 Task: Find connections with filter location Dorval with filter topic #Creativitywith filter profile language French with filter current company MathWorks with filter school Bhupendra Narayan Mandal University, Madhepura with filter industry Interior Design with filter service category Event Planning with filter keywords title Accounting Analyst
Action: Mouse moved to (200, 295)
Screenshot: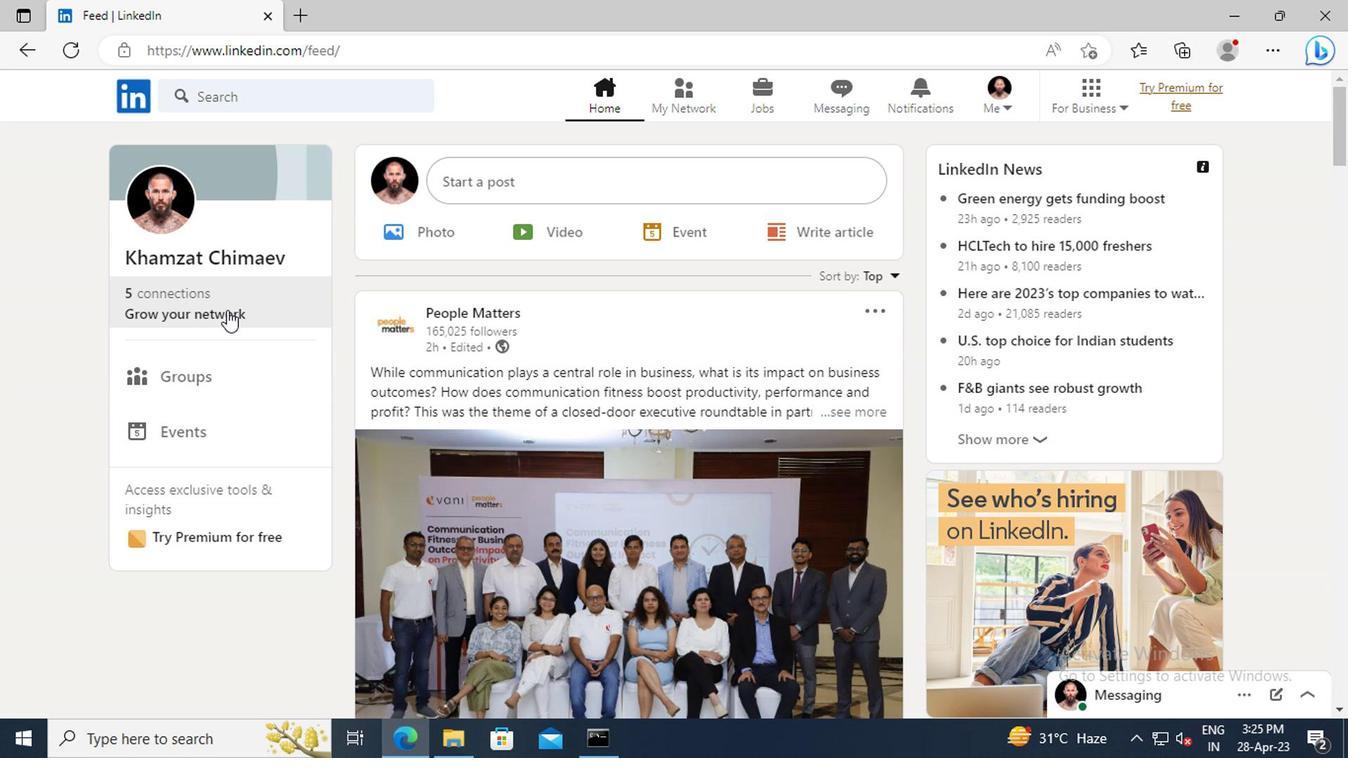
Action: Mouse pressed left at (200, 295)
Screenshot: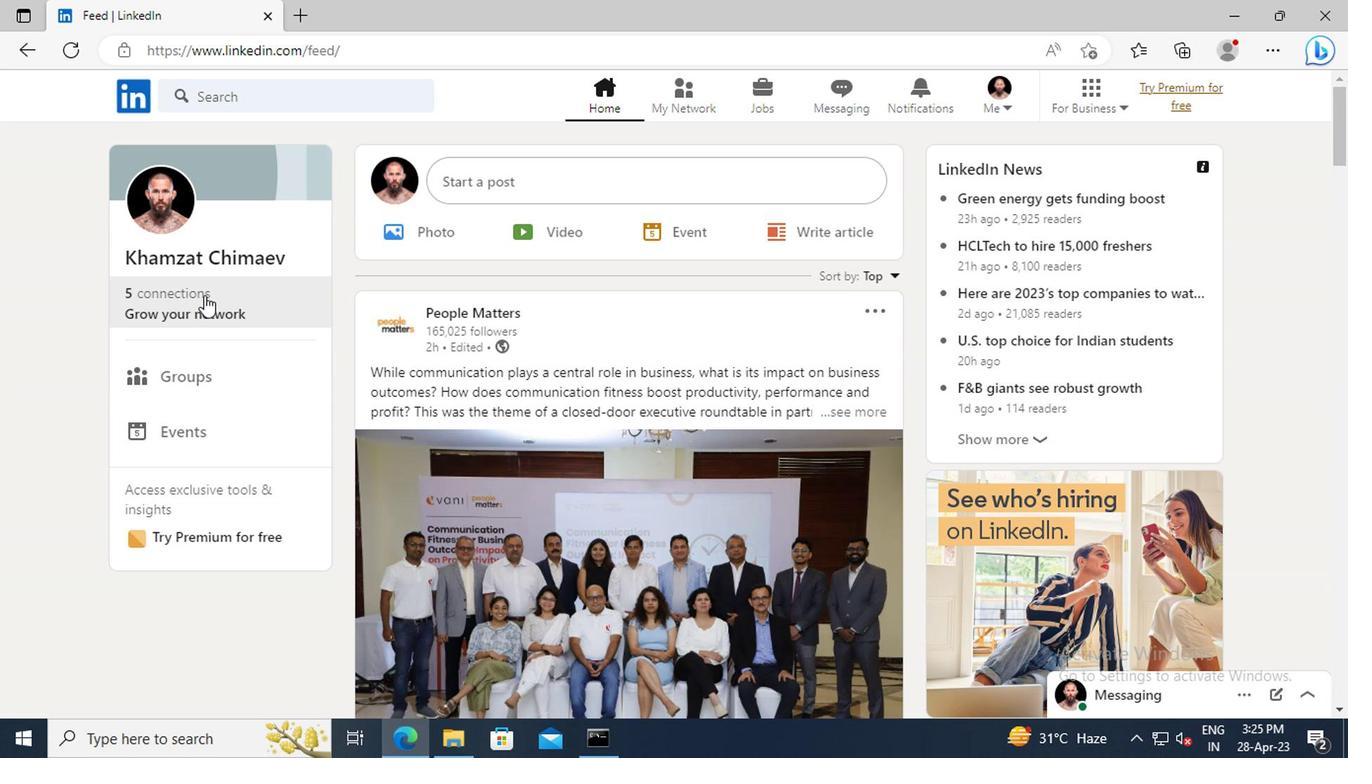 
Action: Mouse moved to (212, 210)
Screenshot: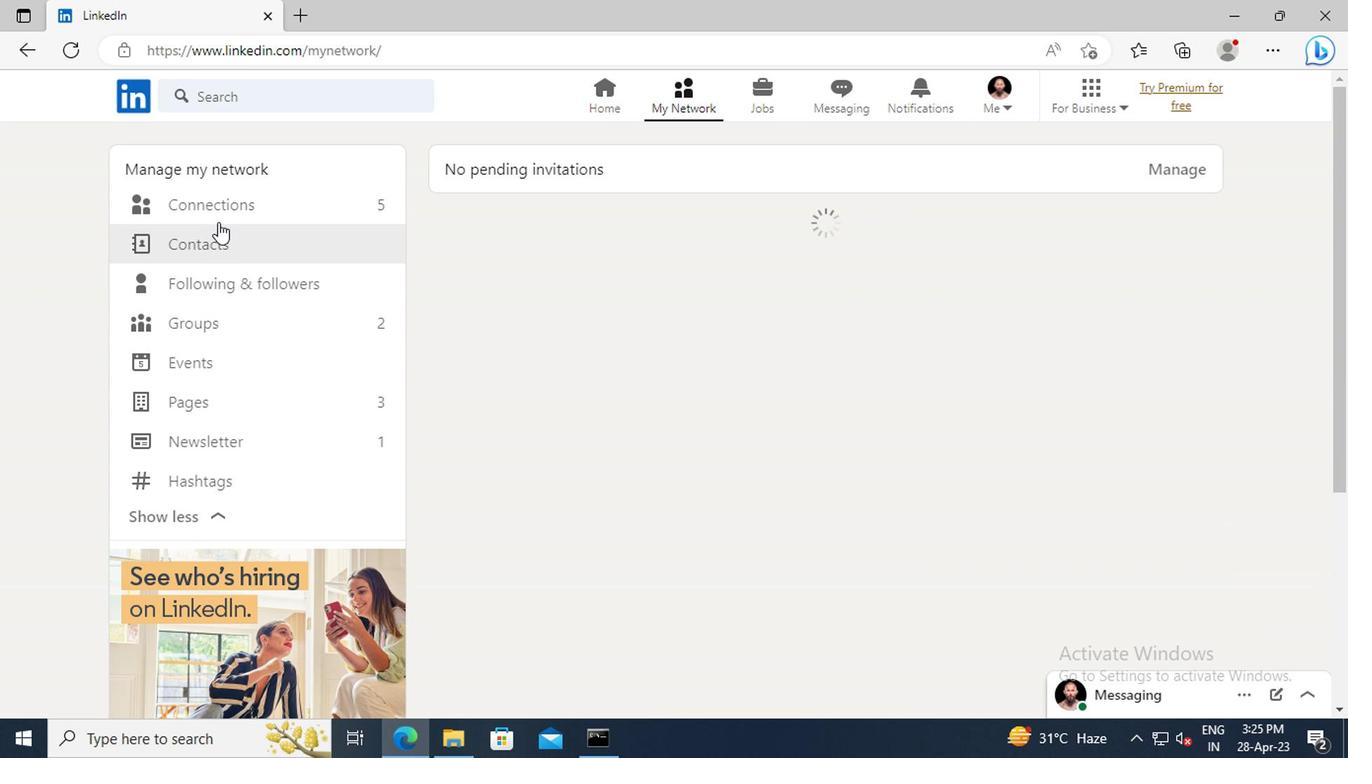
Action: Mouse pressed left at (212, 210)
Screenshot: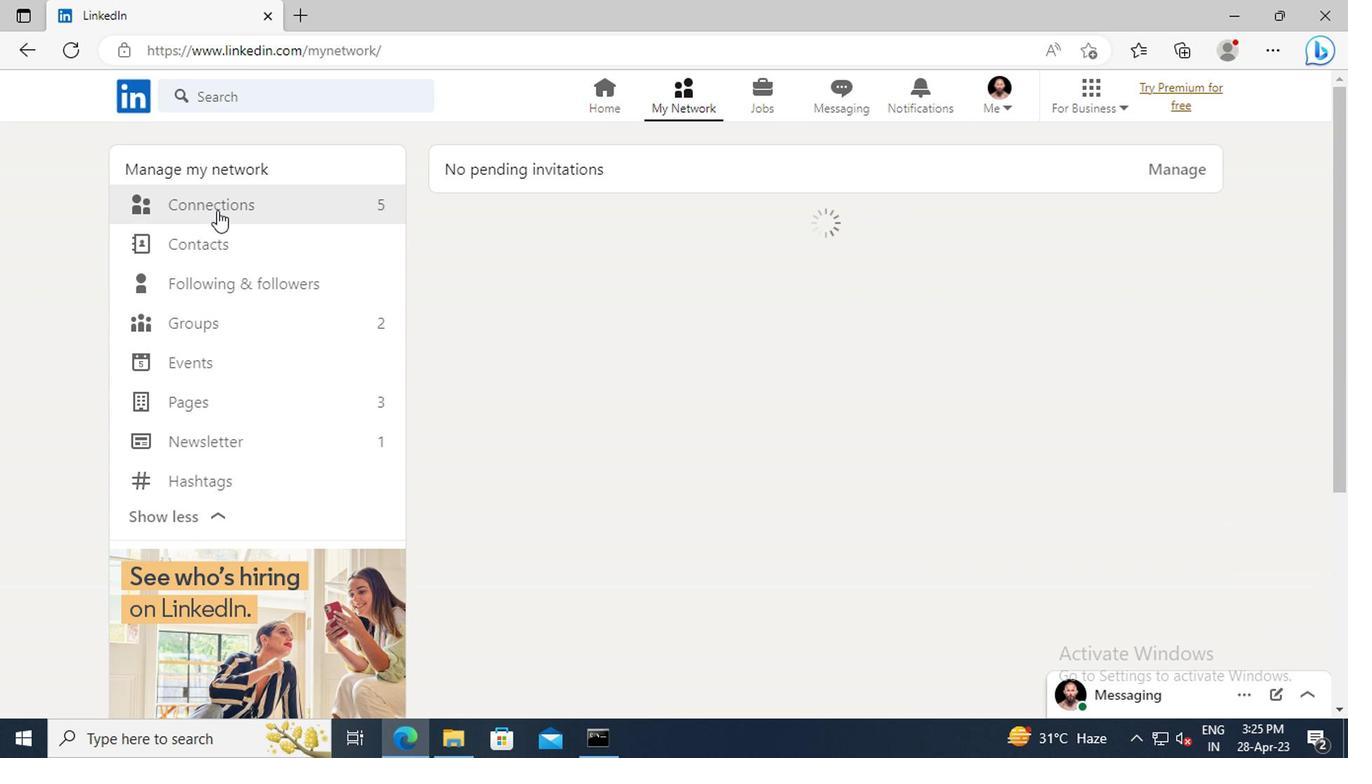 
Action: Mouse moved to (845, 212)
Screenshot: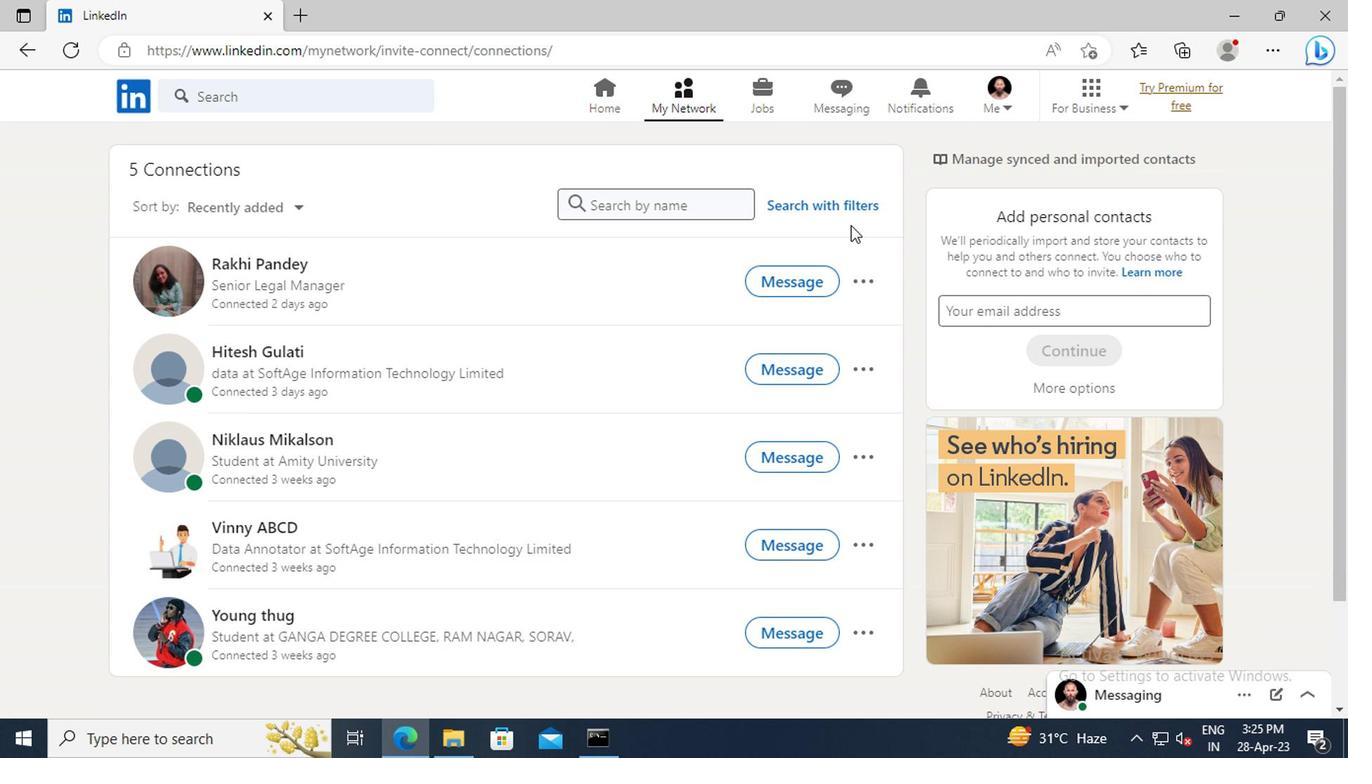 
Action: Mouse pressed left at (845, 212)
Screenshot: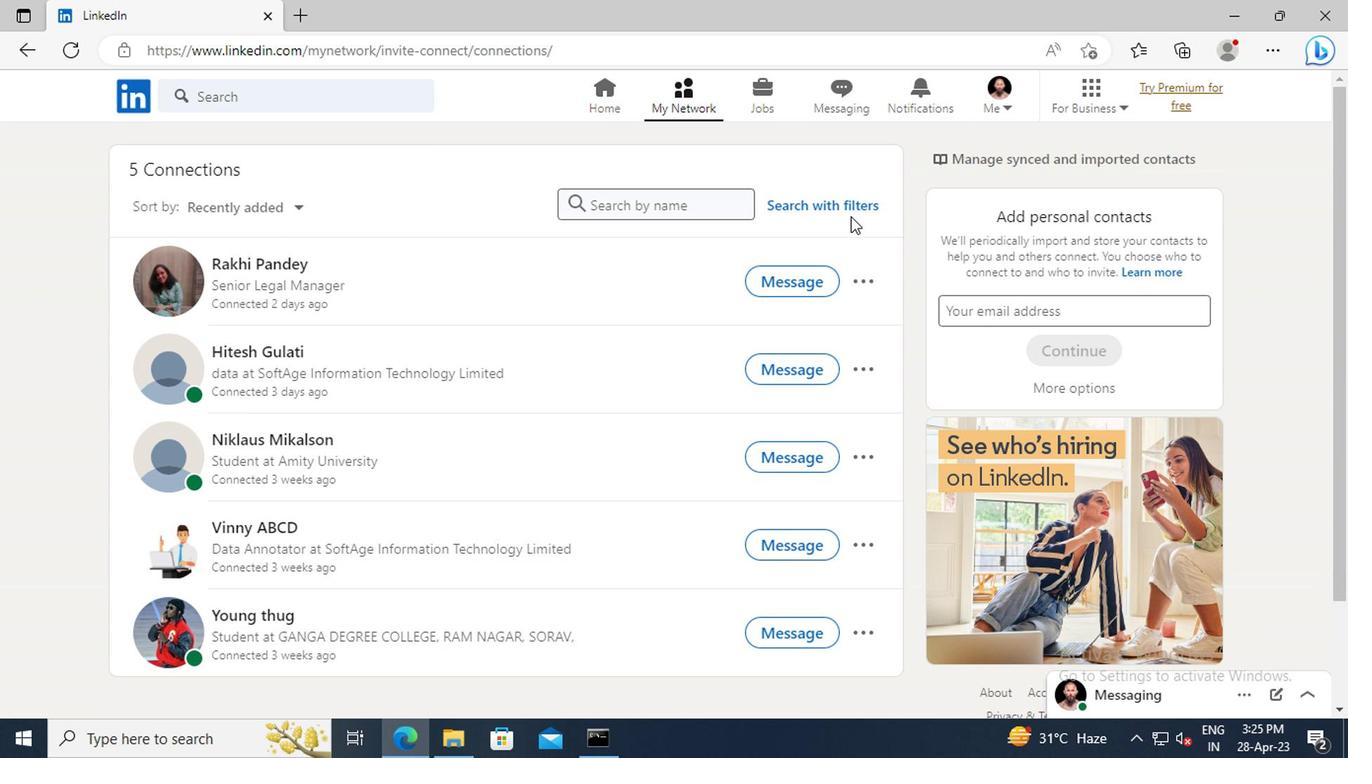 
Action: Mouse moved to (748, 158)
Screenshot: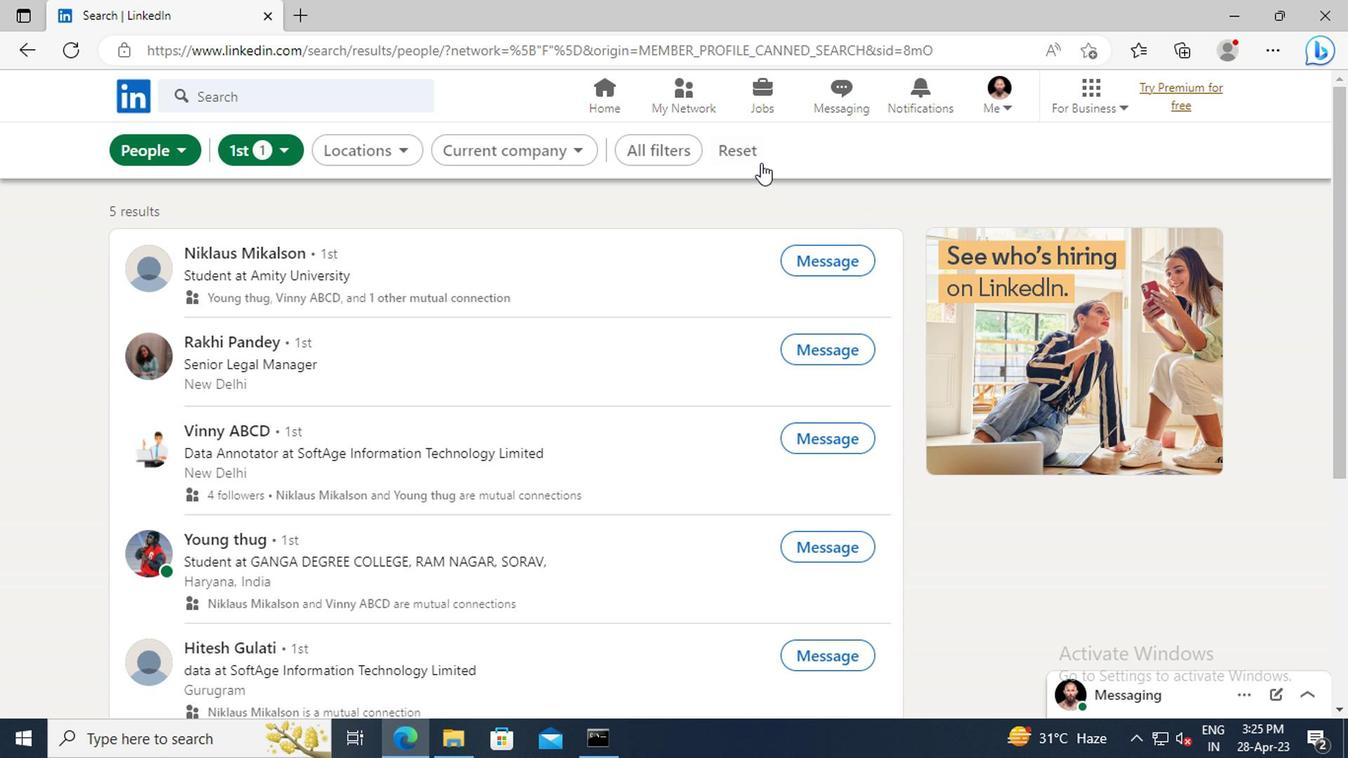 
Action: Mouse pressed left at (748, 158)
Screenshot: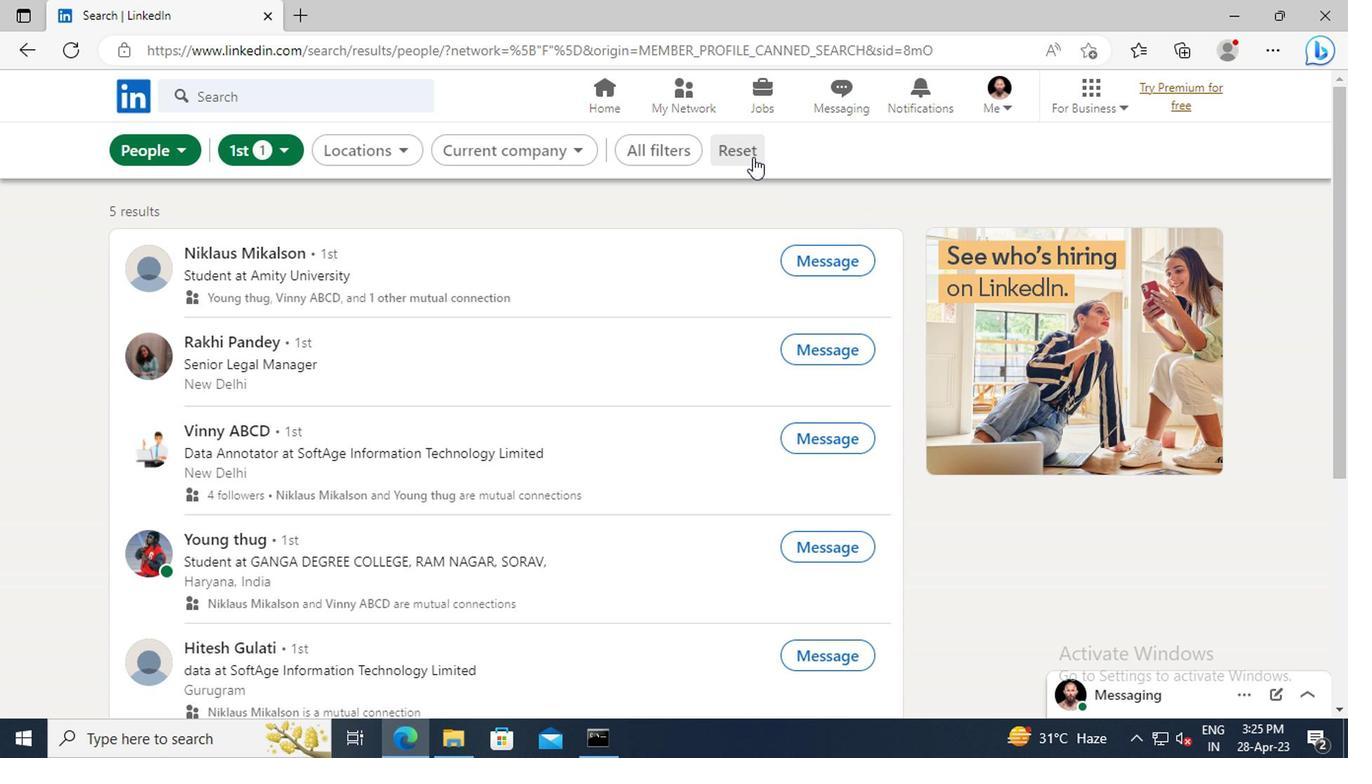 
Action: Mouse moved to (718, 154)
Screenshot: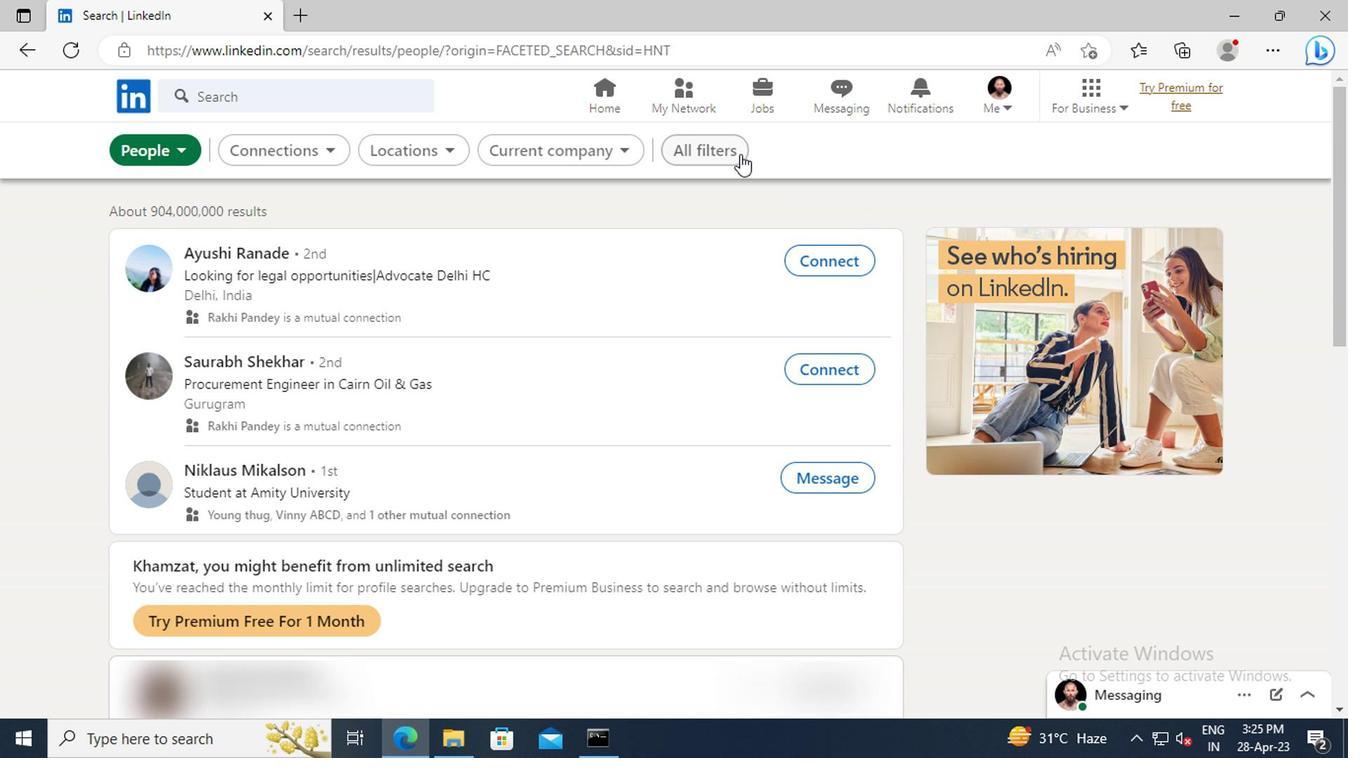 
Action: Mouse pressed left at (718, 154)
Screenshot: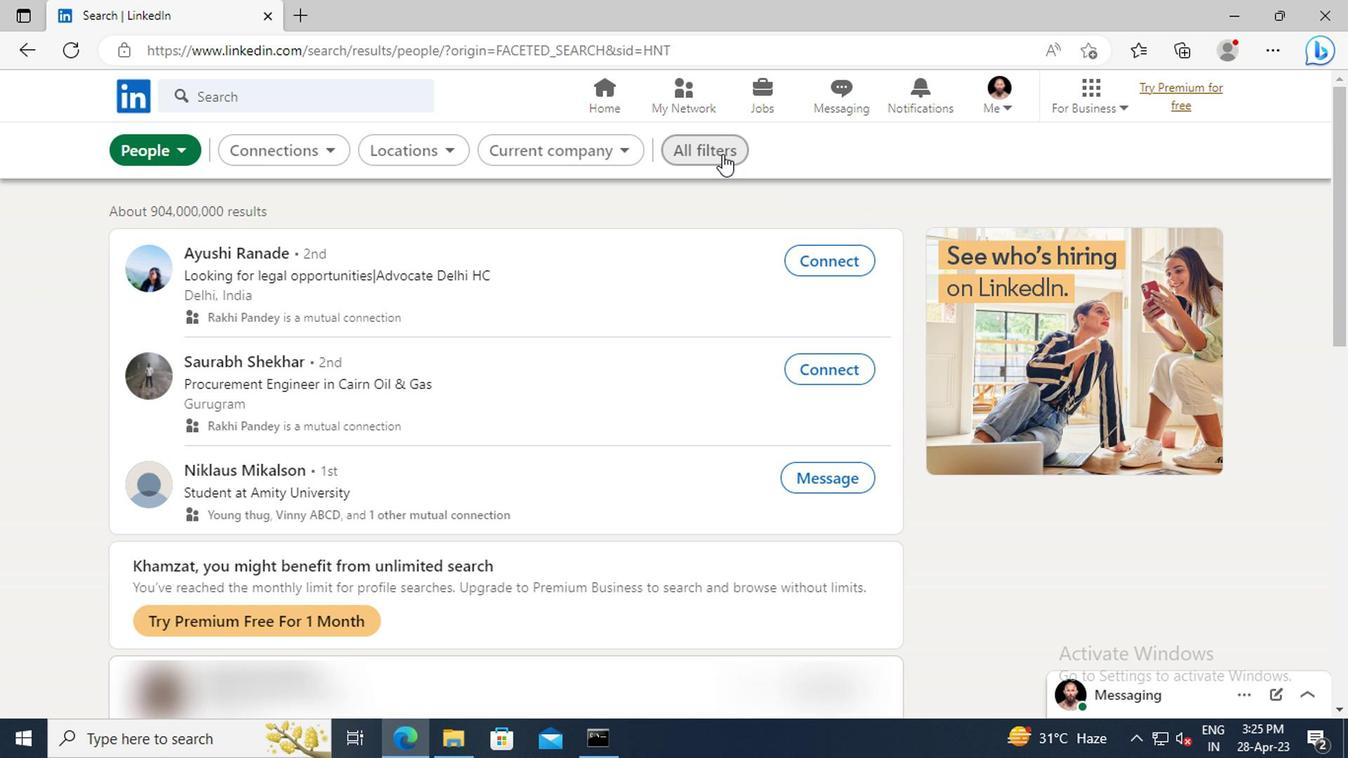 
Action: Mouse moved to (1066, 372)
Screenshot: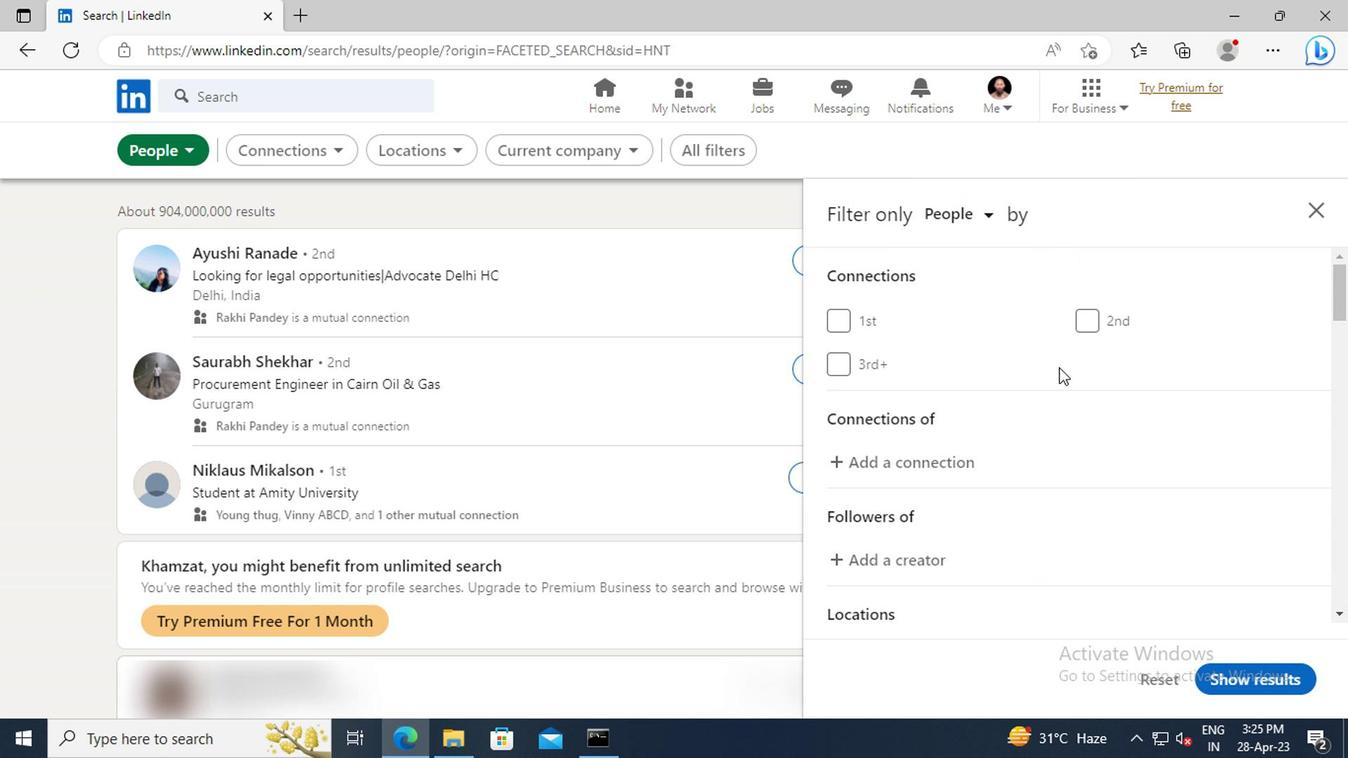 
Action: Mouse scrolled (1066, 370) with delta (0, -1)
Screenshot: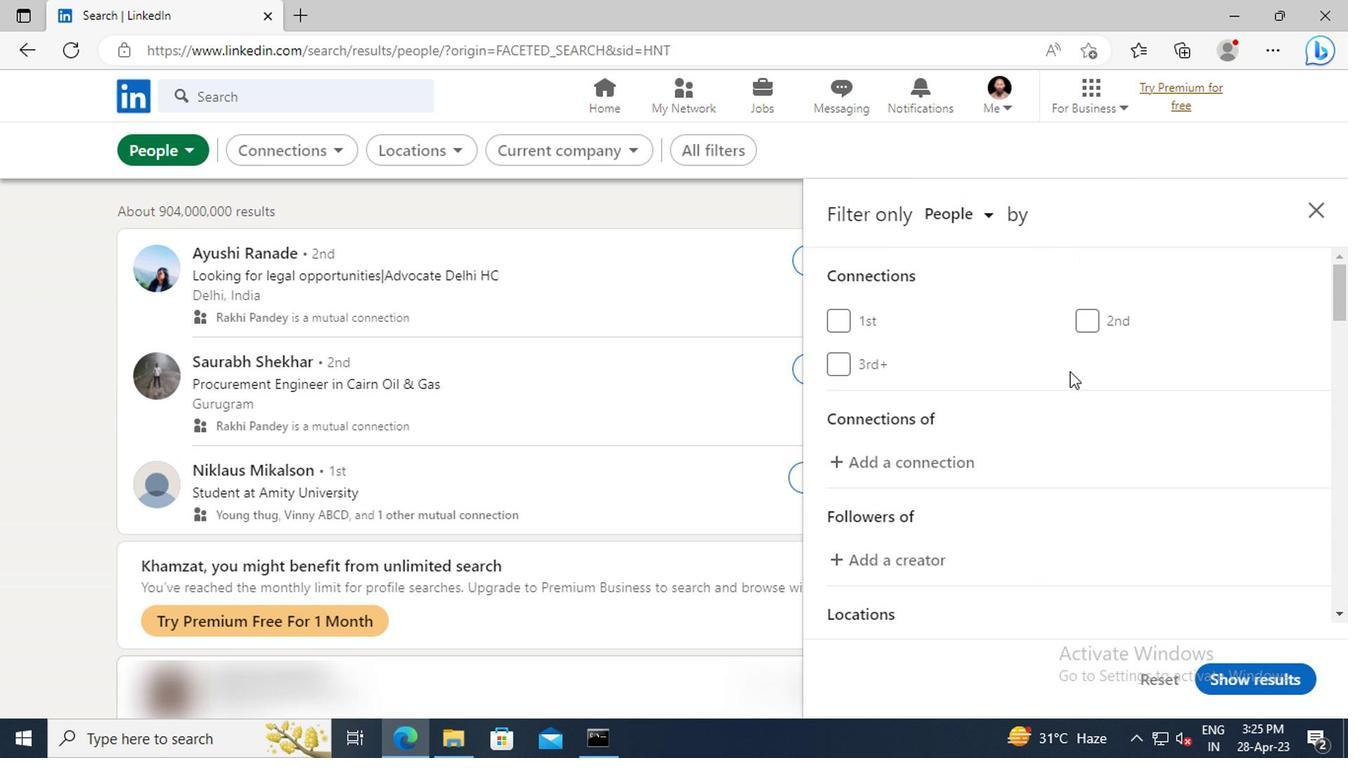 
Action: Mouse scrolled (1066, 370) with delta (0, -1)
Screenshot: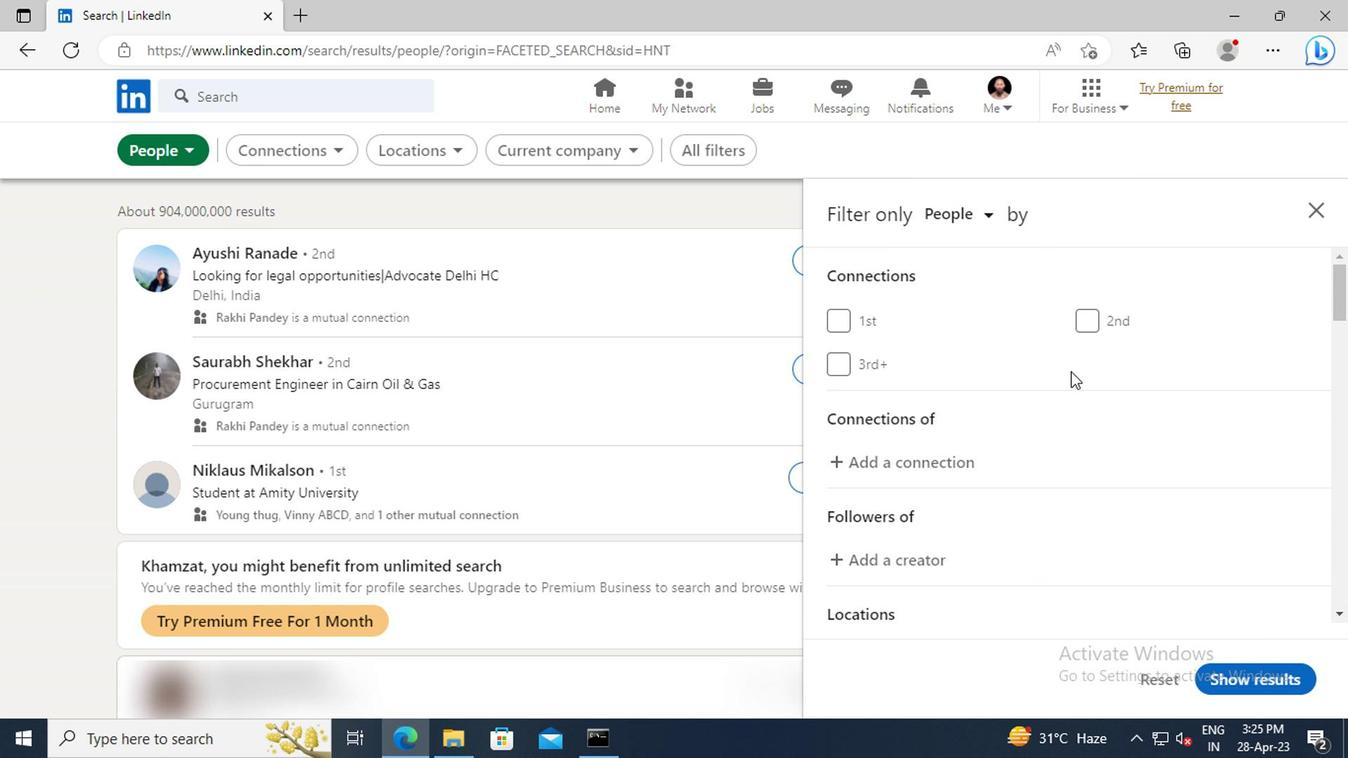 
Action: Mouse moved to (1088, 367)
Screenshot: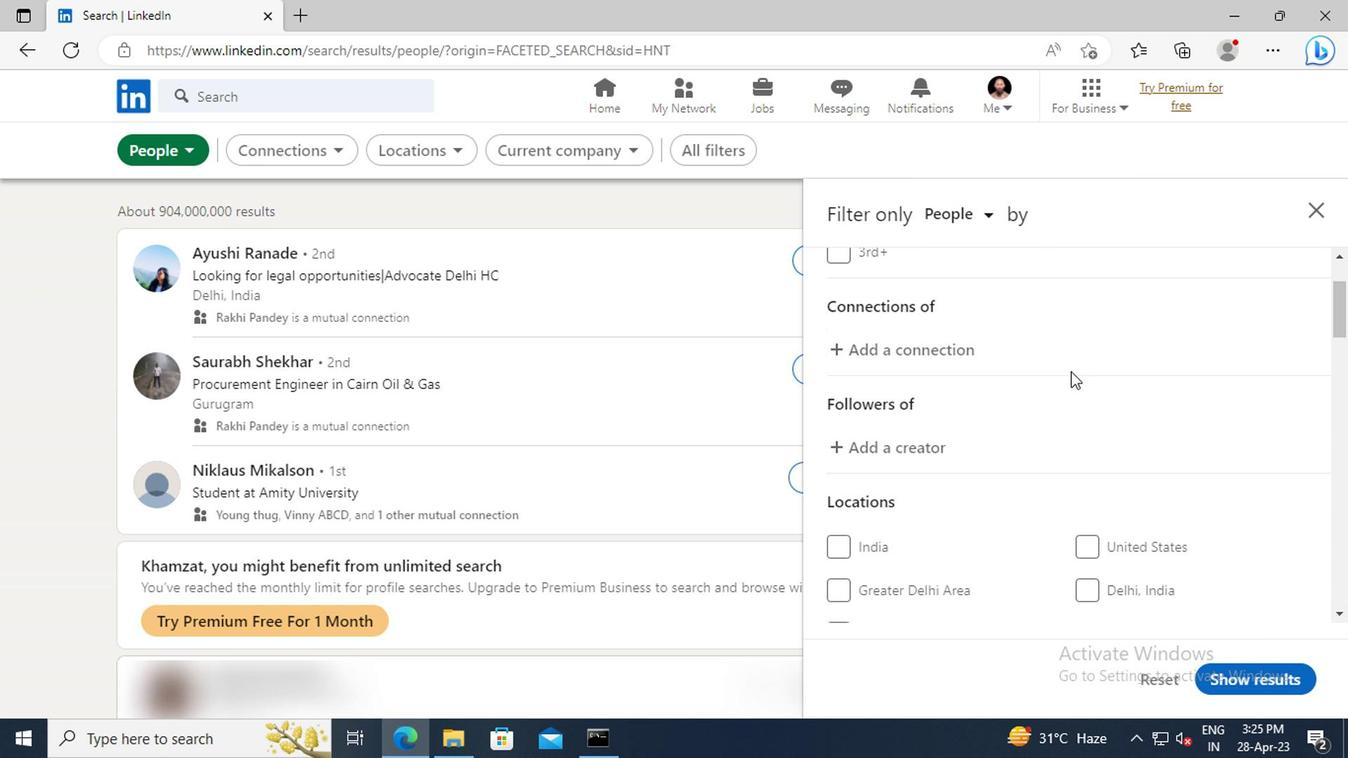 
Action: Mouse scrolled (1088, 365) with delta (0, -1)
Screenshot: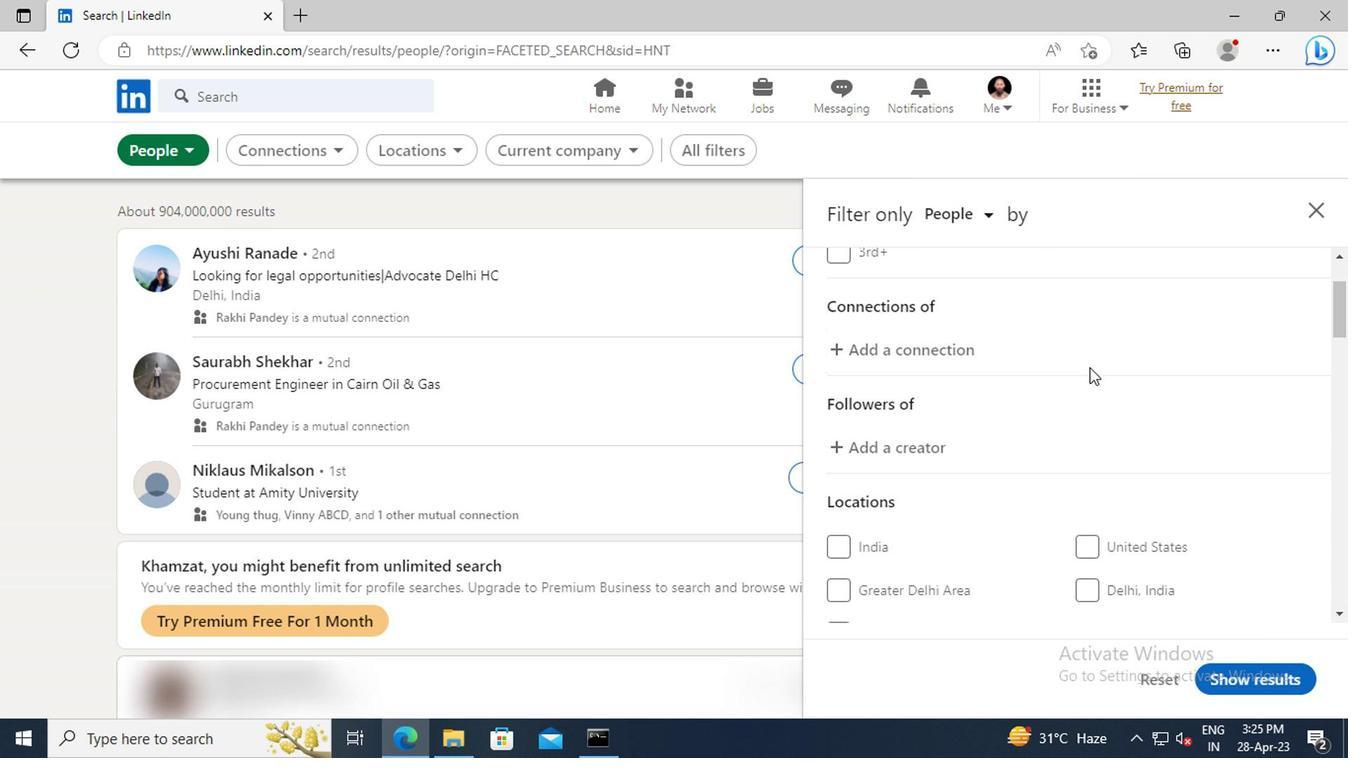 
Action: Mouse scrolled (1088, 365) with delta (0, -1)
Screenshot: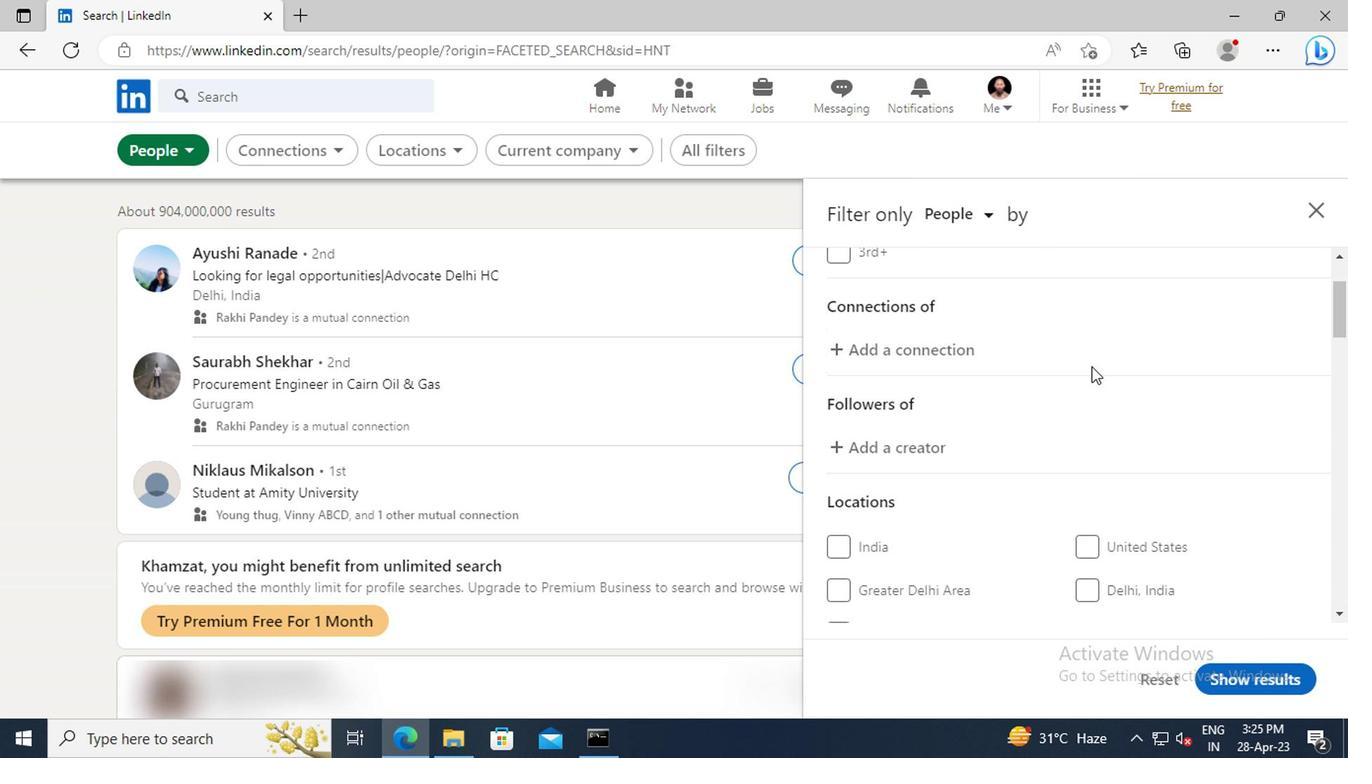 
Action: Mouse moved to (1096, 360)
Screenshot: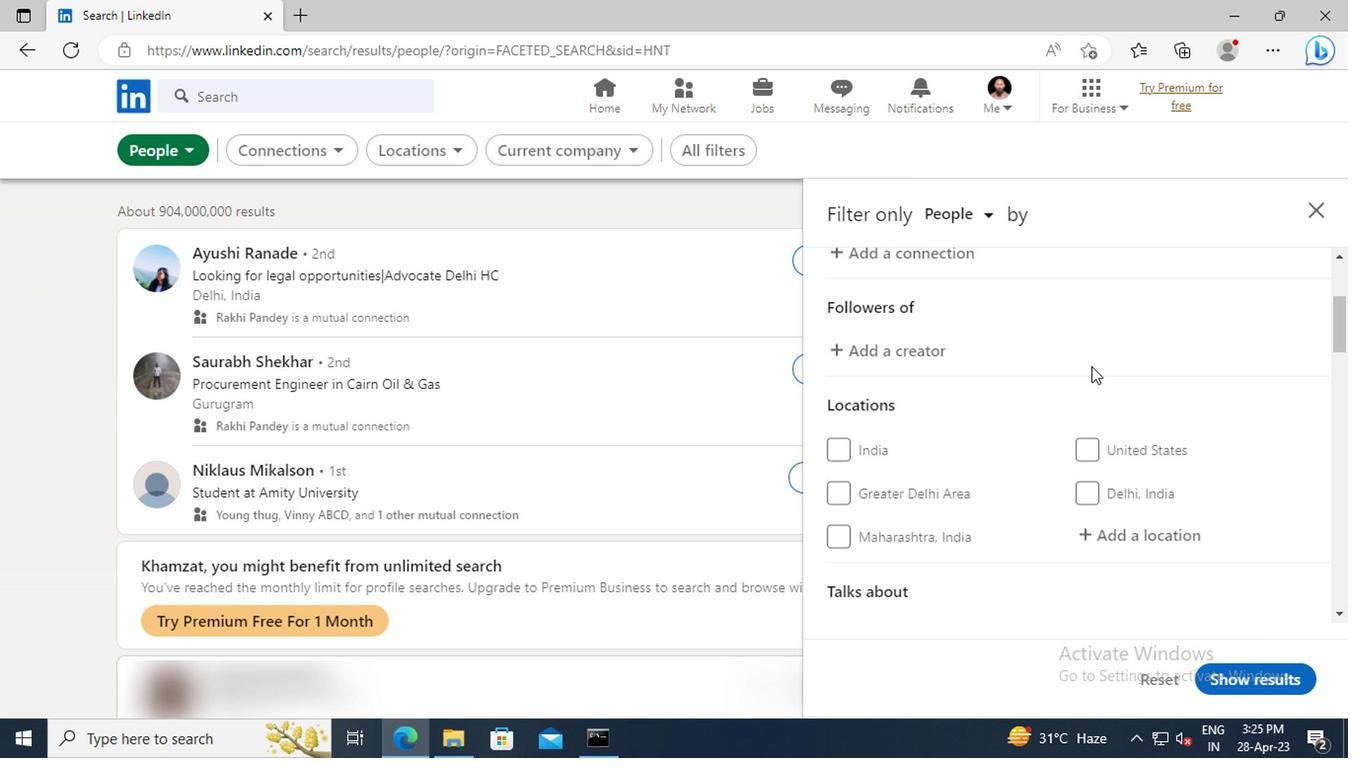 
Action: Mouse scrolled (1096, 358) with delta (0, -1)
Screenshot: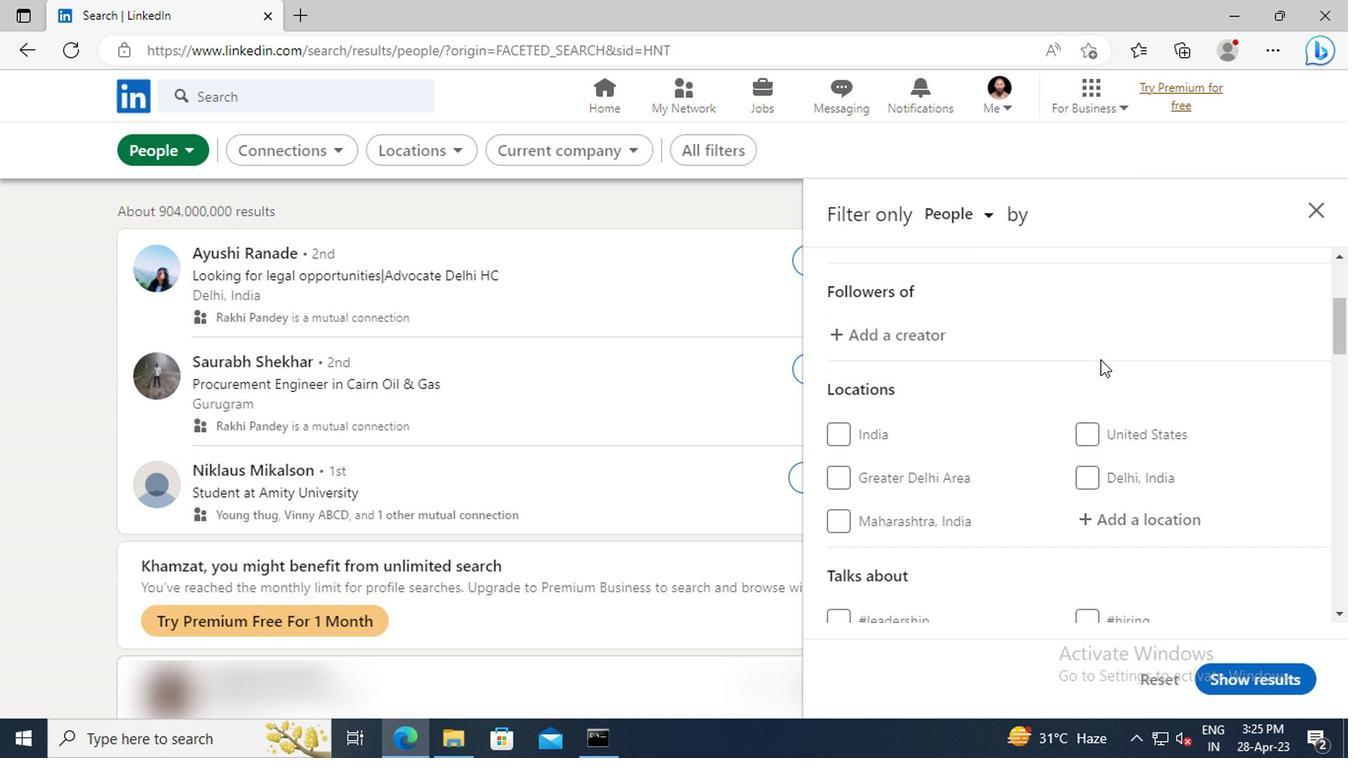 
Action: Mouse scrolled (1096, 358) with delta (0, -1)
Screenshot: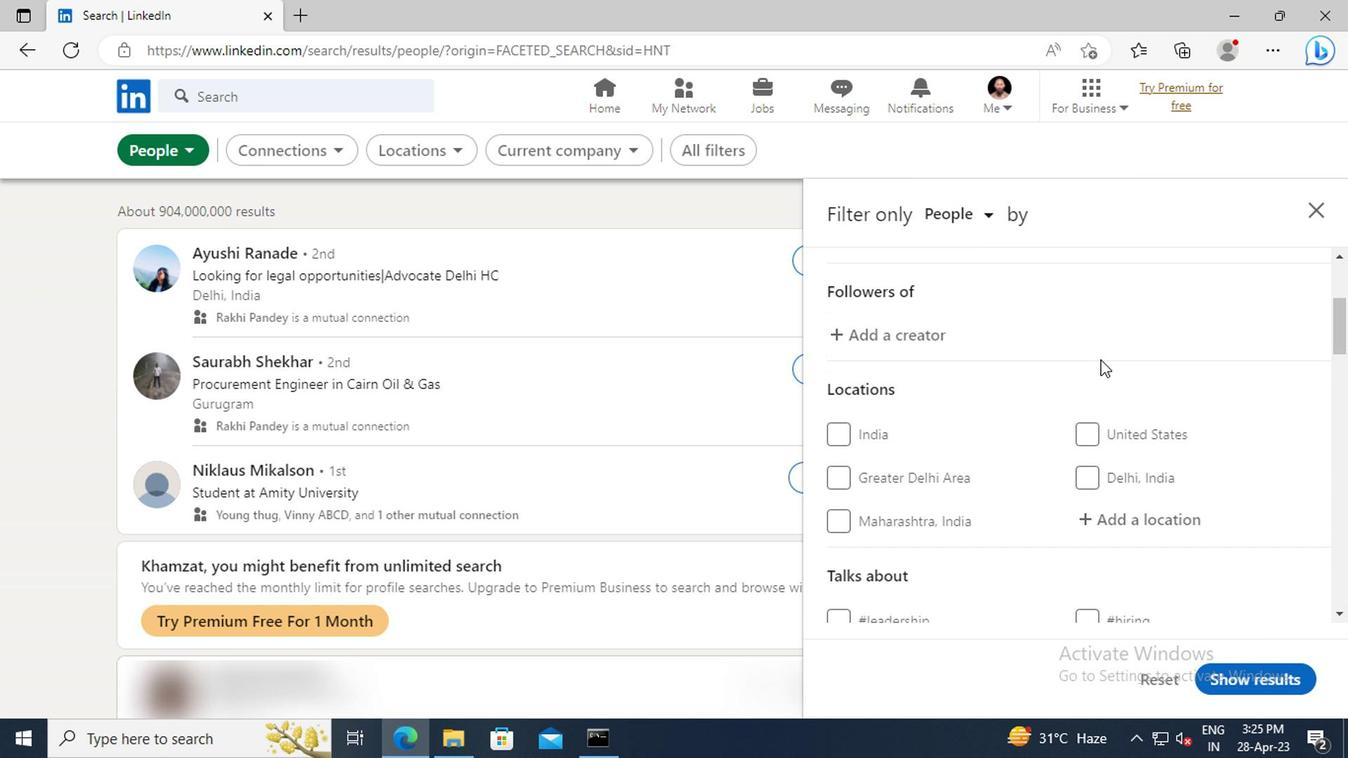 
Action: Mouse moved to (1104, 407)
Screenshot: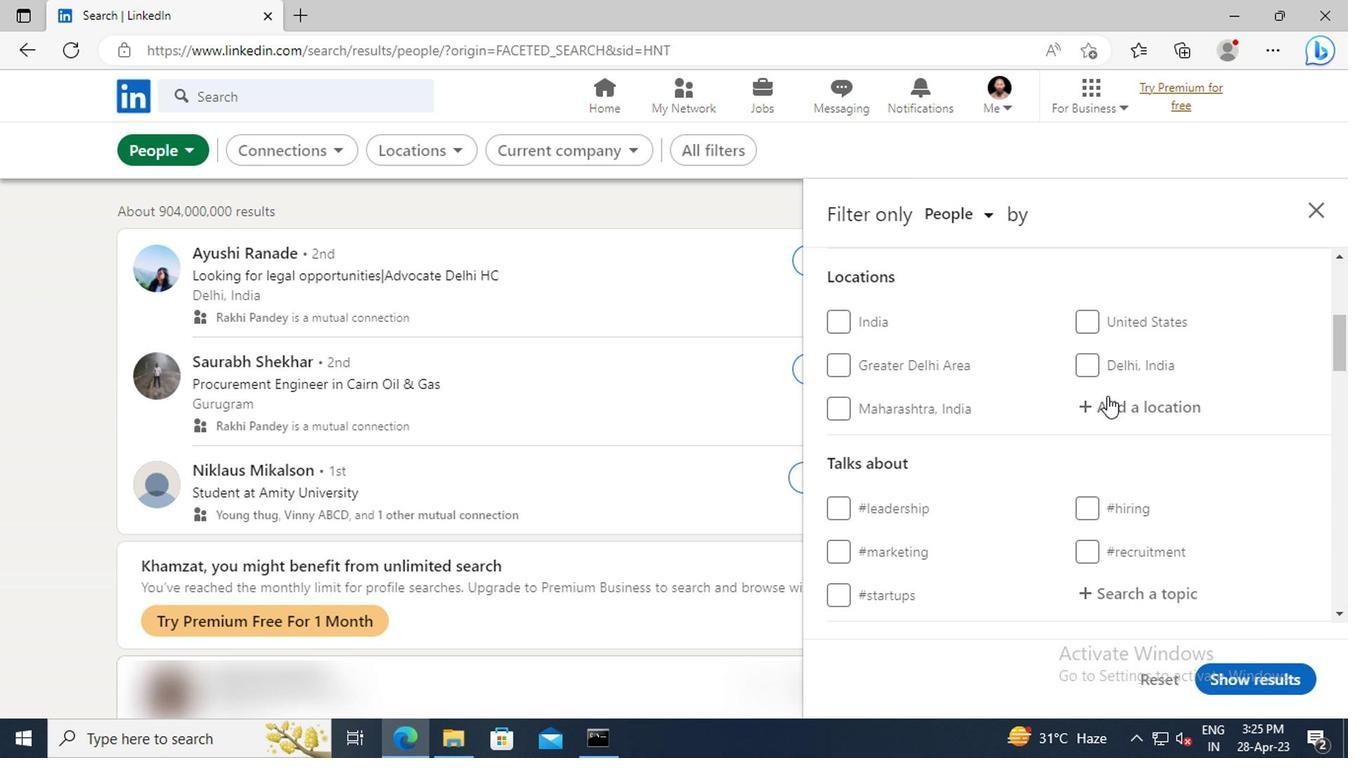 
Action: Mouse pressed left at (1104, 407)
Screenshot: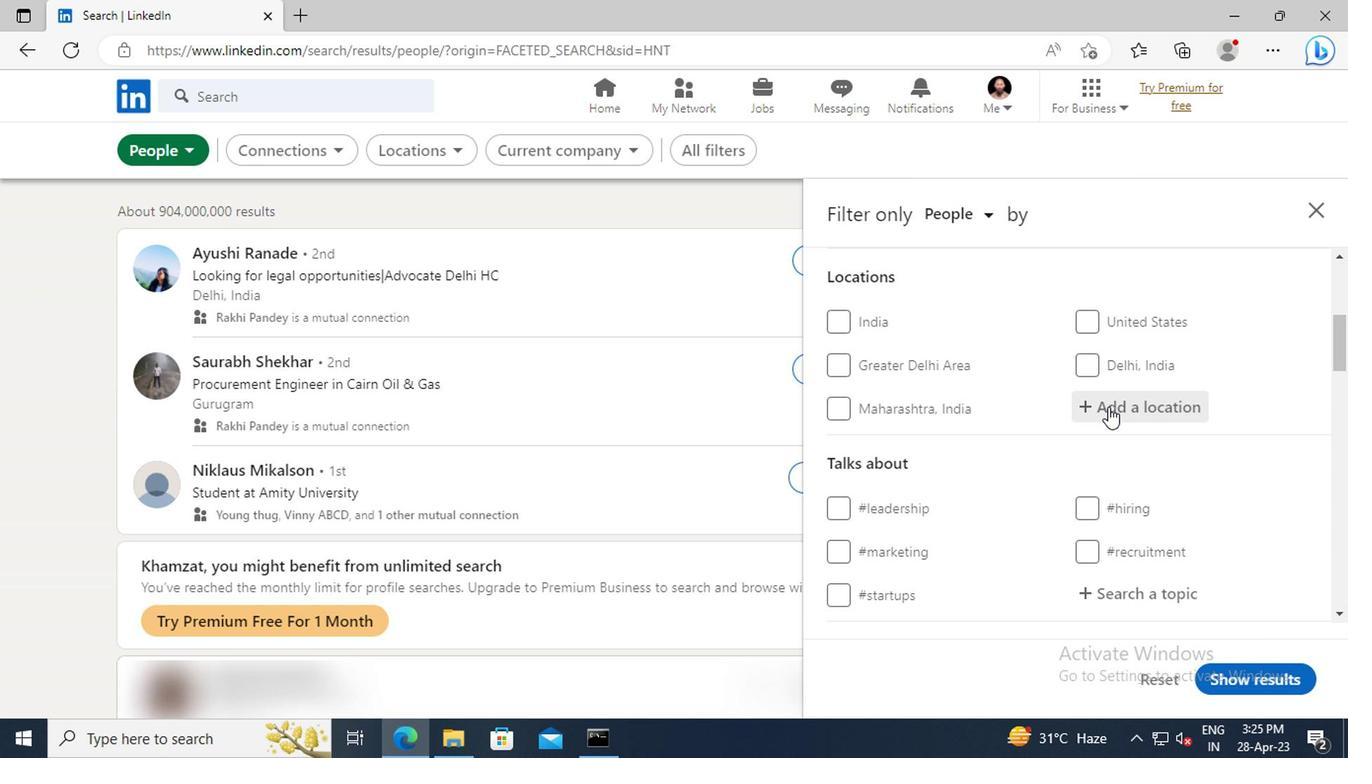 
Action: Key pressed <Key.shift>DORVAL
Screenshot: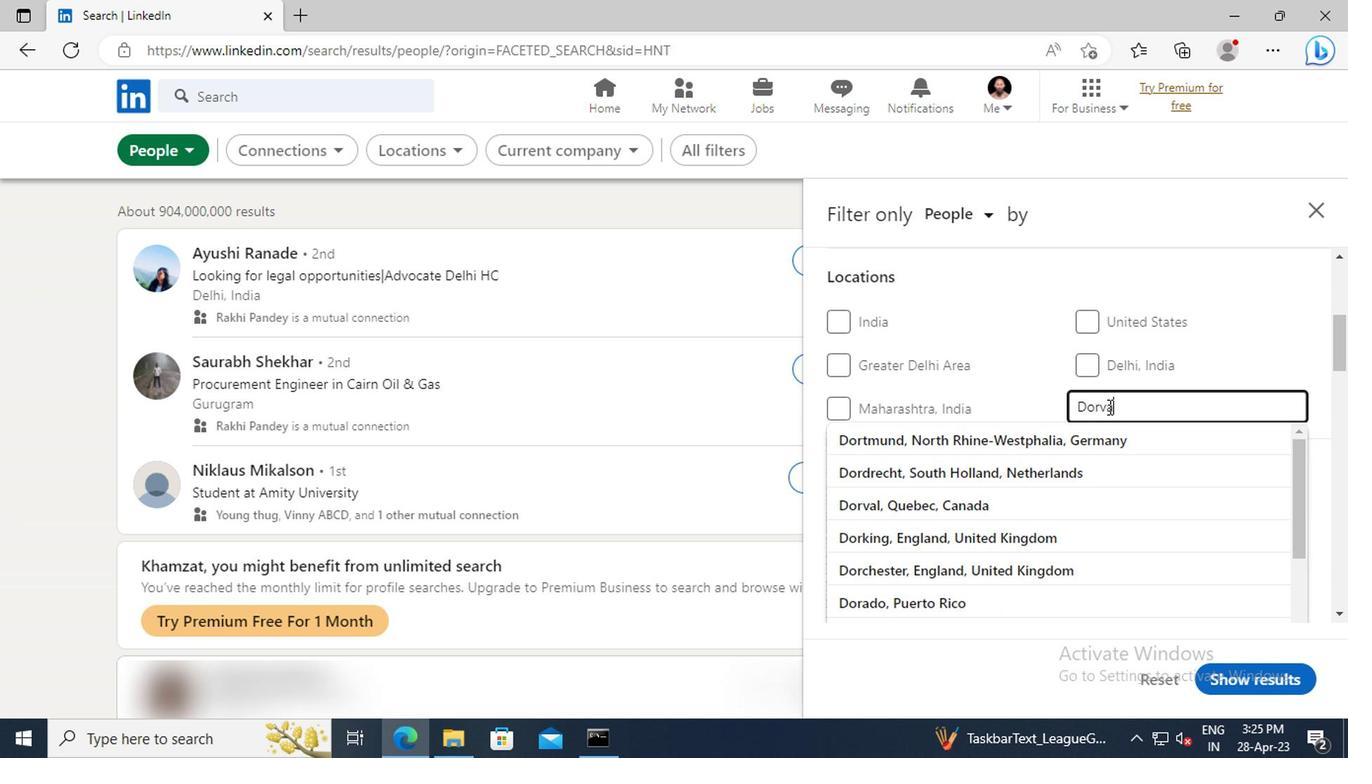 
Action: Mouse moved to (1102, 441)
Screenshot: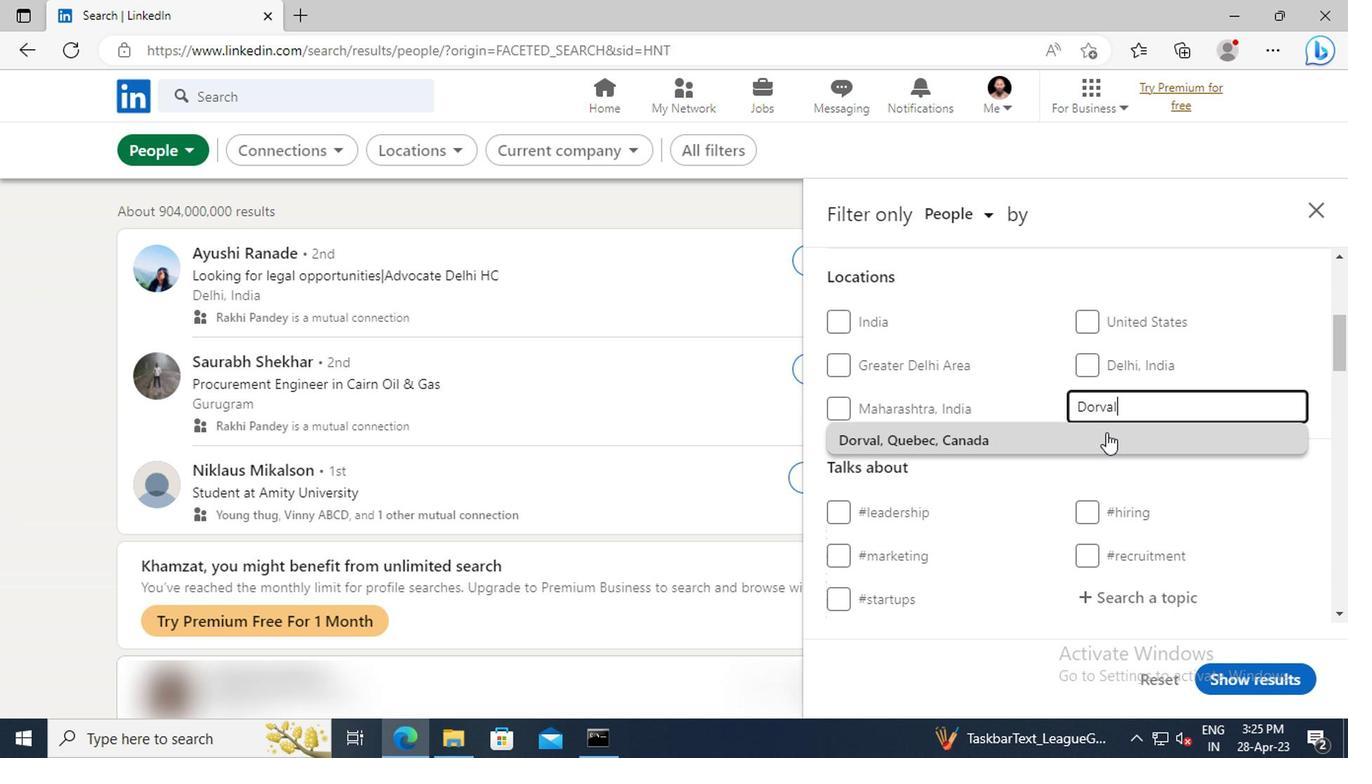 
Action: Mouse pressed left at (1102, 441)
Screenshot: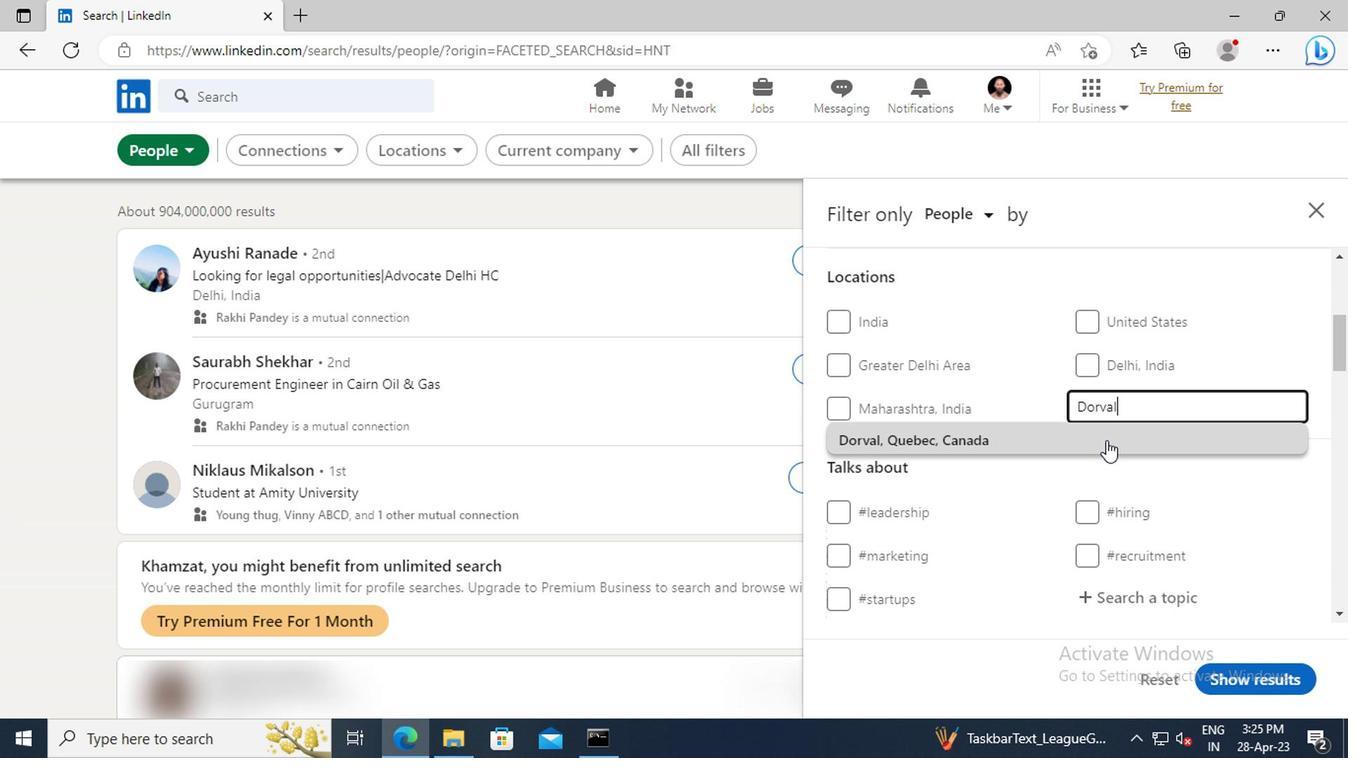 
Action: Mouse scrolled (1102, 440) with delta (0, 0)
Screenshot: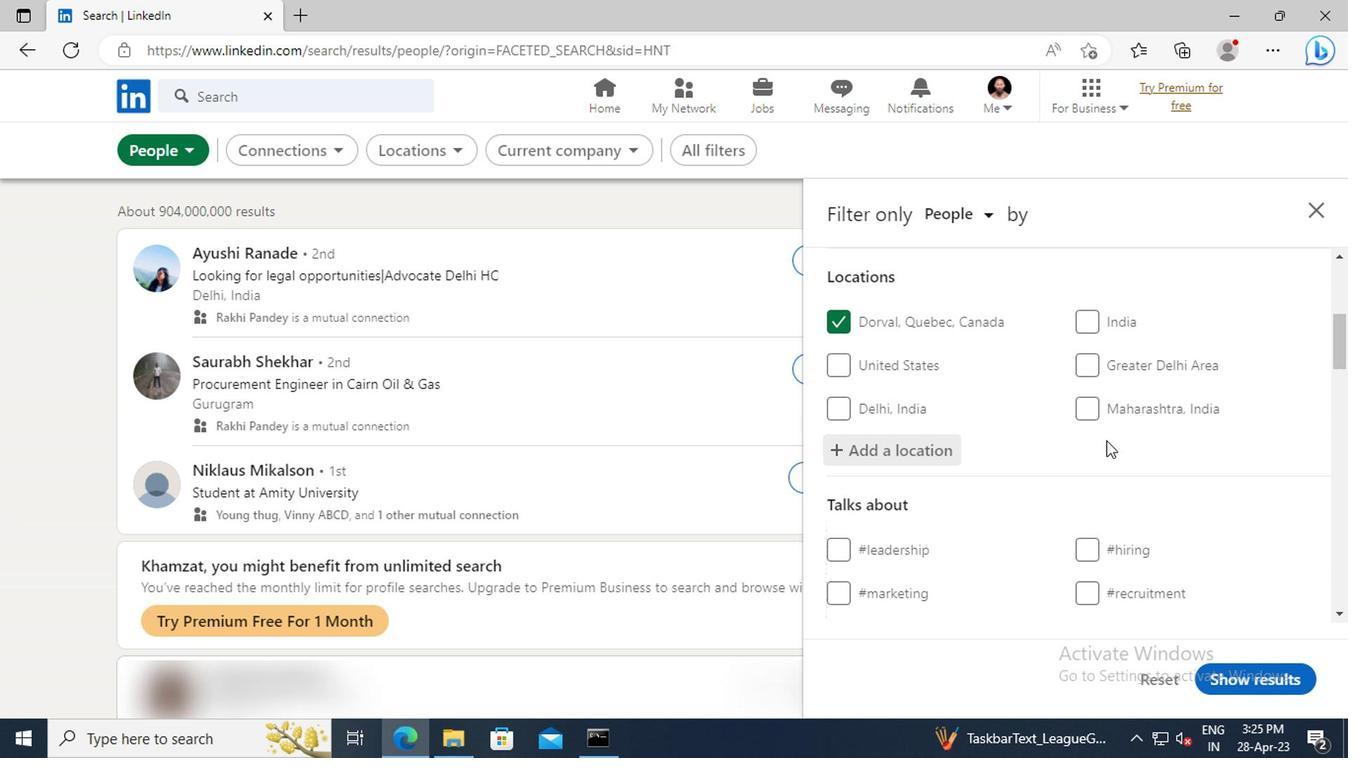 
Action: Mouse scrolled (1102, 440) with delta (0, 0)
Screenshot: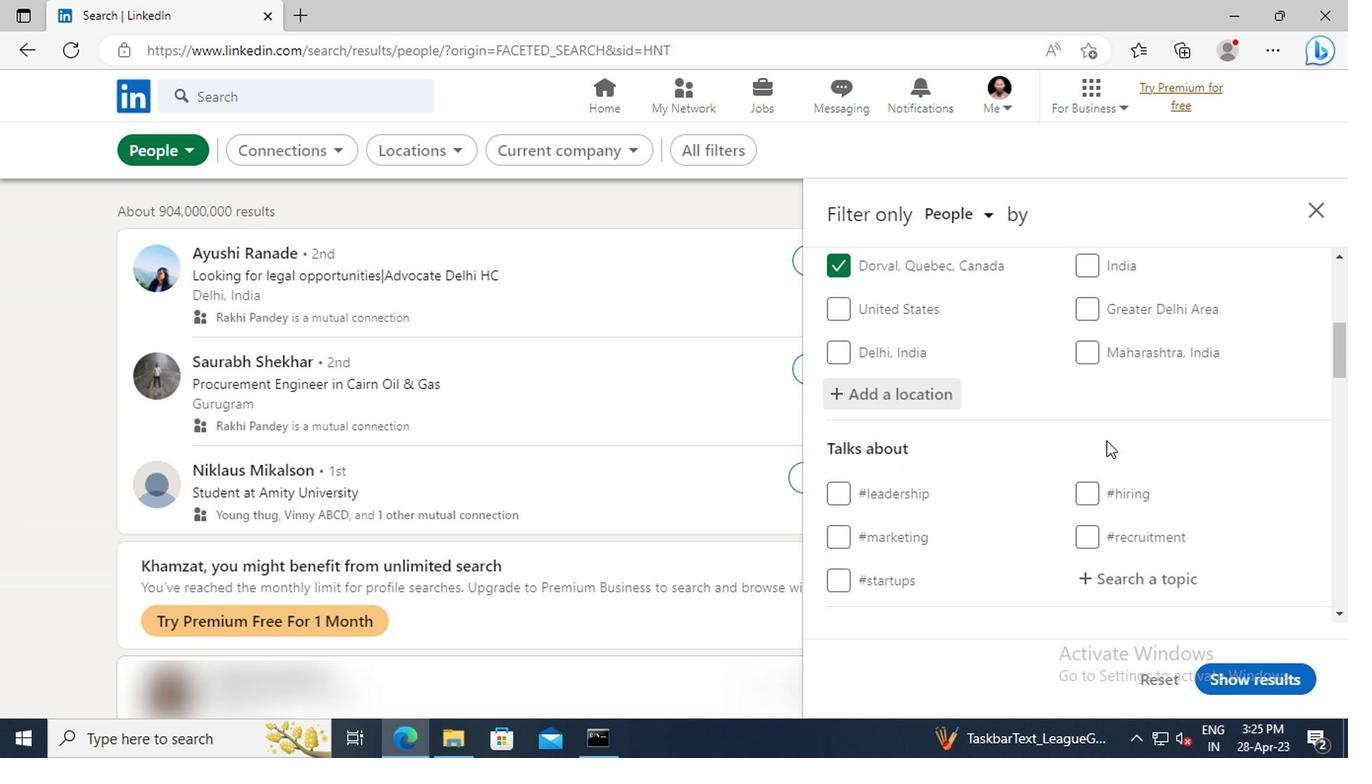 
Action: Mouse scrolled (1102, 440) with delta (0, 0)
Screenshot: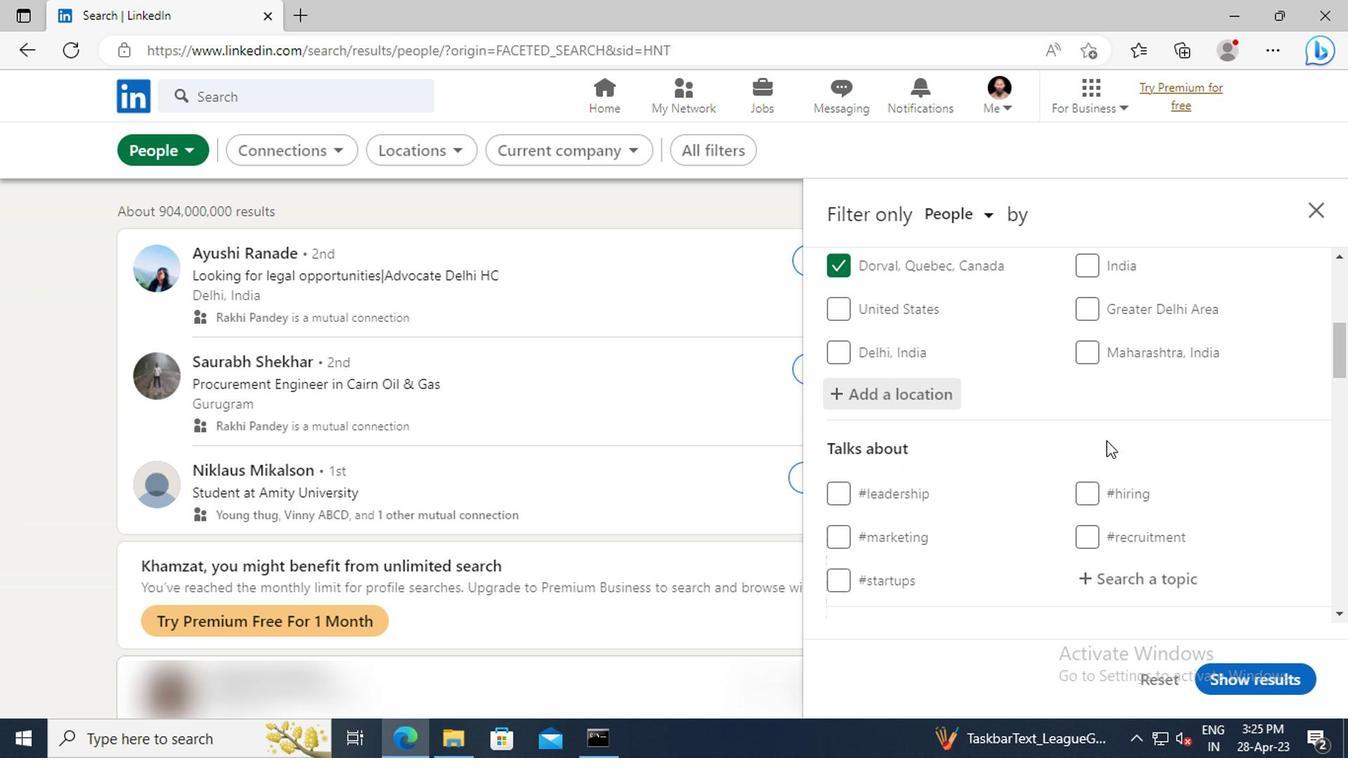 
Action: Mouse moved to (1106, 463)
Screenshot: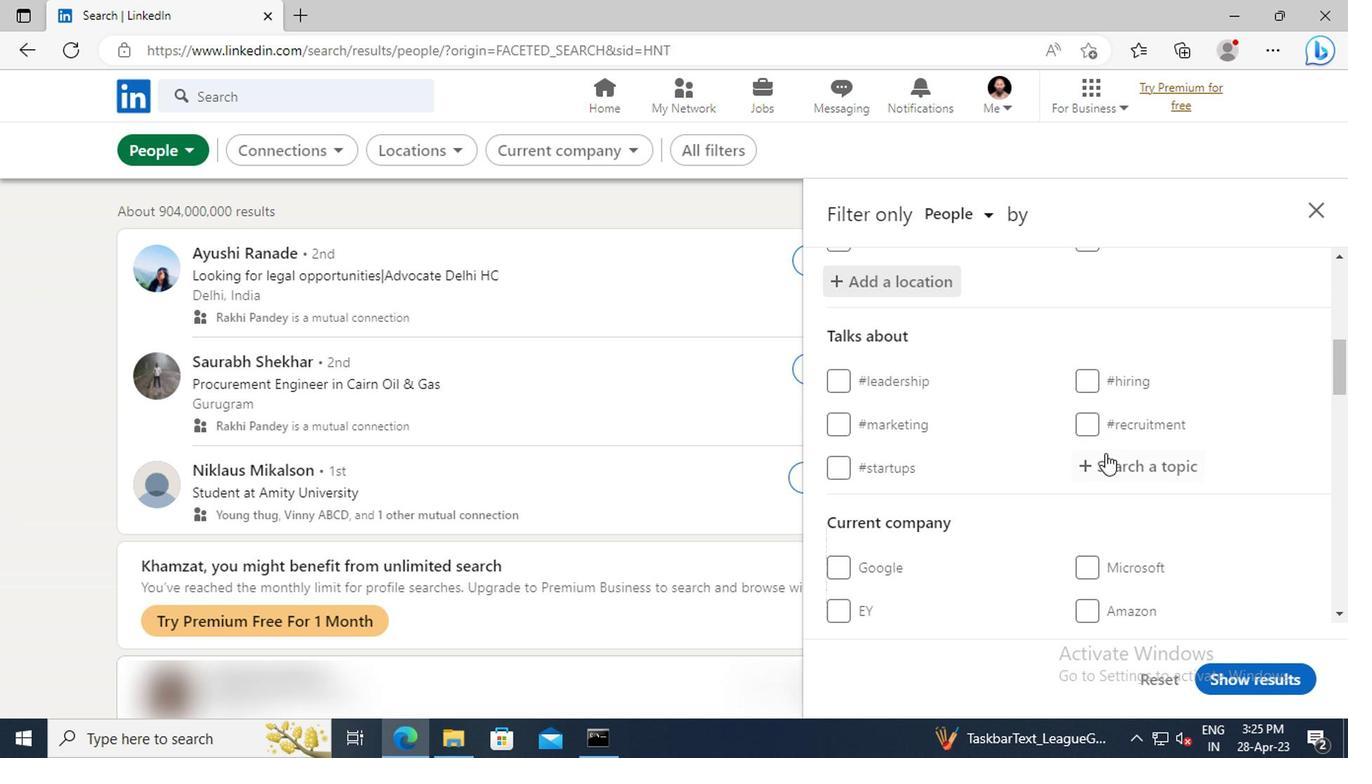 
Action: Mouse pressed left at (1106, 463)
Screenshot: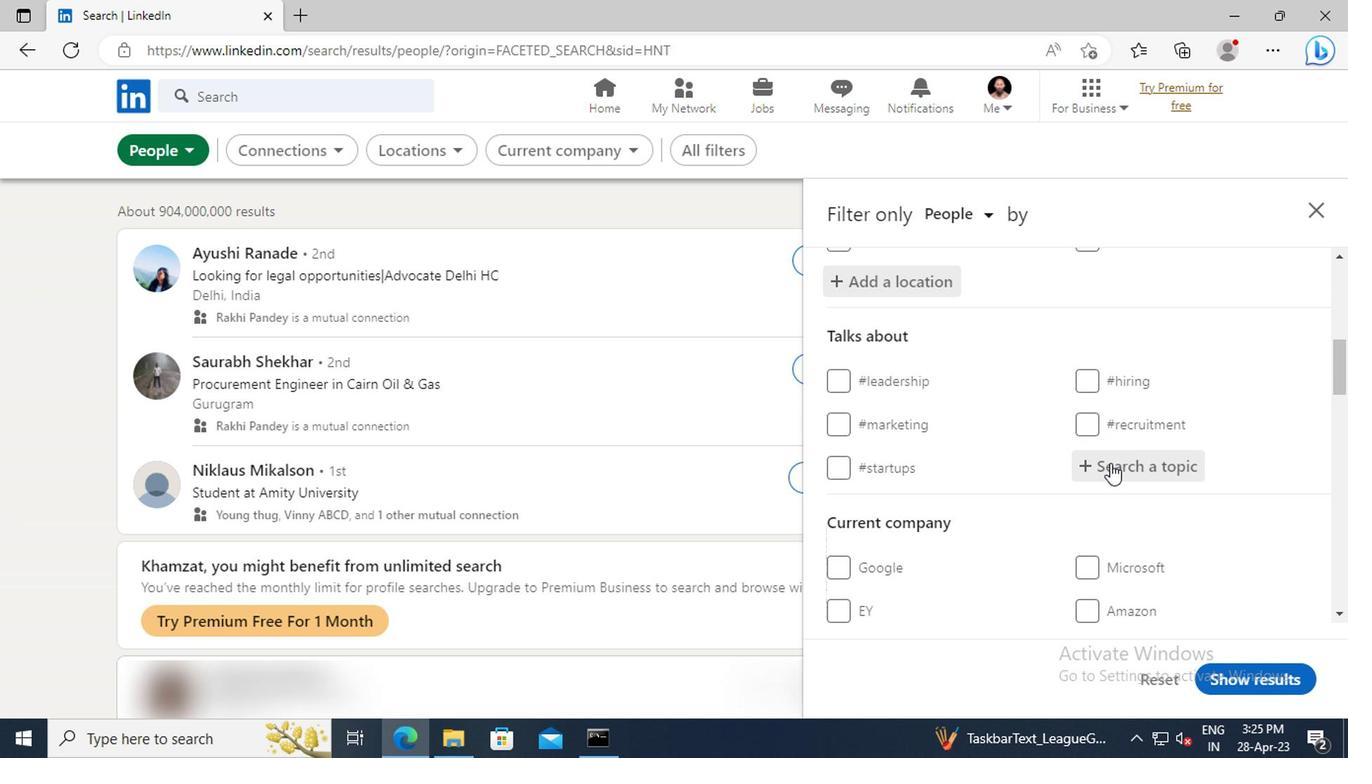 
Action: Key pressed <Key.shift>CREATIVITY
Screenshot: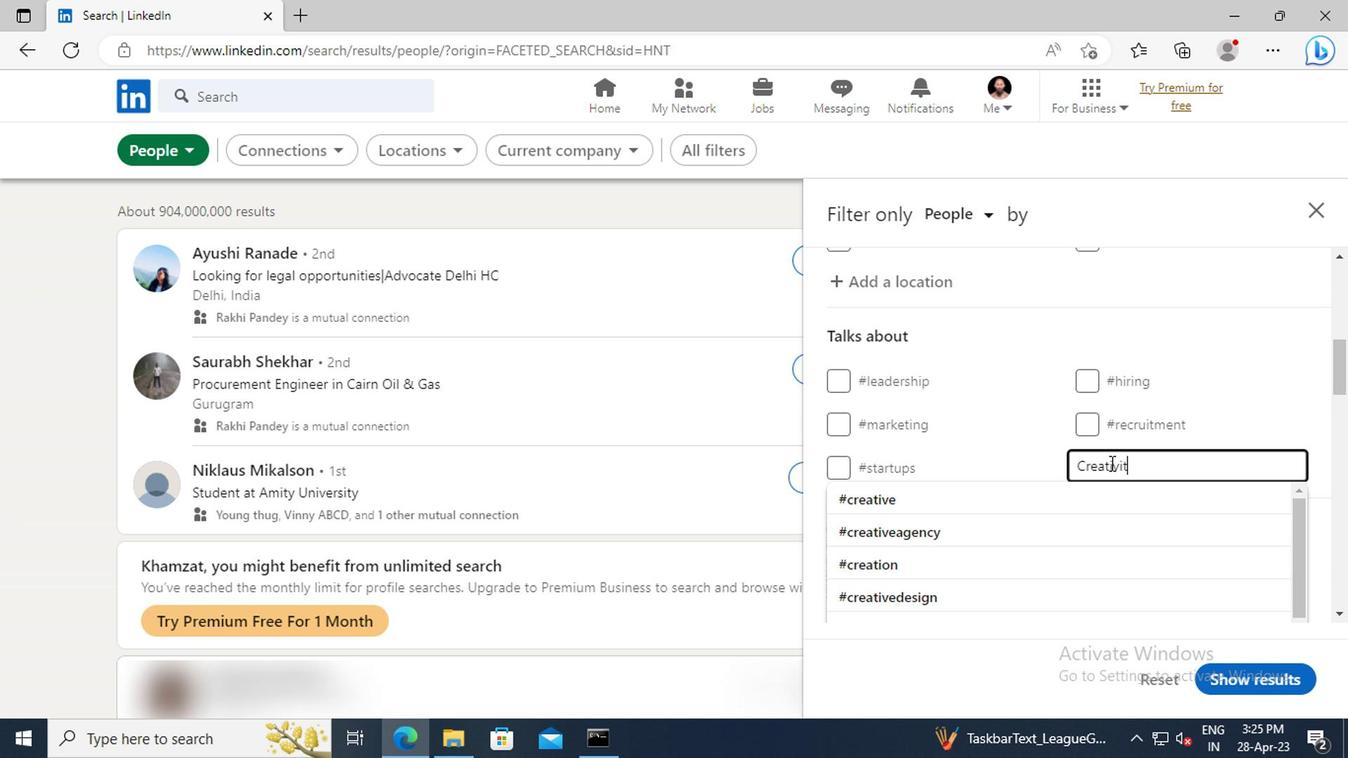 
Action: Mouse moved to (1110, 504)
Screenshot: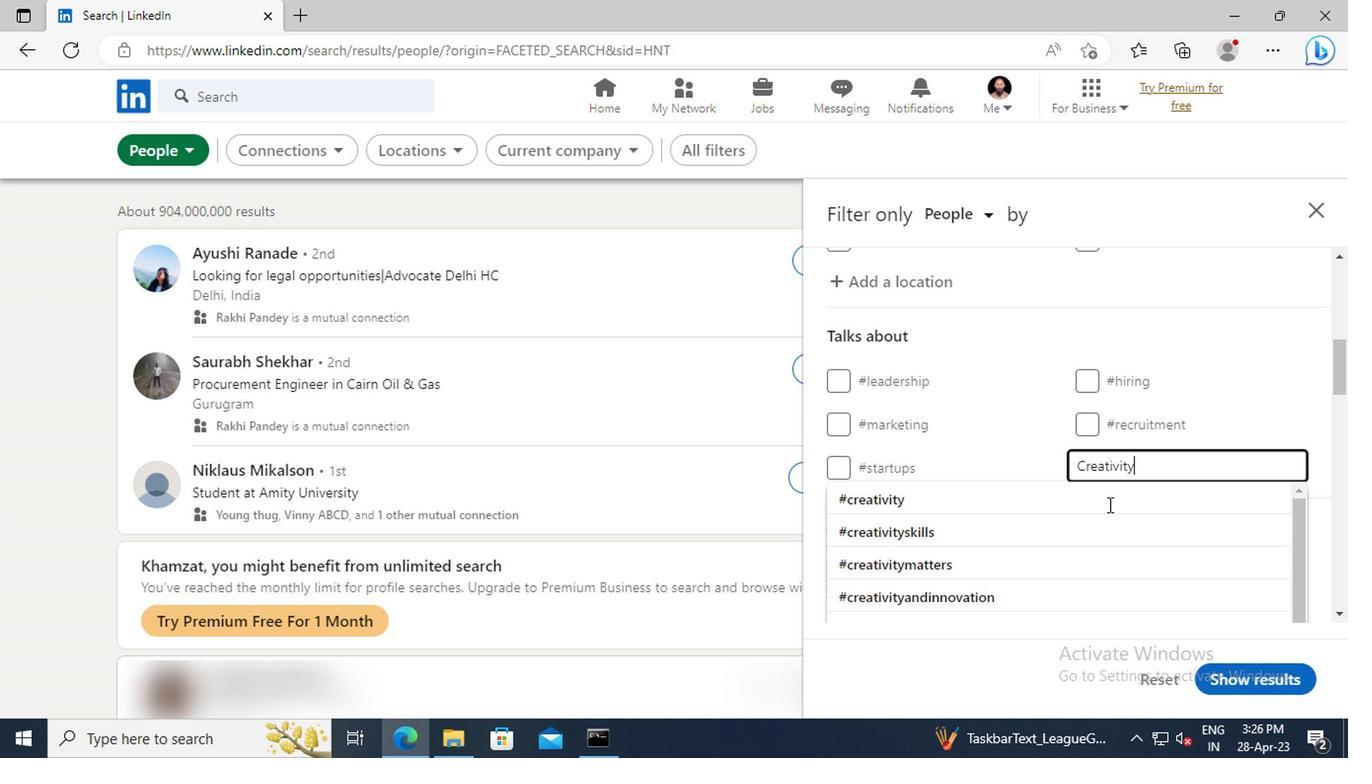 
Action: Mouse pressed left at (1110, 504)
Screenshot: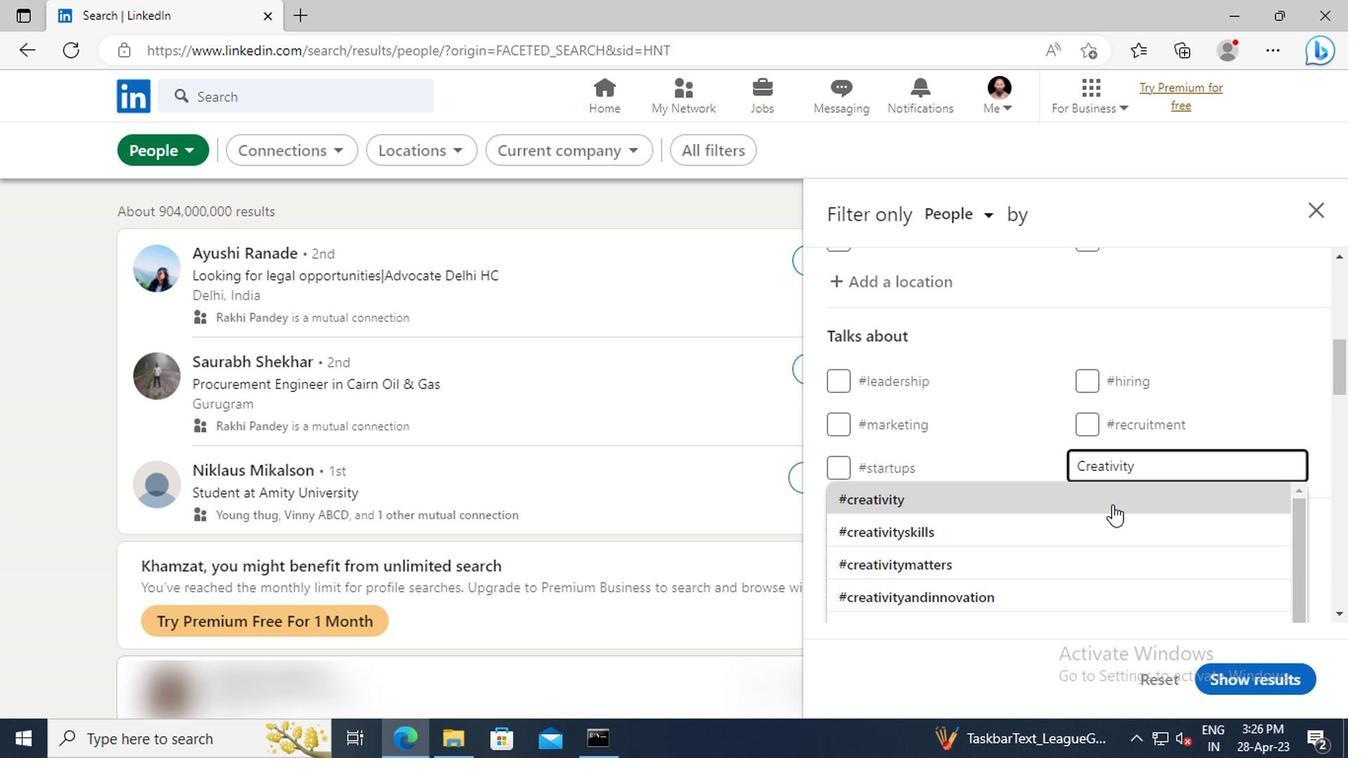
Action: Mouse moved to (1109, 505)
Screenshot: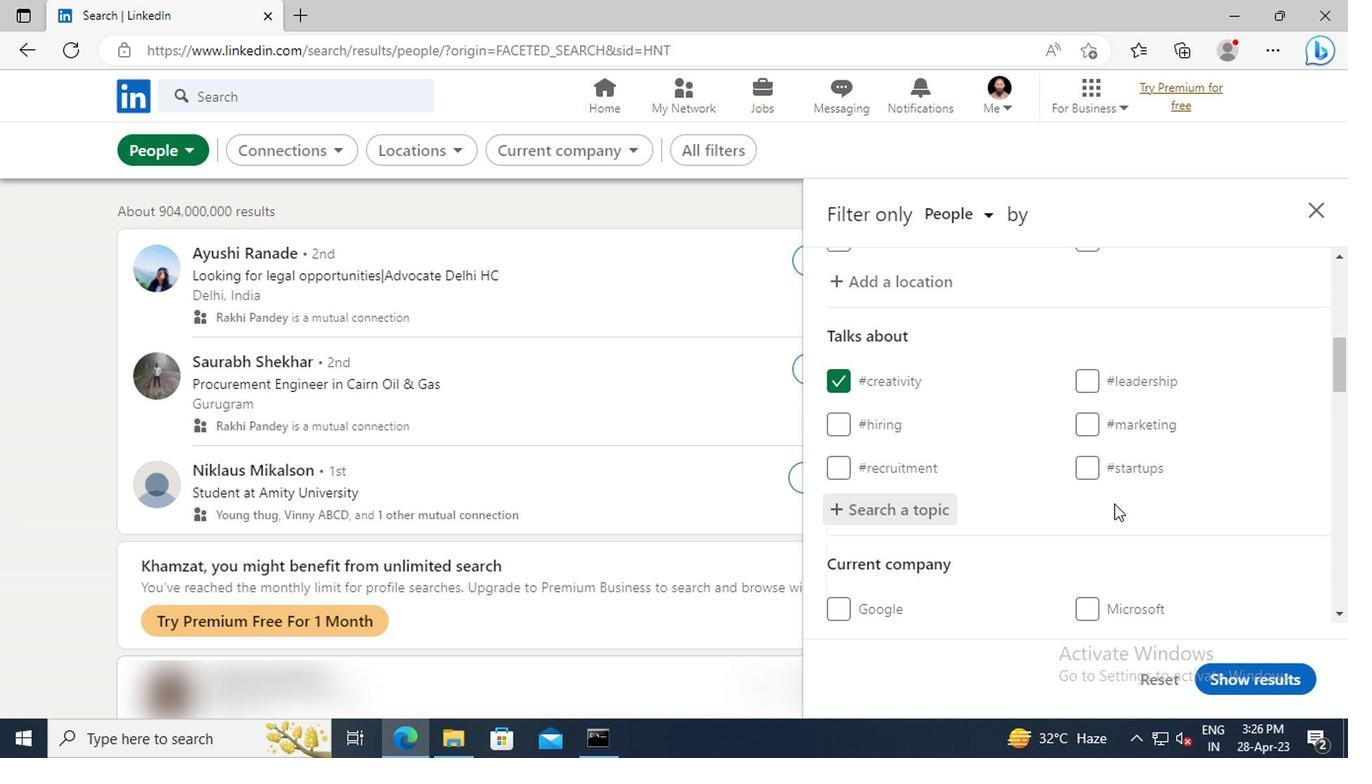 
Action: Mouse scrolled (1109, 504) with delta (0, 0)
Screenshot: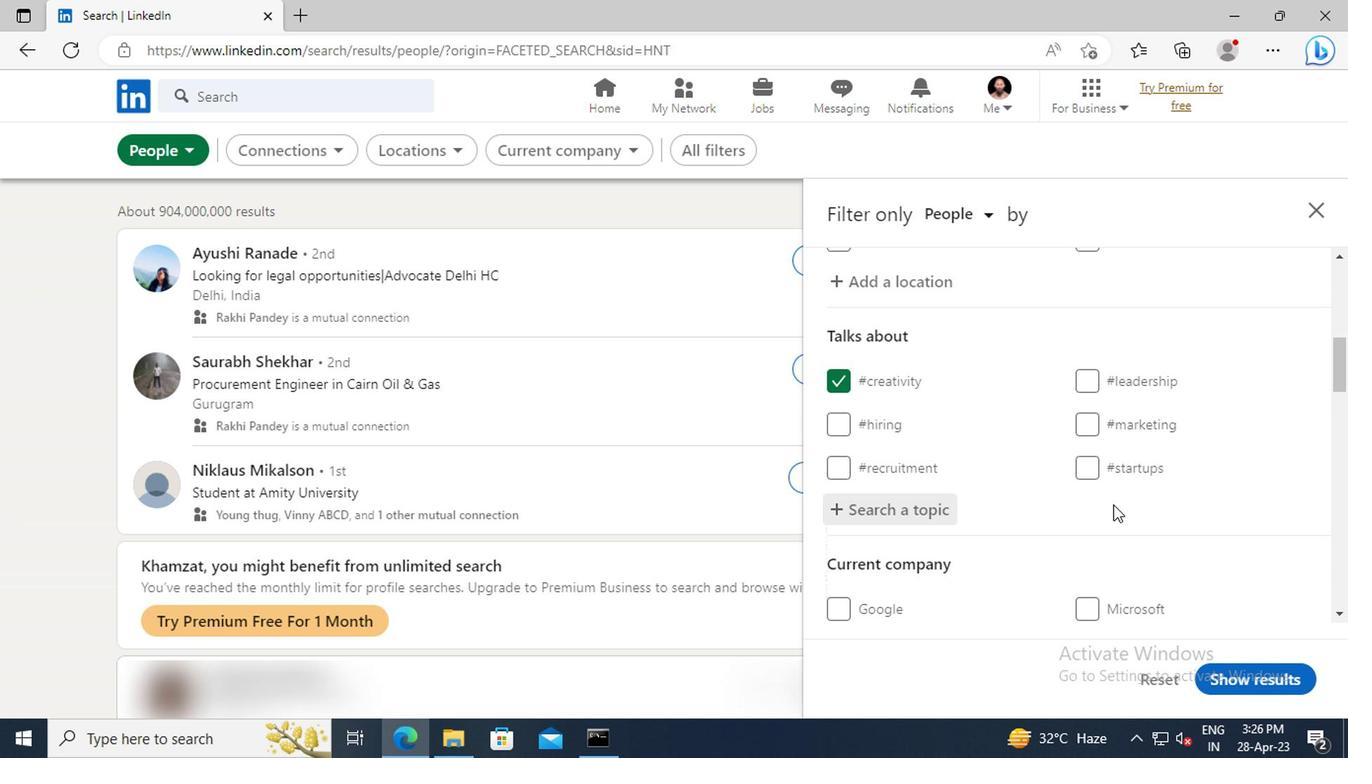 
Action: Mouse scrolled (1109, 504) with delta (0, 0)
Screenshot: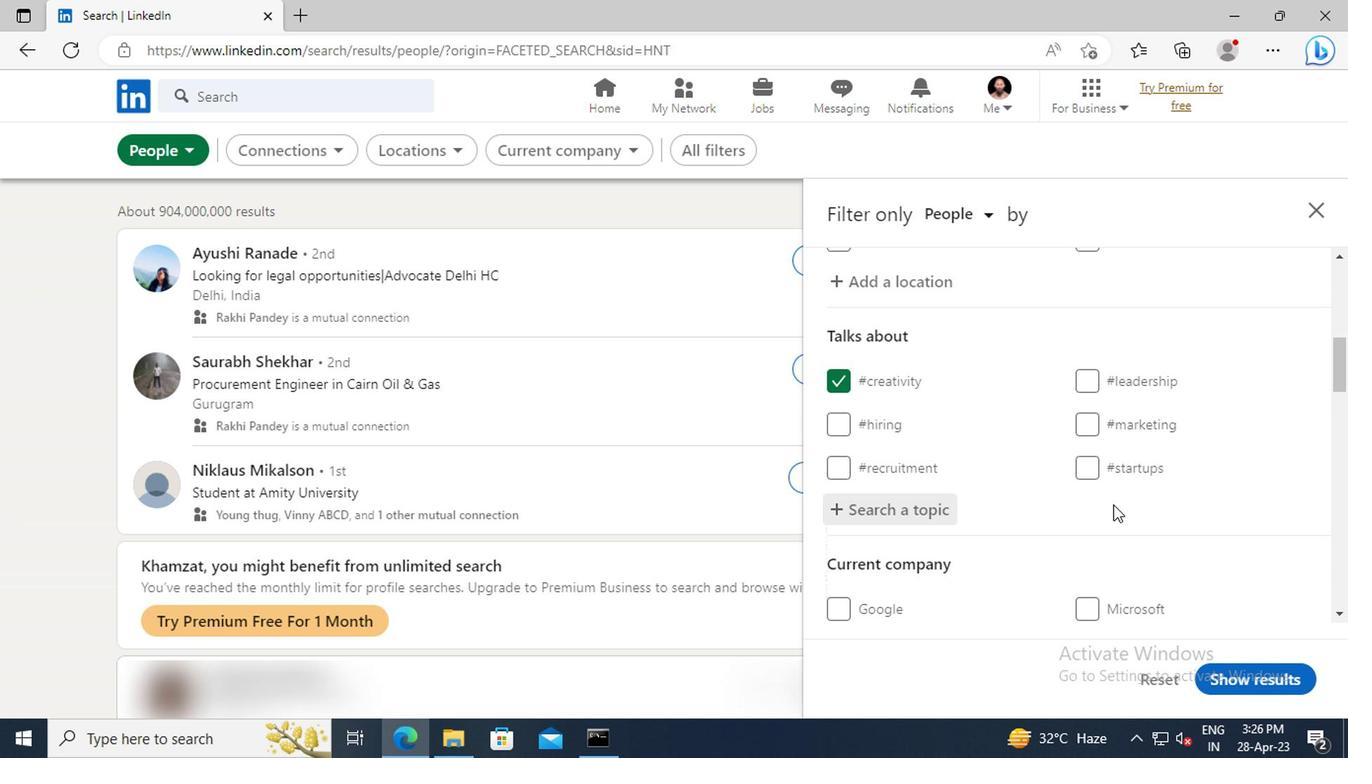 
Action: Mouse scrolled (1109, 504) with delta (0, 0)
Screenshot: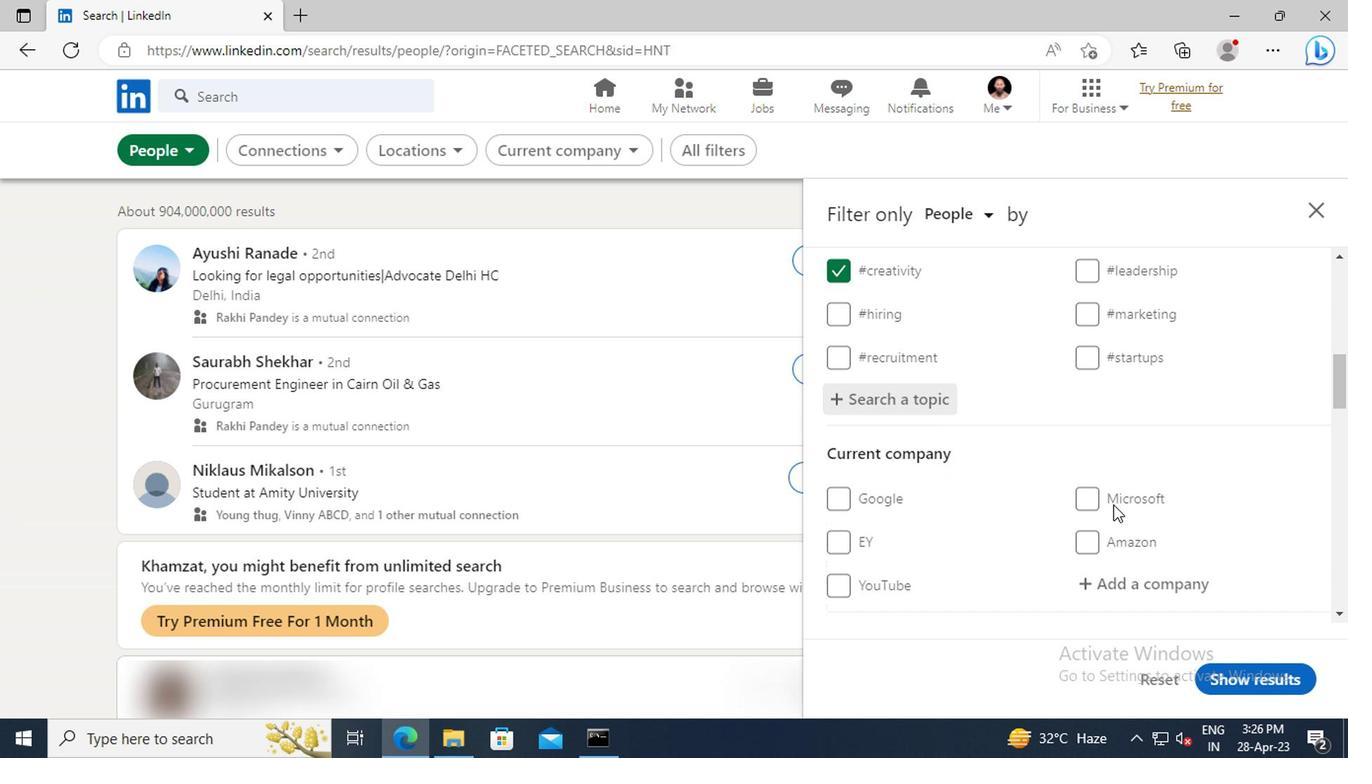 
Action: Mouse scrolled (1109, 504) with delta (0, 0)
Screenshot: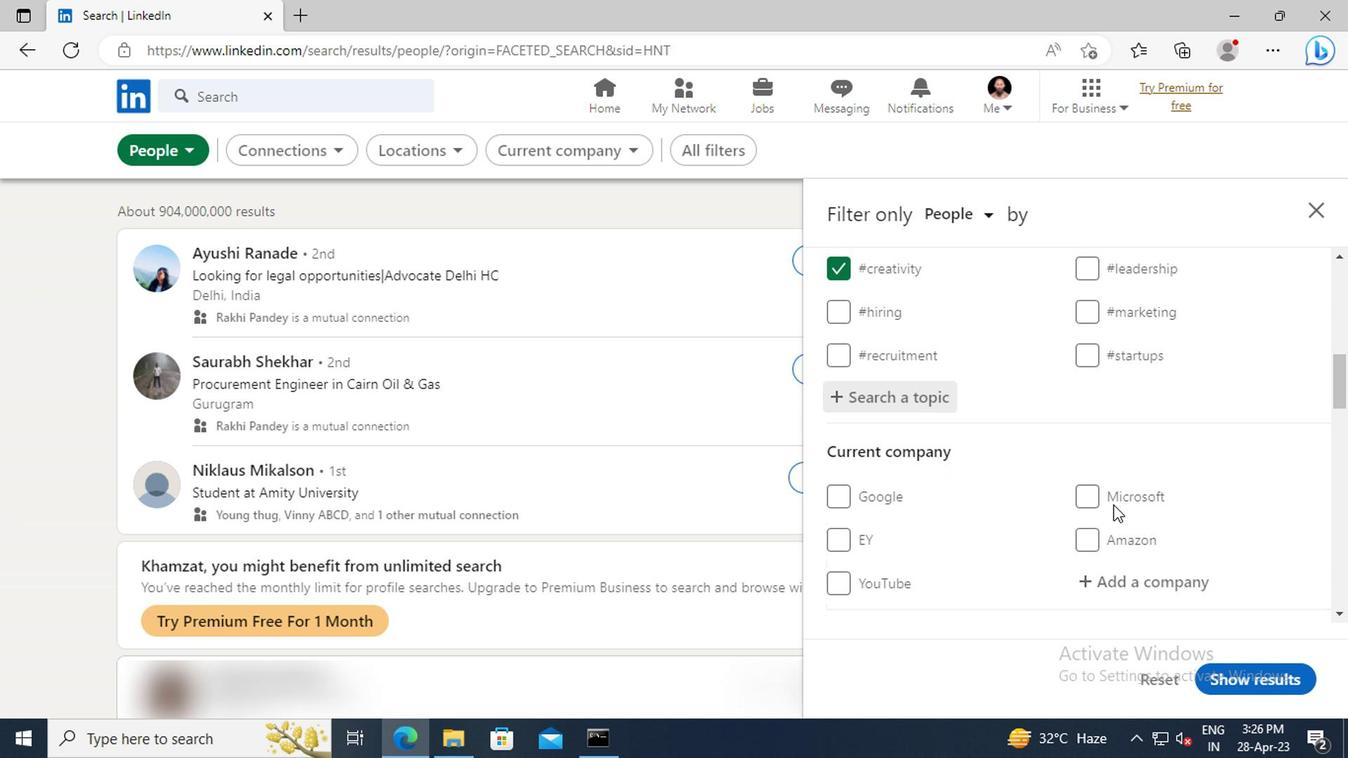 
Action: Mouse scrolled (1109, 504) with delta (0, 0)
Screenshot: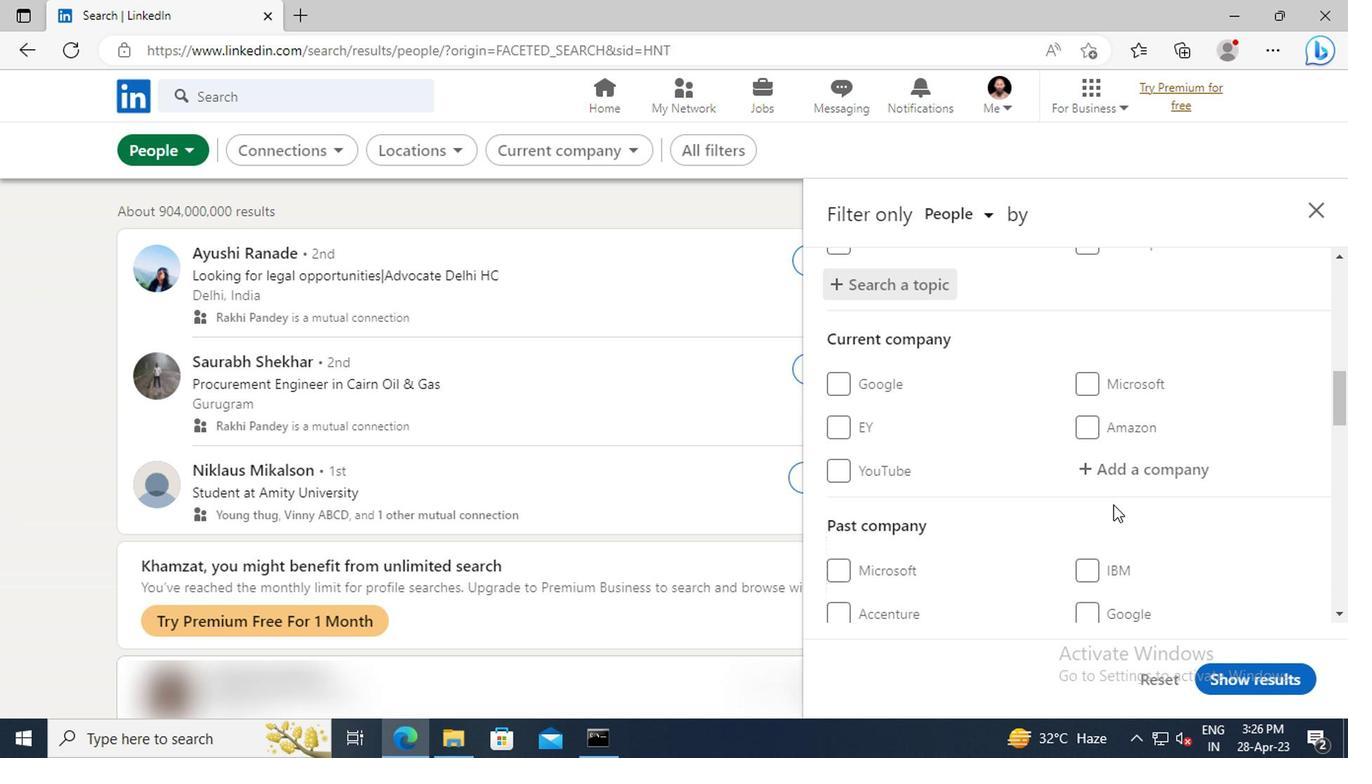 
Action: Mouse scrolled (1109, 504) with delta (0, 0)
Screenshot: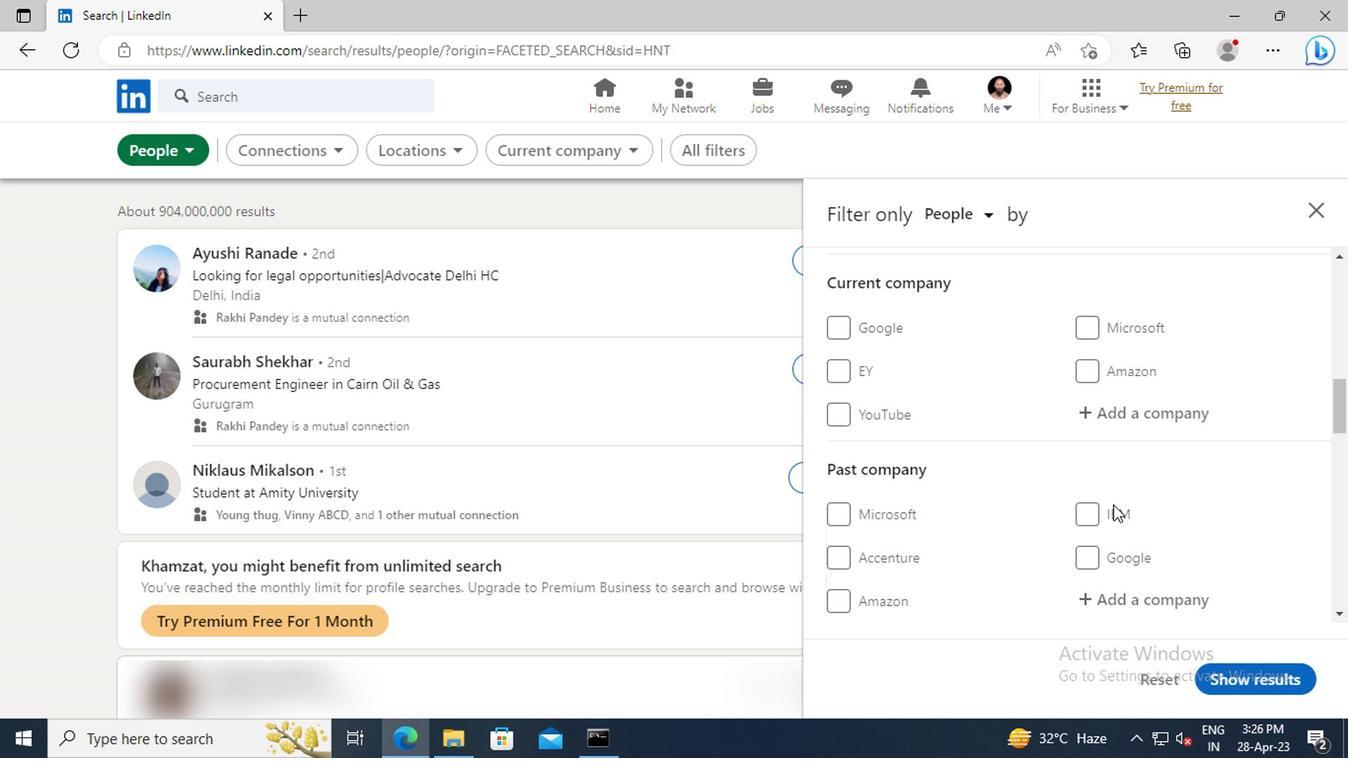 
Action: Mouse scrolled (1109, 504) with delta (0, 0)
Screenshot: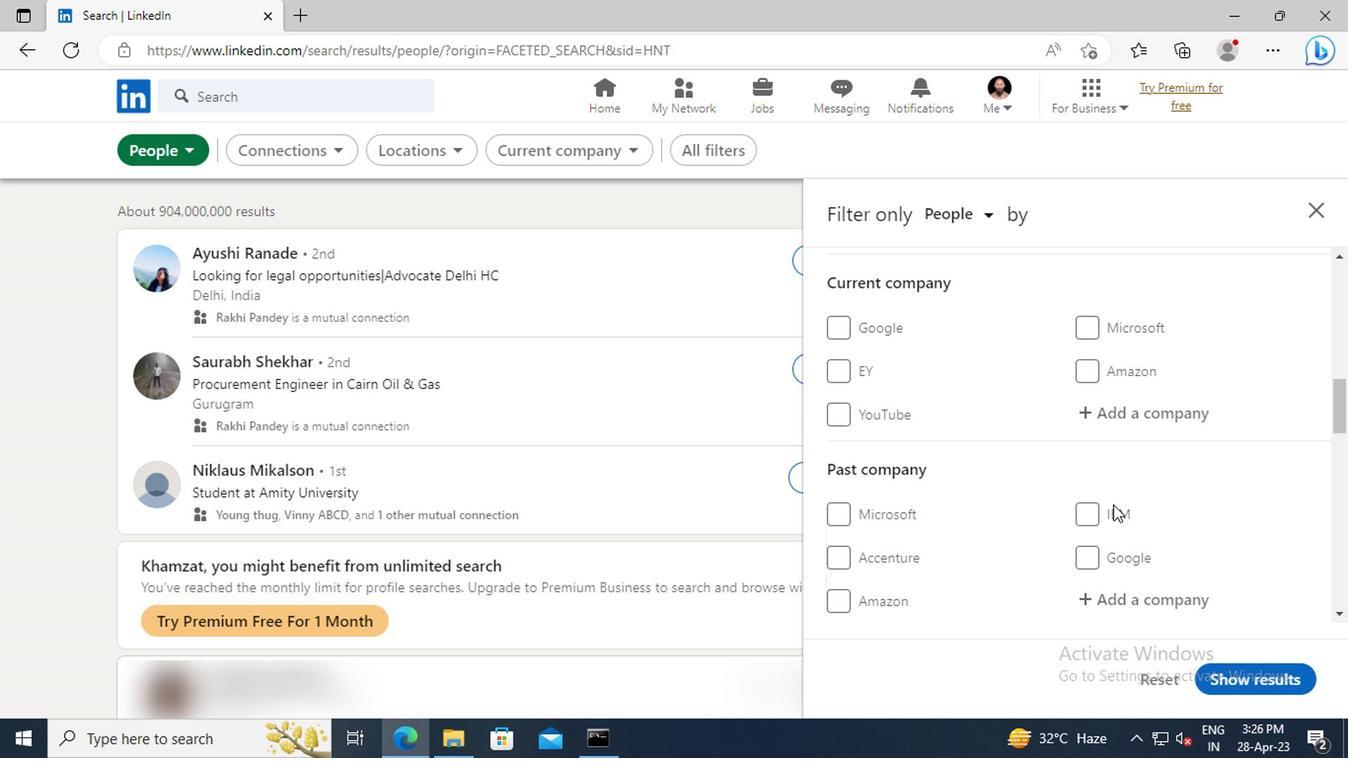 
Action: Mouse scrolled (1109, 504) with delta (0, 0)
Screenshot: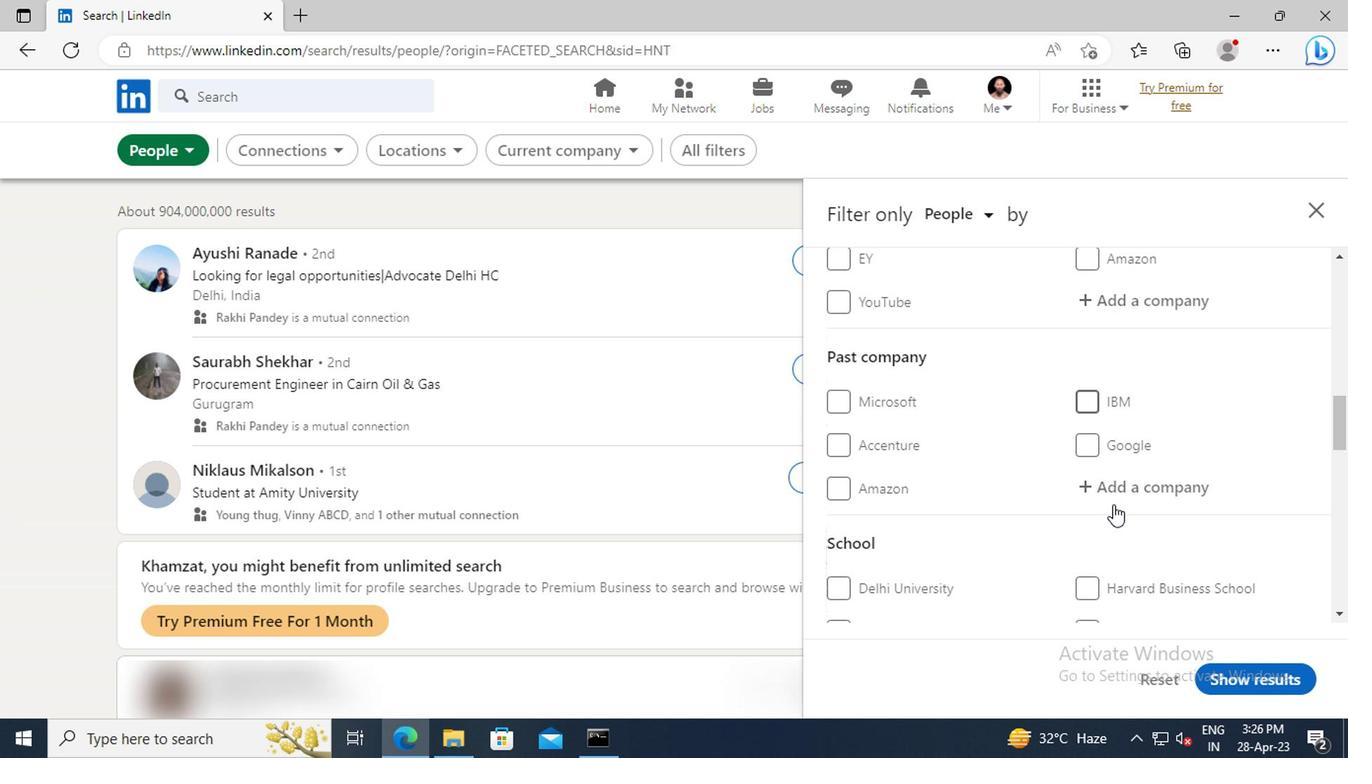 
Action: Mouse scrolled (1109, 504) with delta (0, 0)
Screenshot: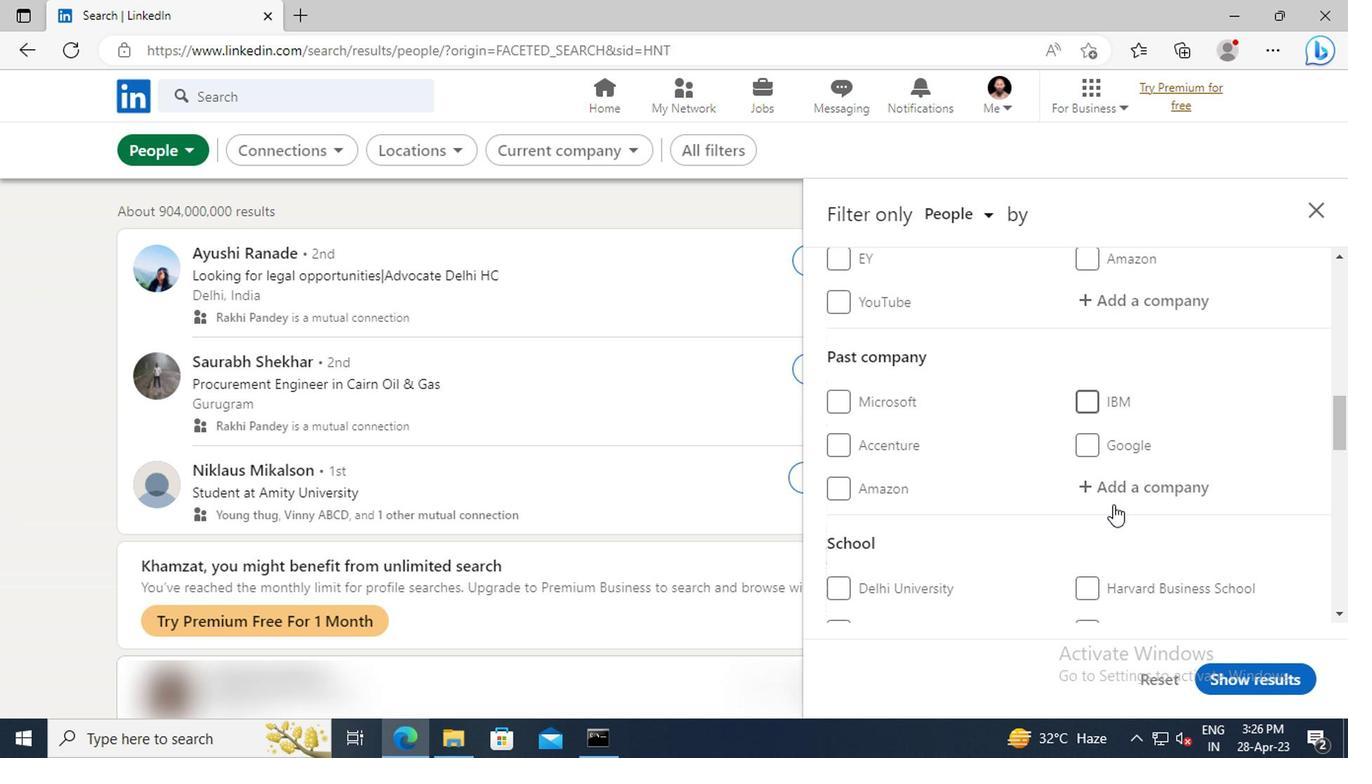 
Action: Mouse moved to (1104, 507)
Screenshot: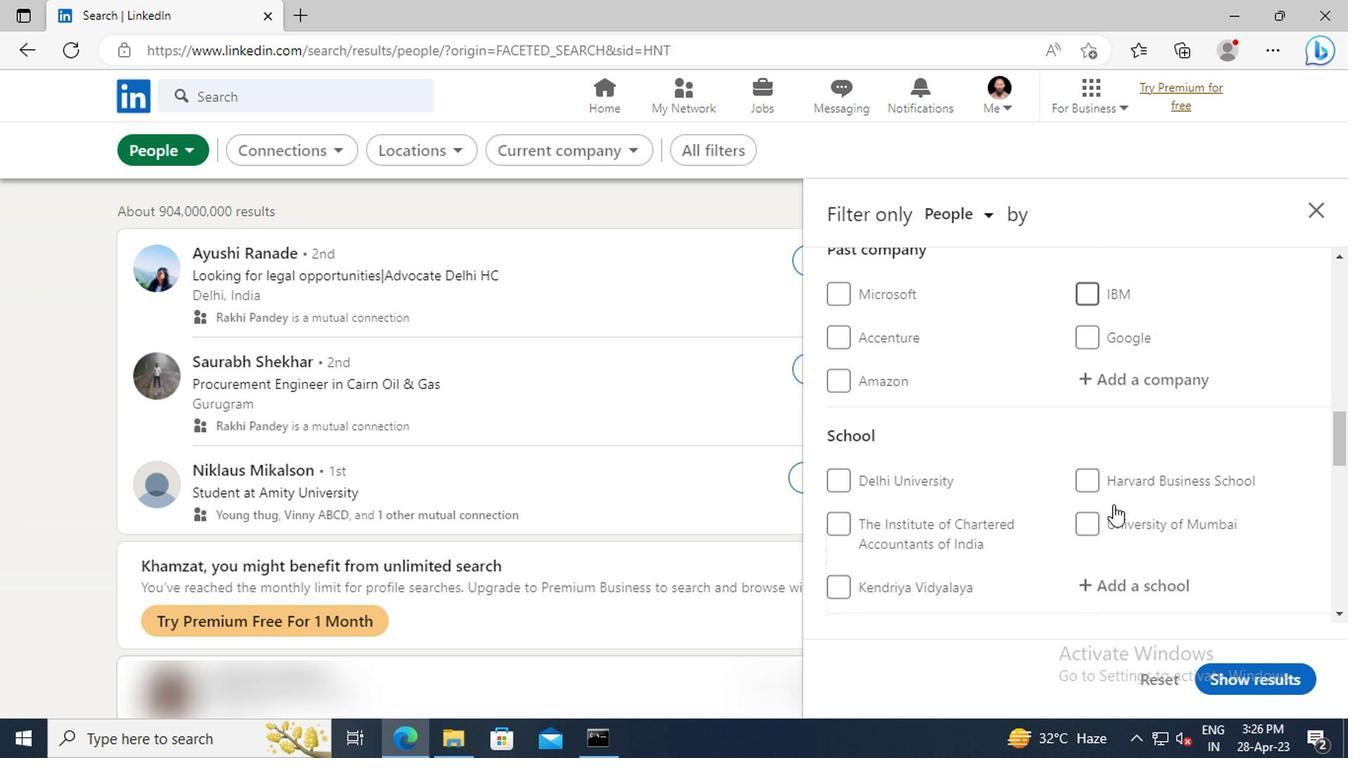 
Action: Mouse scrolled (1104, 506) with delta (0, 0)
Screenshot: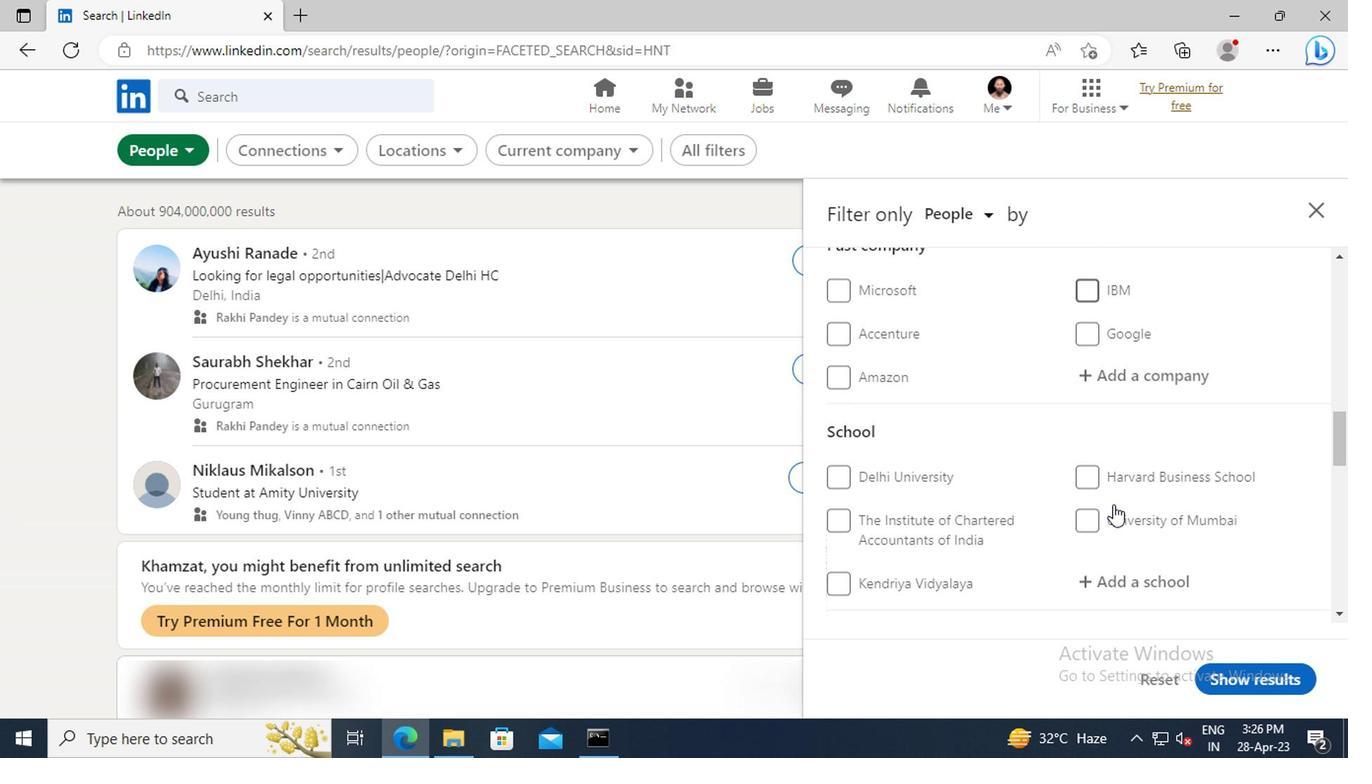 
Action: Mouse scrolled (1104, 506) with delta (0, 0)
Screenshot: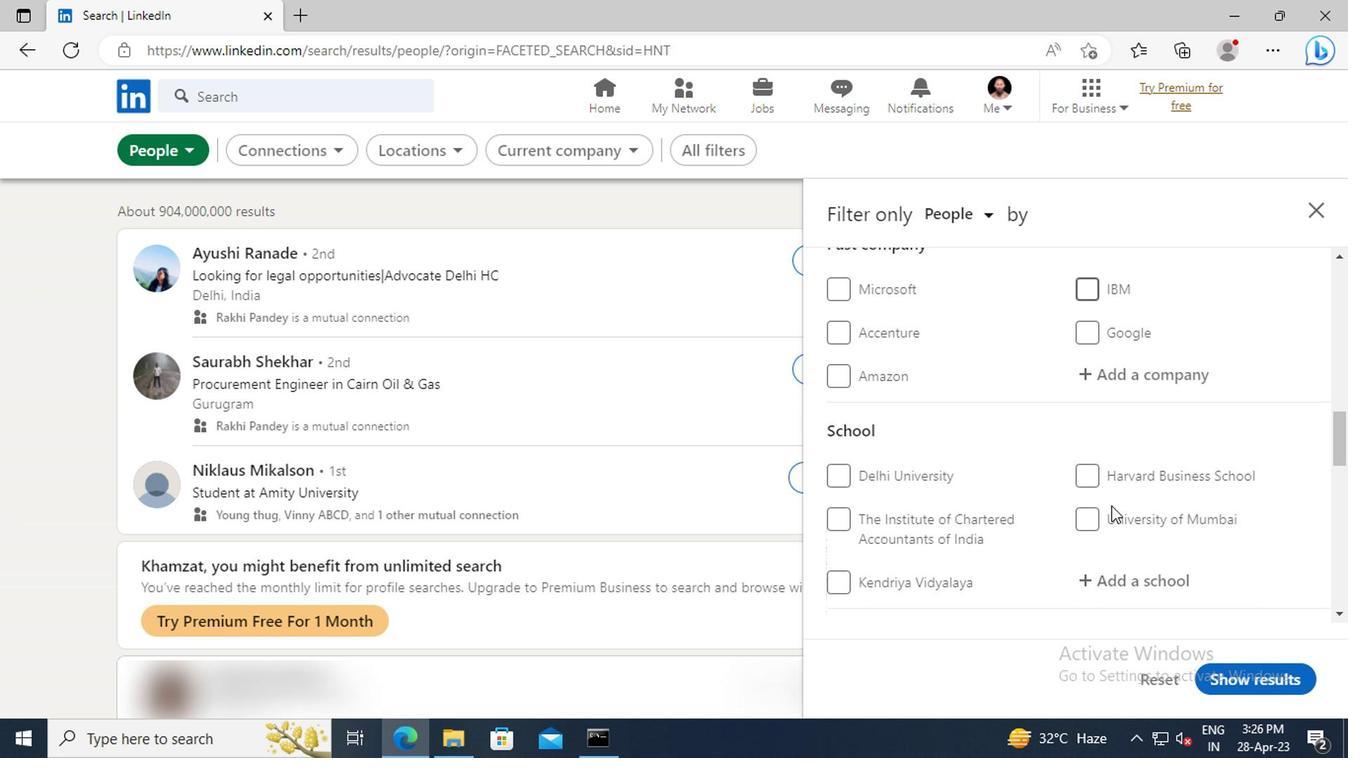 
Action: Mouse moved to (1104, 507)
Screenshot: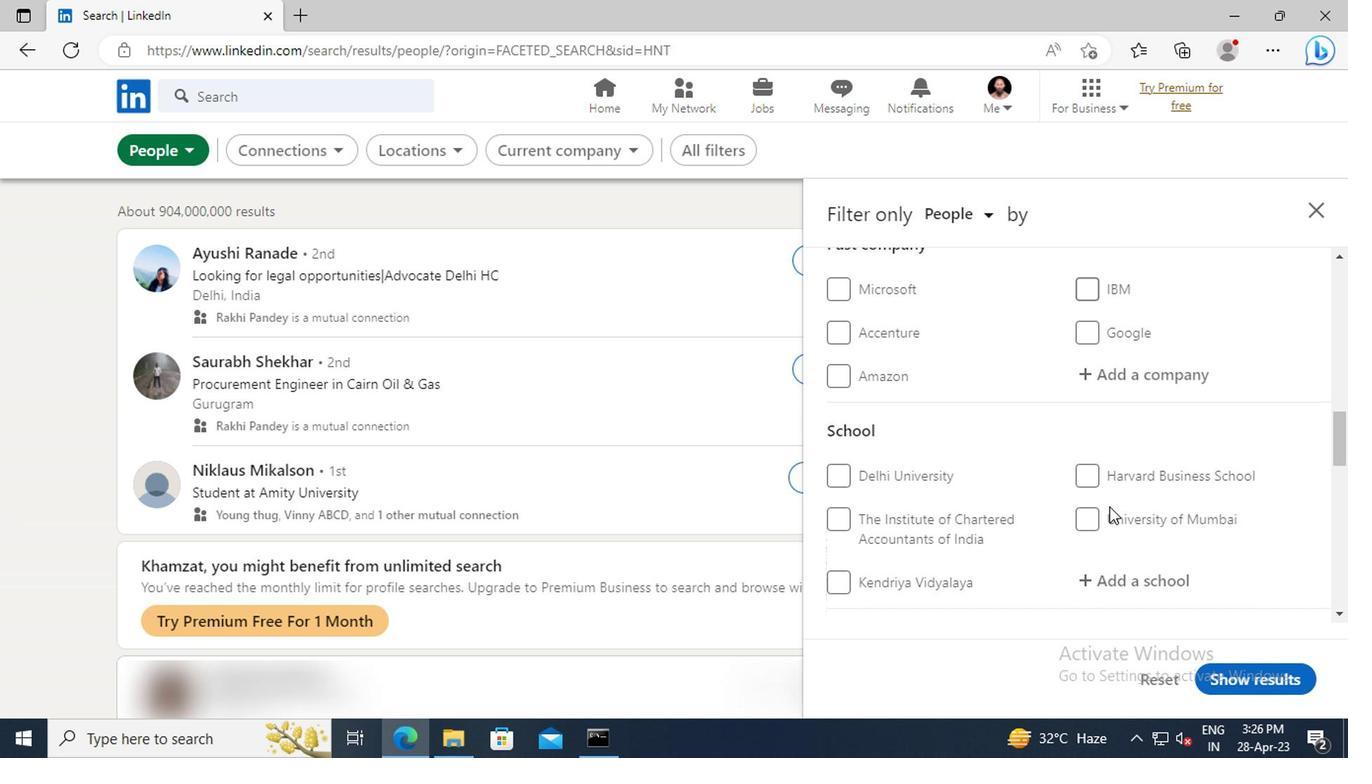 
Action: Mouse scrolled (1104, 507) with delta (0, 0)
Screenshot: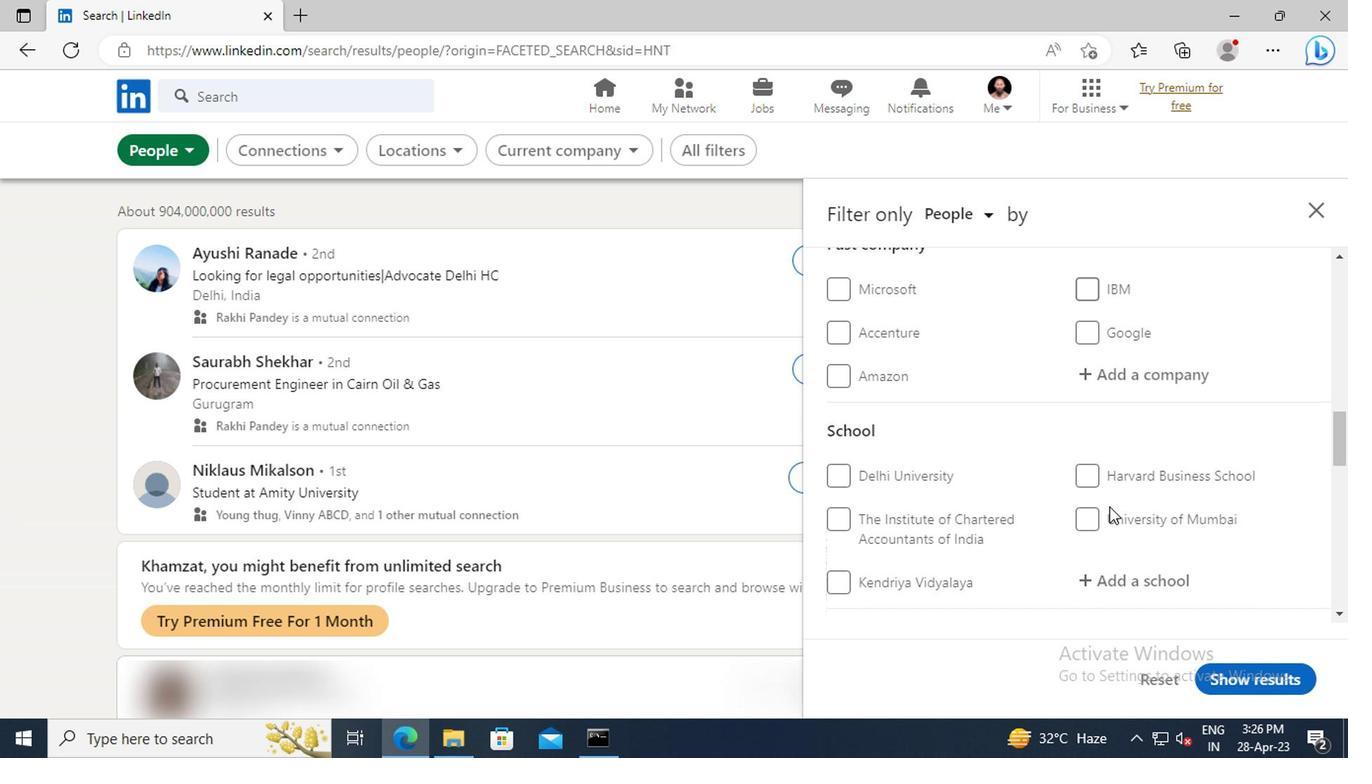 
Action: Mouse scrolled (1104, 507) with delta (0, 0)
Screenshot: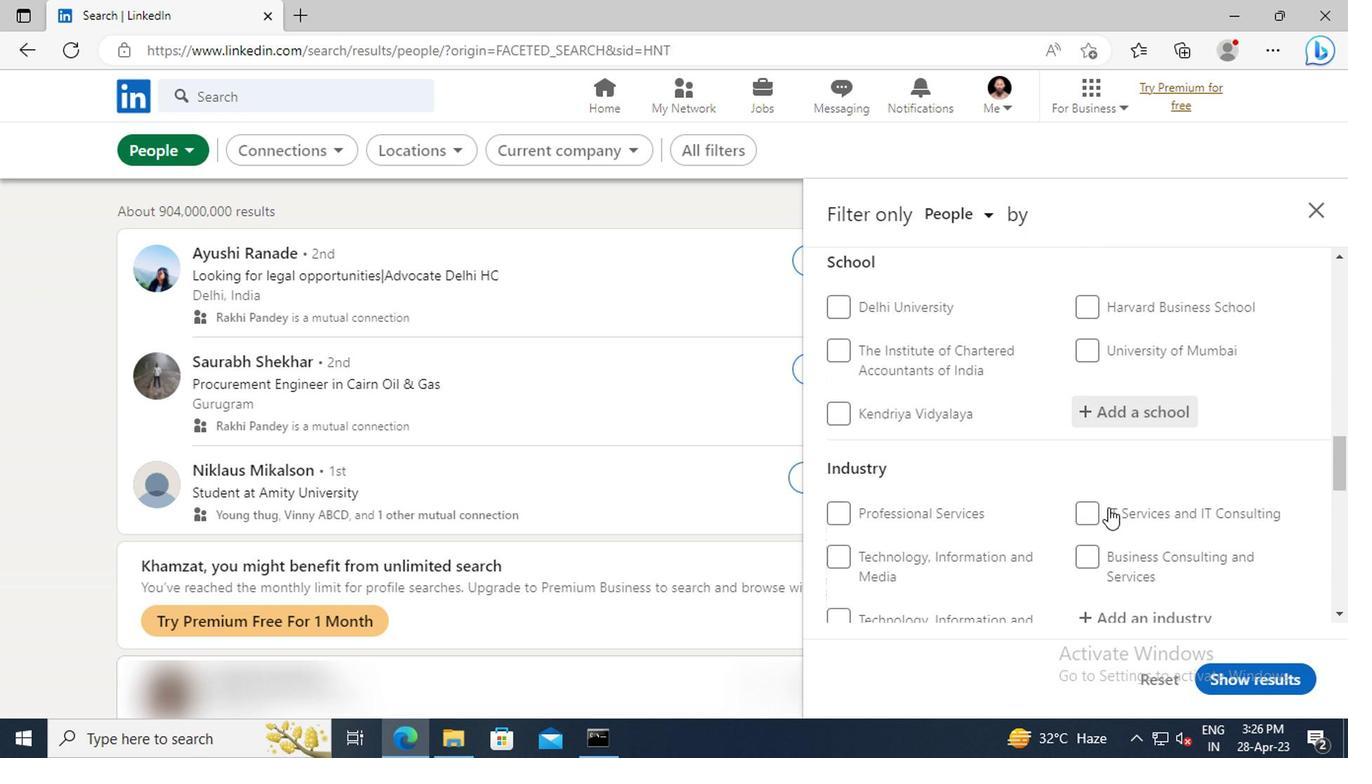 
Action: Mouse scrolled (1104, 507) with delta (0, 0)
Screenshot: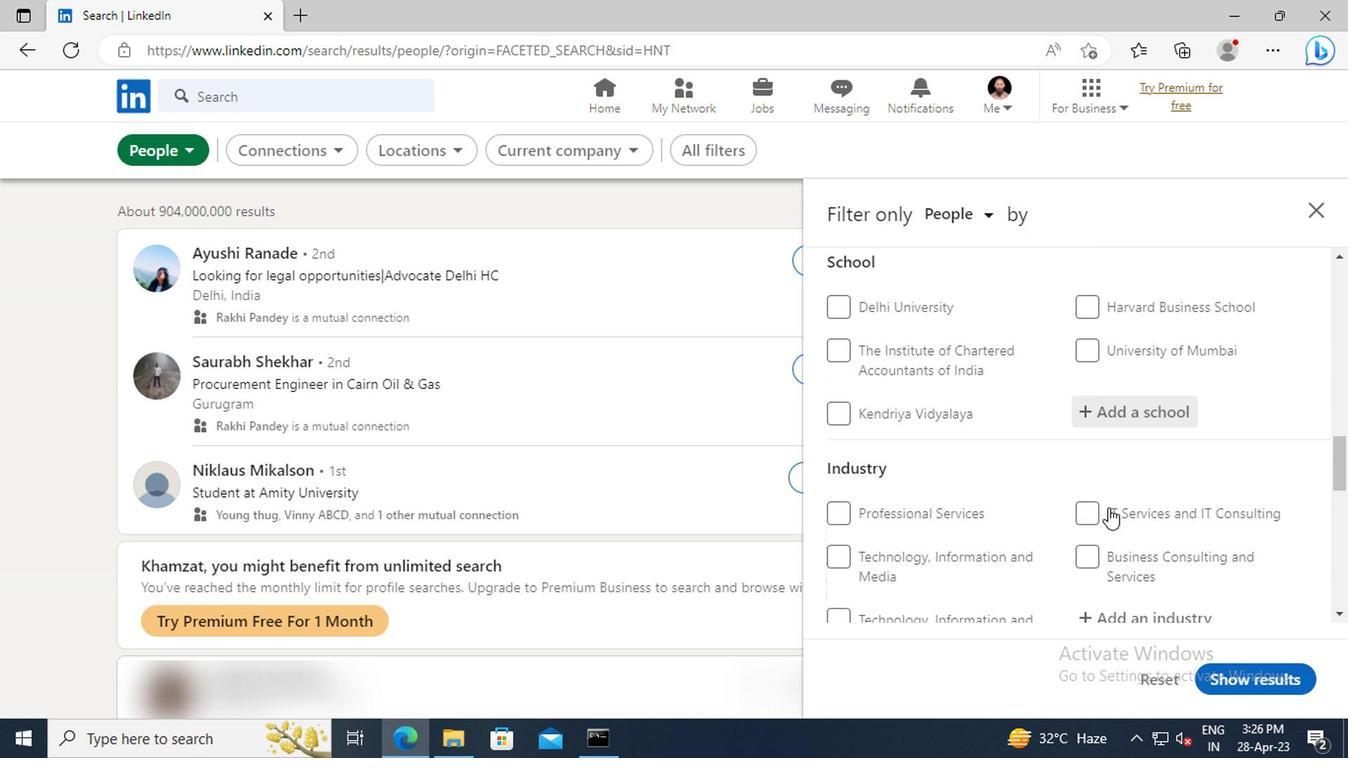 
Action: Mouse scrolled (1104, 507) with delta (0, 0)
Screenshot: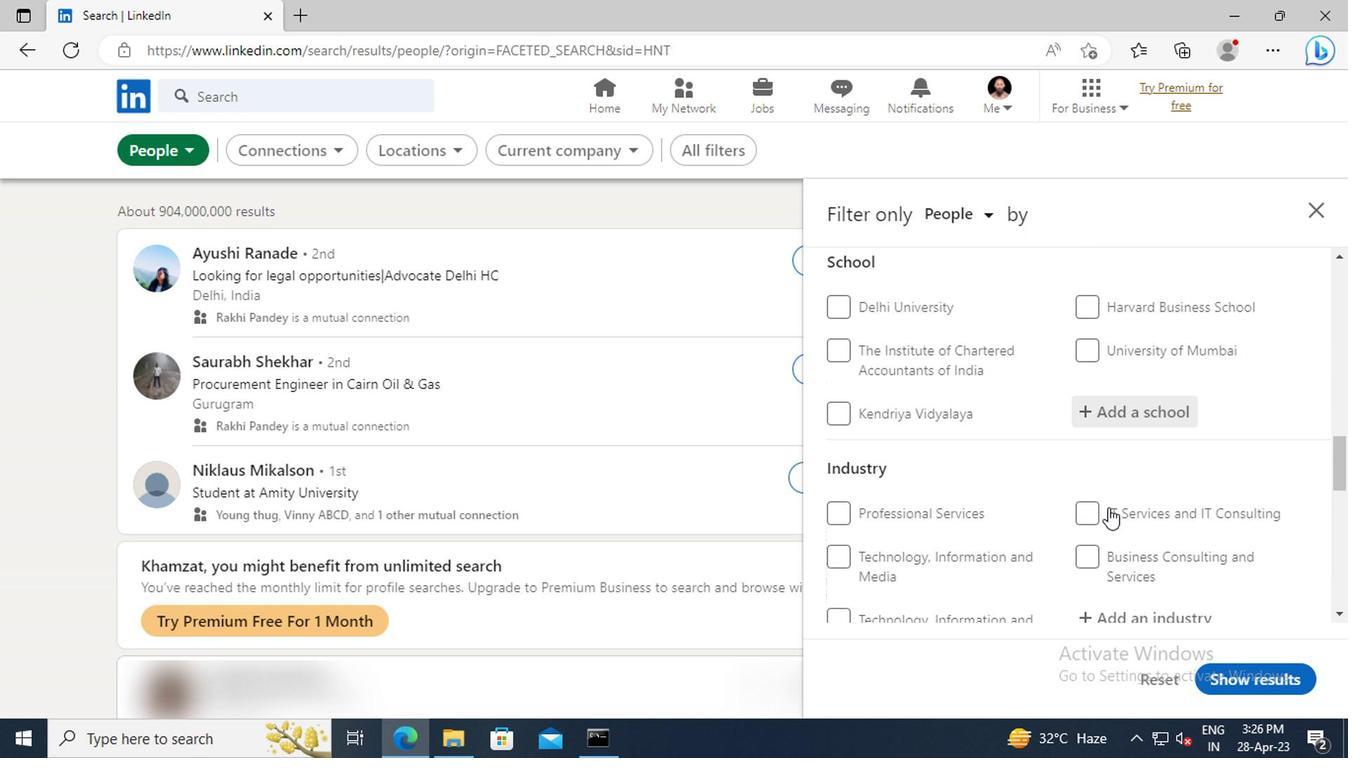 
Action: Mouse scrolled (1104, 507) with delta (0, 0)
Screenshot: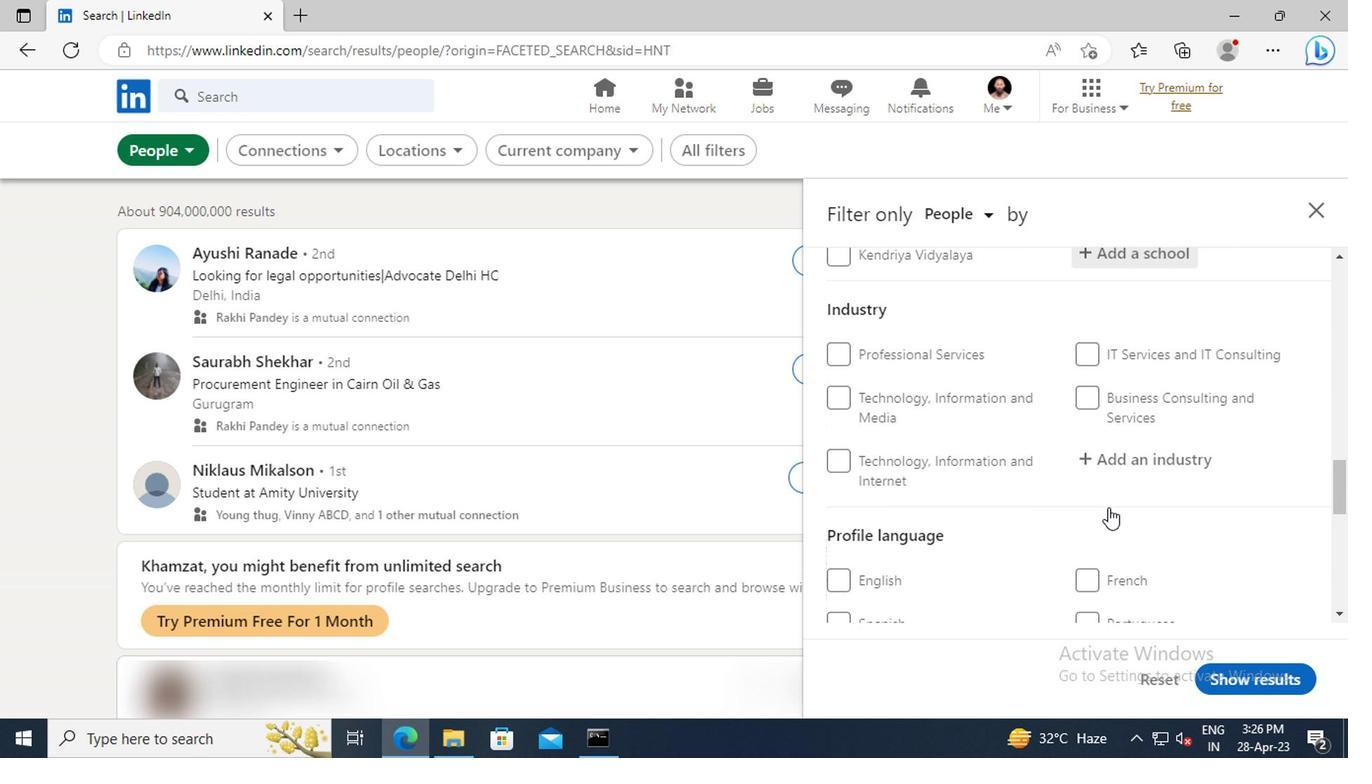 
Action: Mouse scrolled (1104, 507) with delta (0, 0)
Screenshot: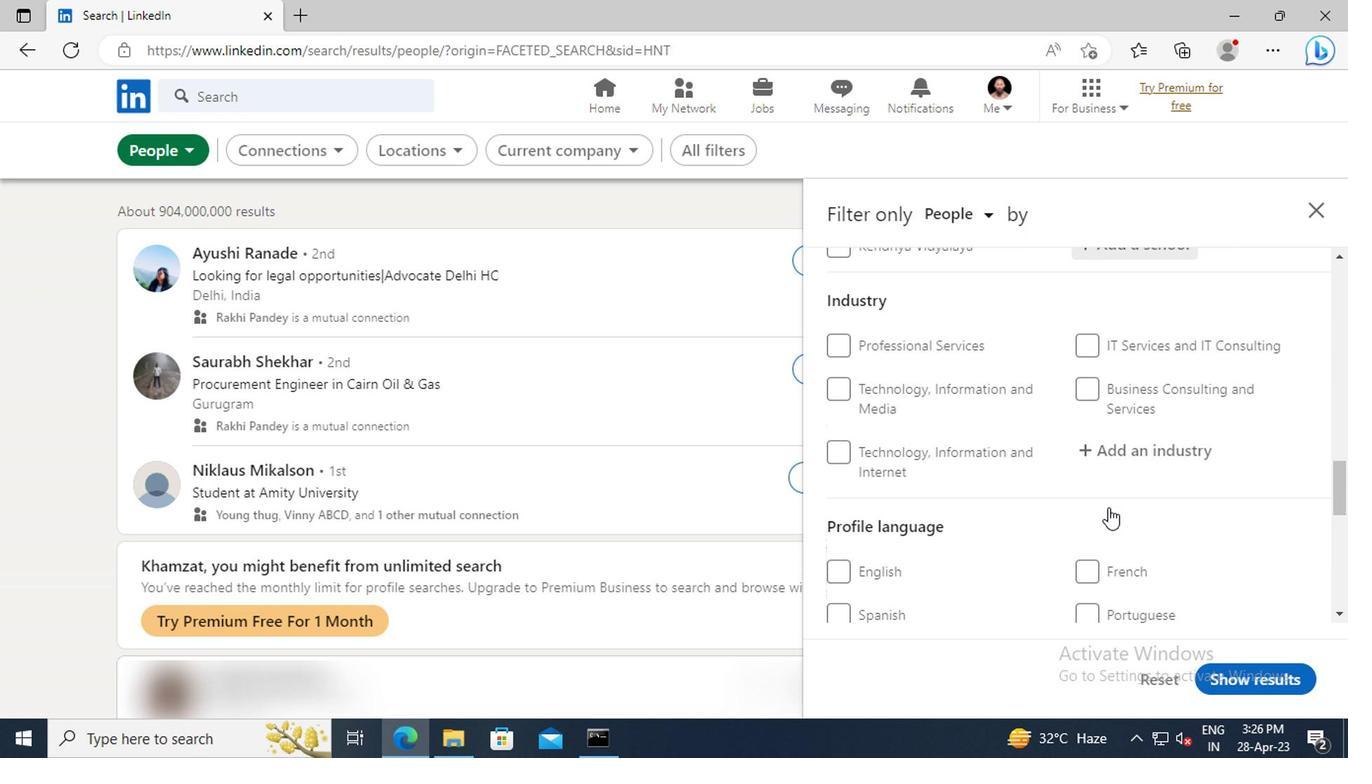 
Action: Mouse moved to (1085, 463)
Screenshot: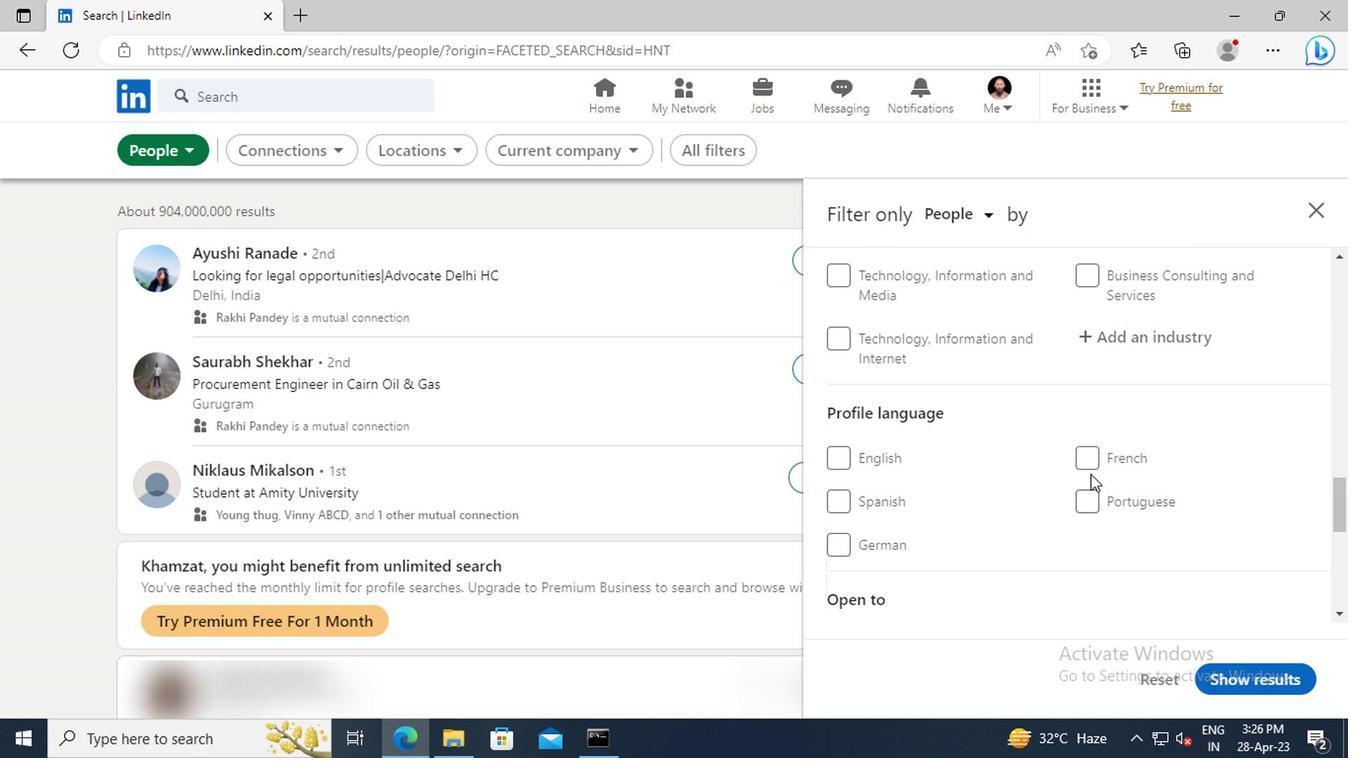 
Action: Mouse pressed left at (1085, 463)
Screenshot: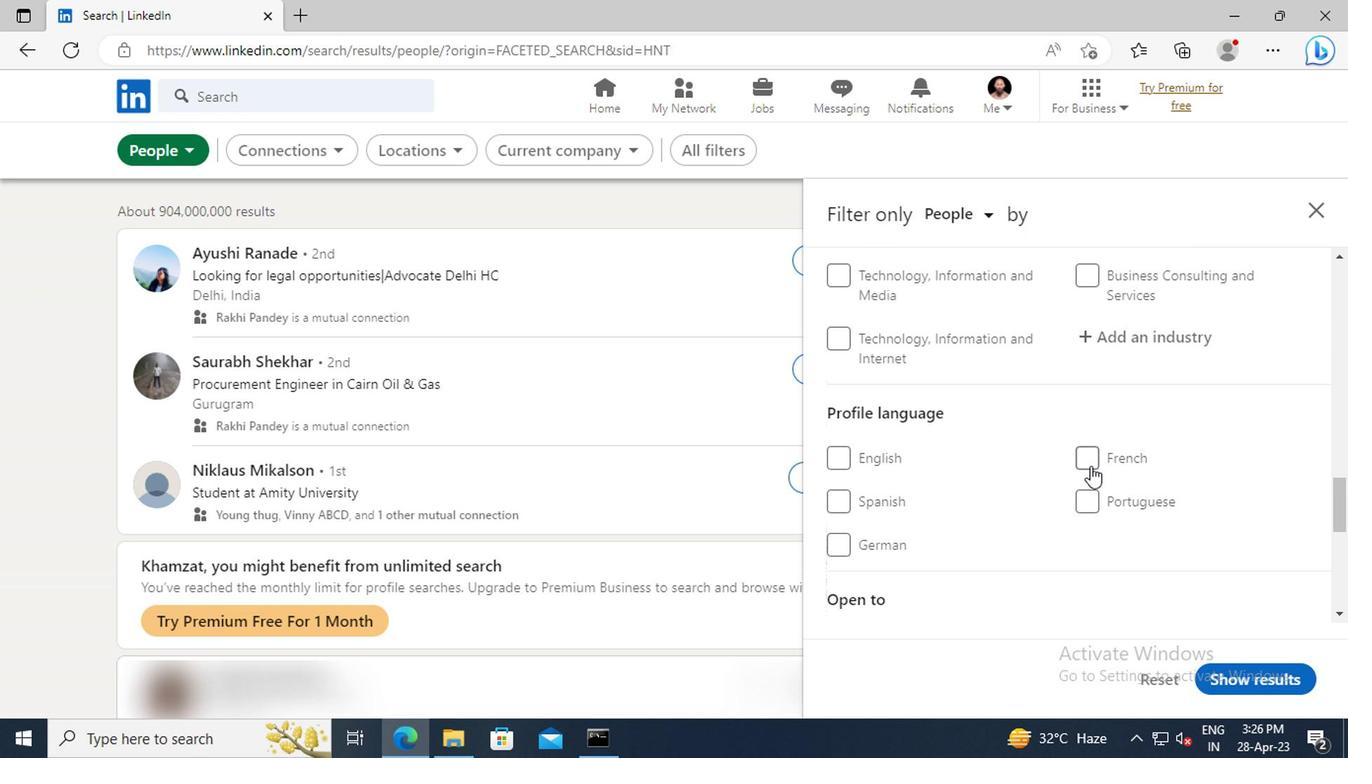 
Action: Mouse moved to (1101, 441)
Screenshot: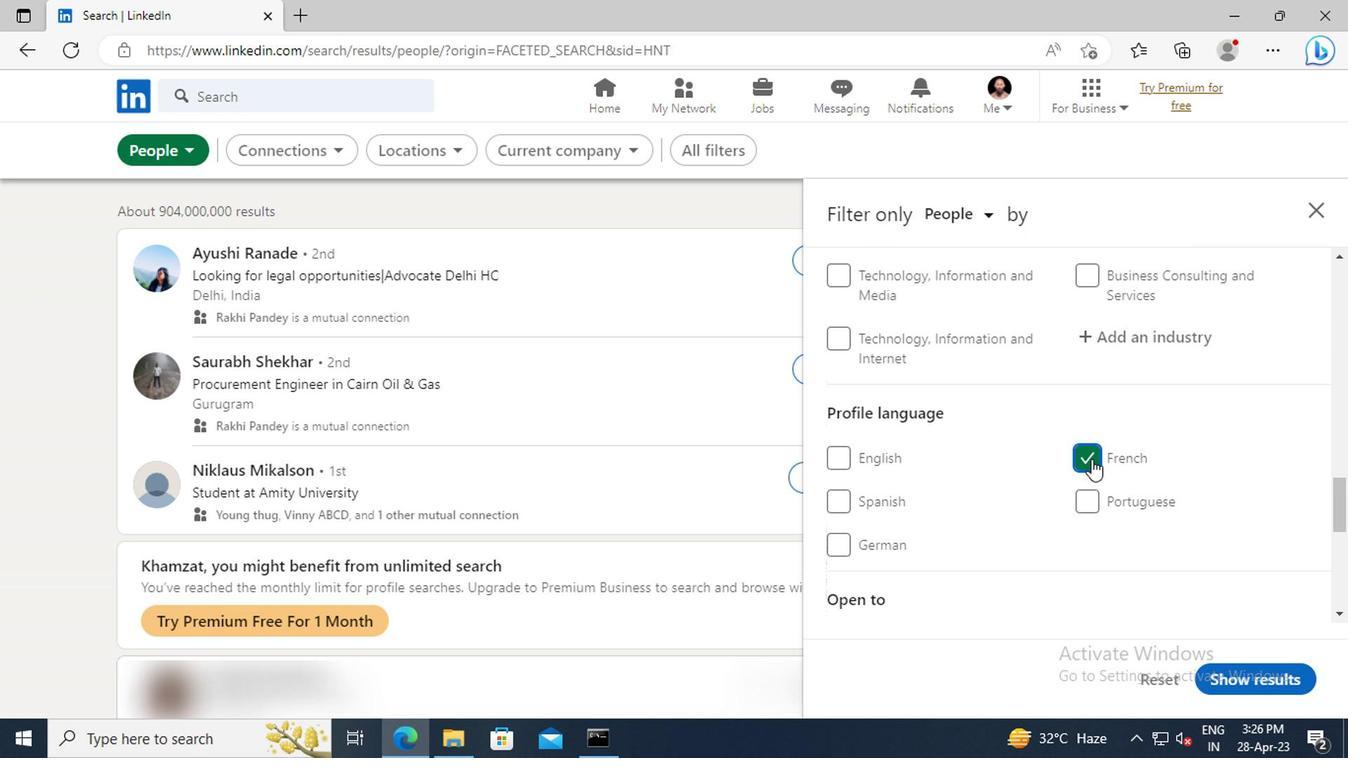 
Action: Mouse scrolled (1101, 441) with delta (0, 0)
Screenshot: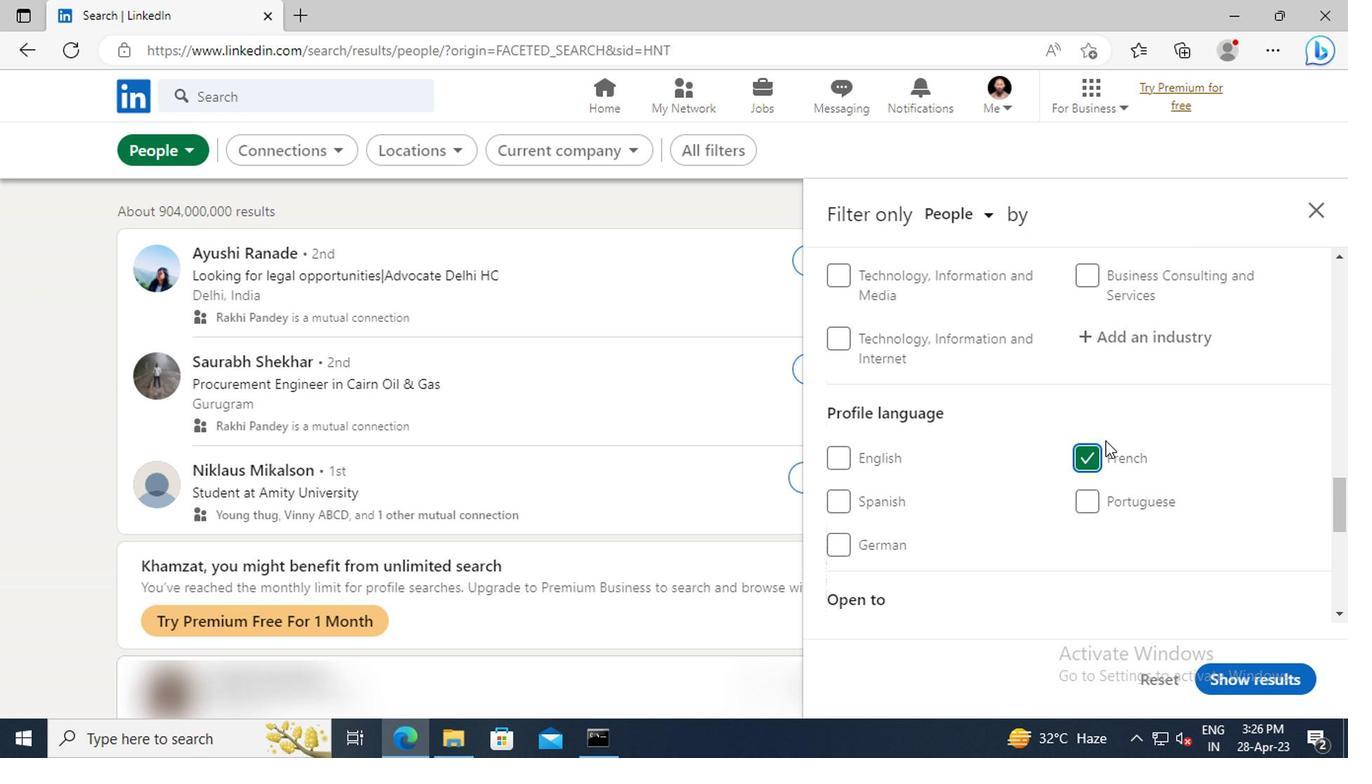 
Action: Mouse scrolled (1101, 441) with delta (0, 0)
Screenshot: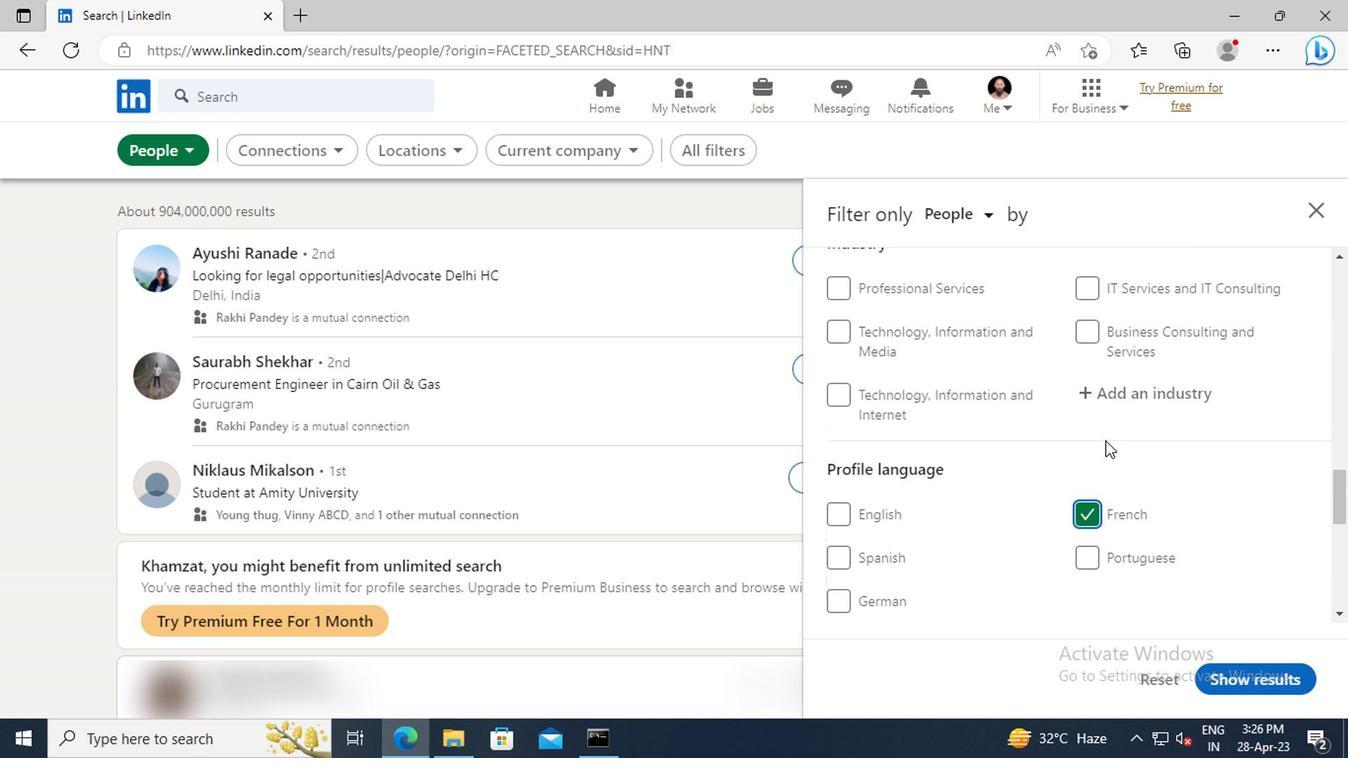 
Action: Mouse scrolled (1101, 441) with delta (0, 0)
Screenshot: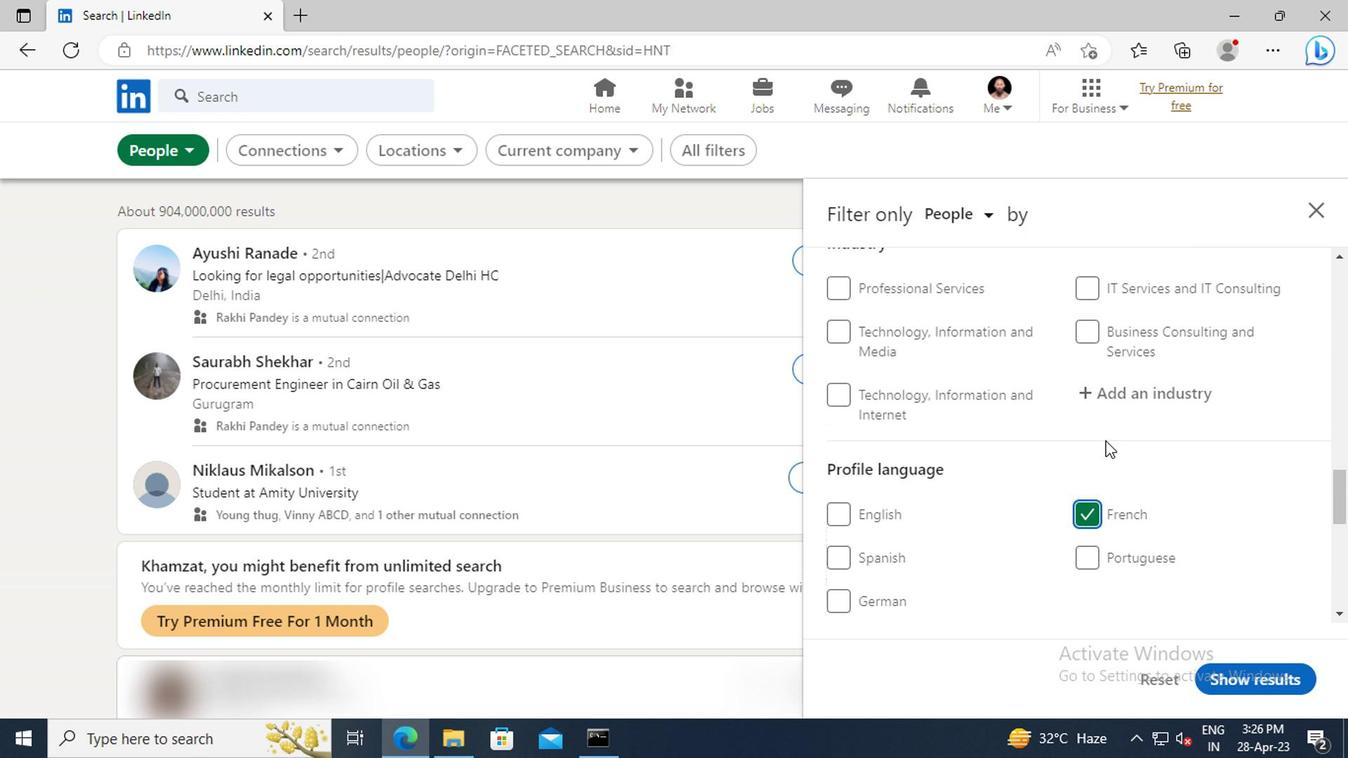 
Action: Mouse scrolled (1101, 441) with delta (0, 0)
Screenshot: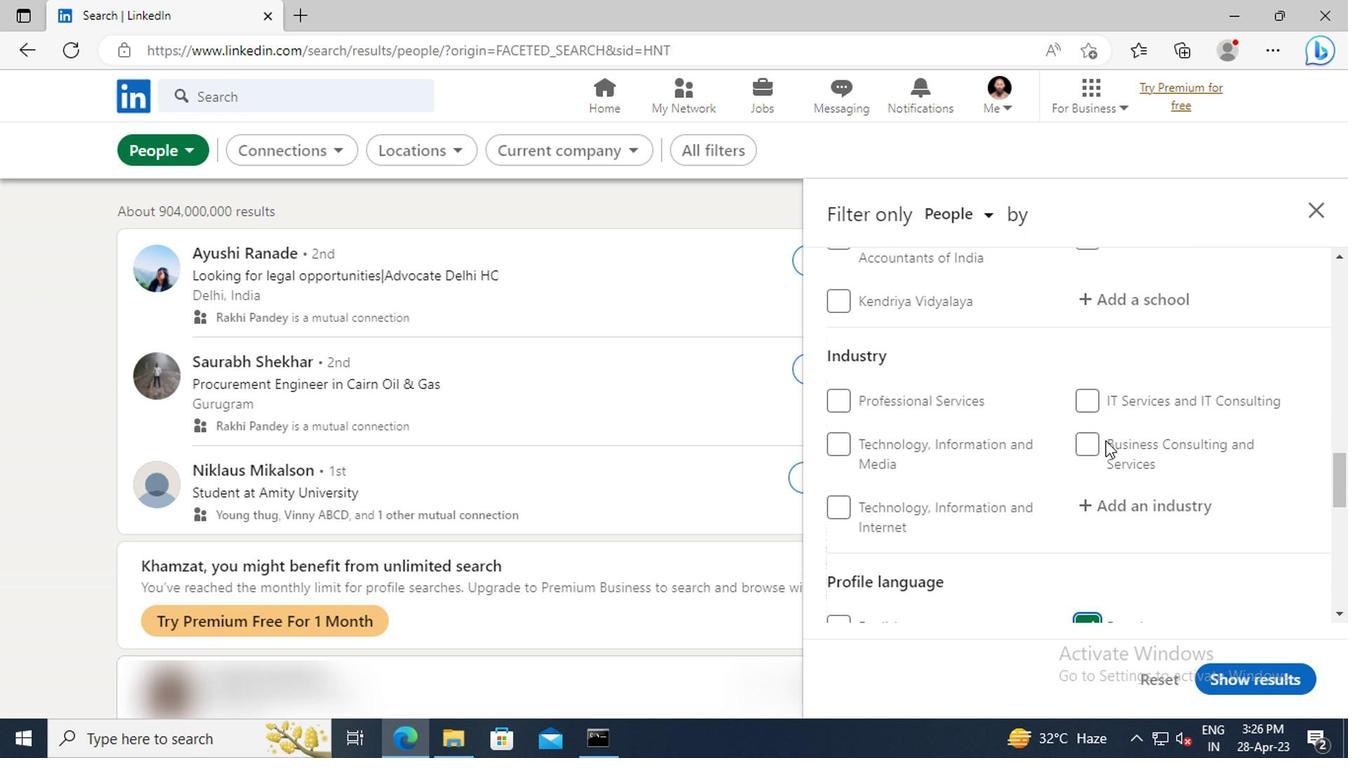 
Action: Mouse scrolled (1101, 441) with delta (0, 0)
Screenshot: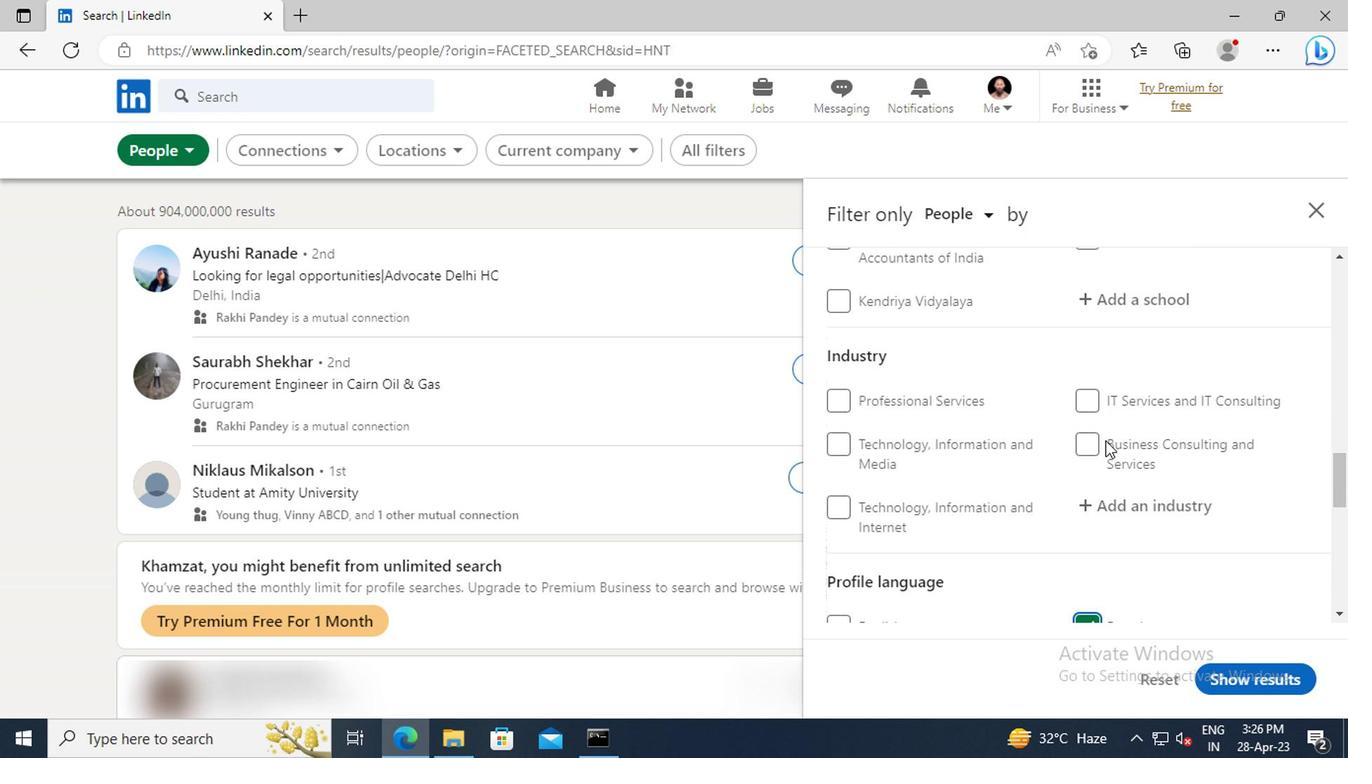 
Action: Mouse scrolled (1101, 441) with delta (0, 0)
Screenshot: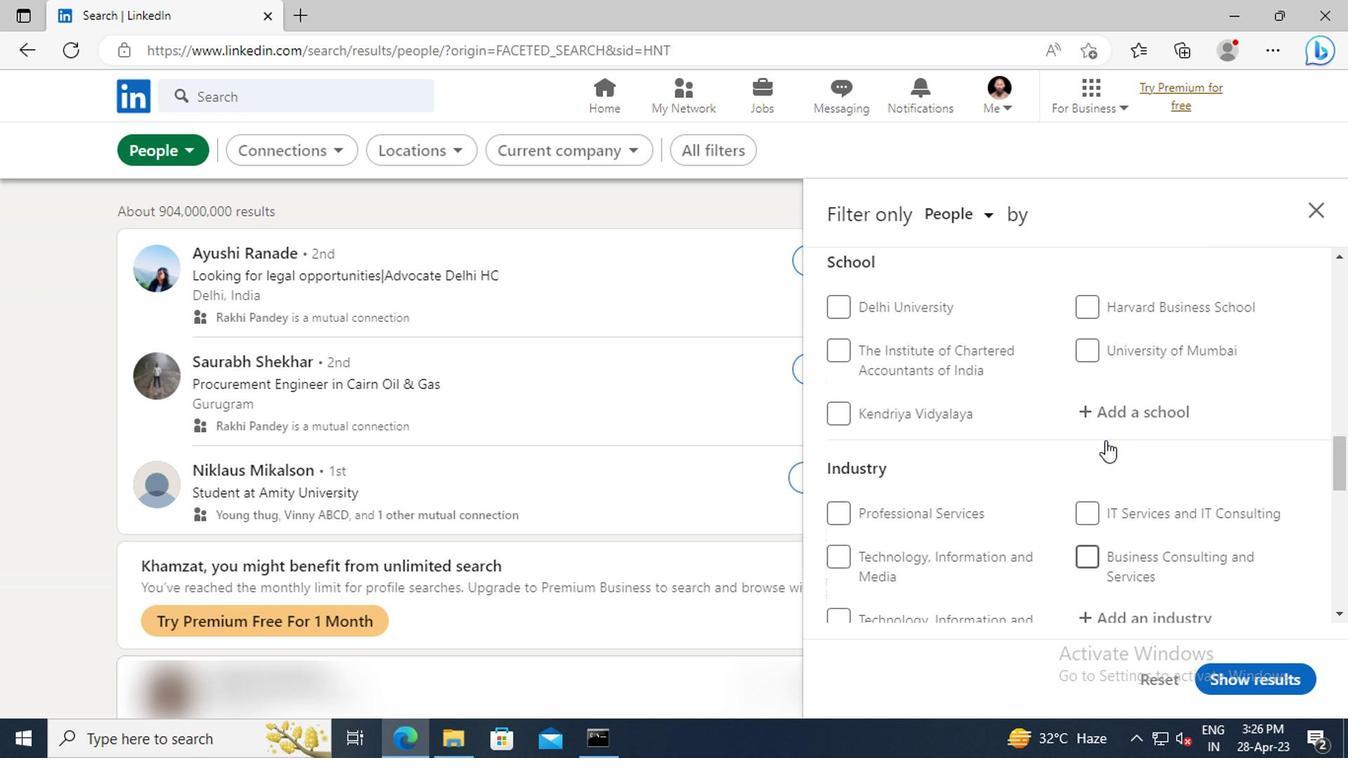 
Action: Mouse scrolled (1101, 441) with delta (0, 0)
Screenshot: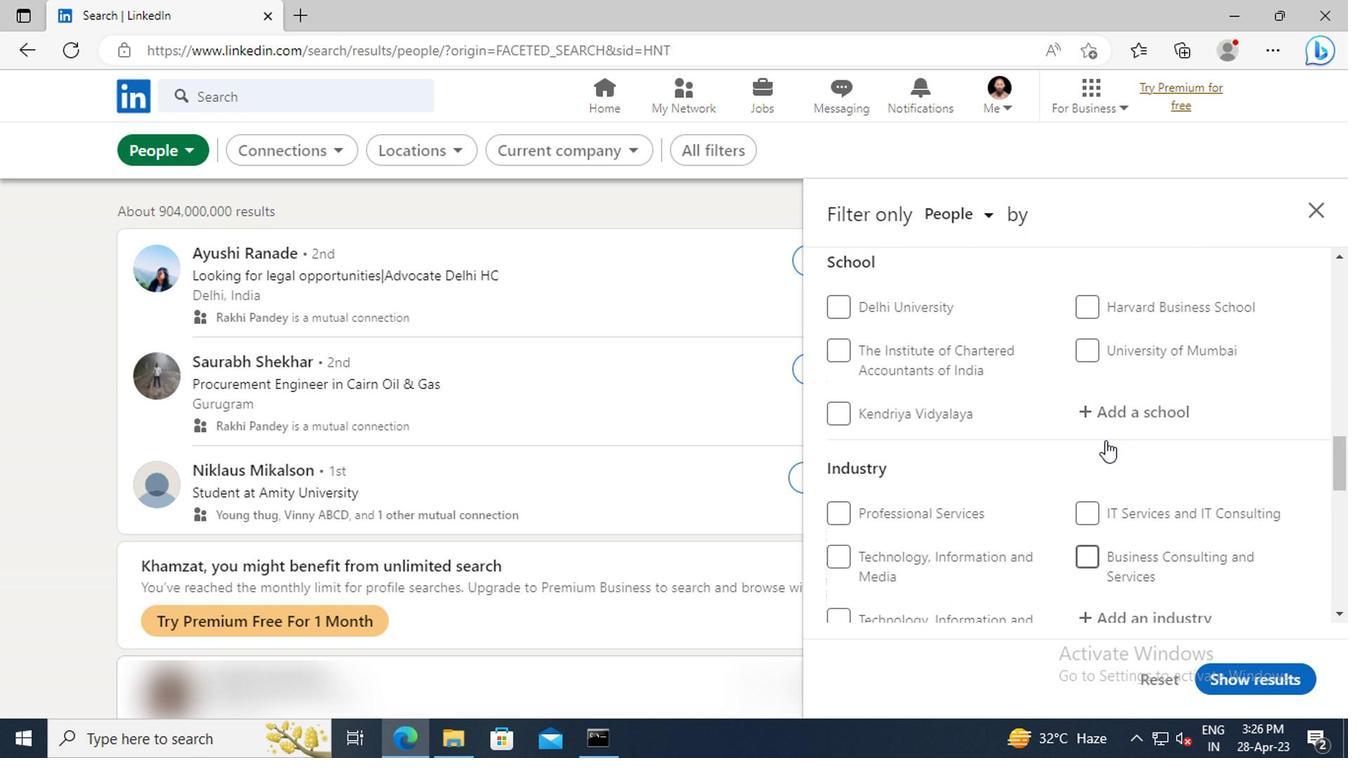 
Action: Mouse scrolled (1101, 441) with delta (0, 0)
Screenshot: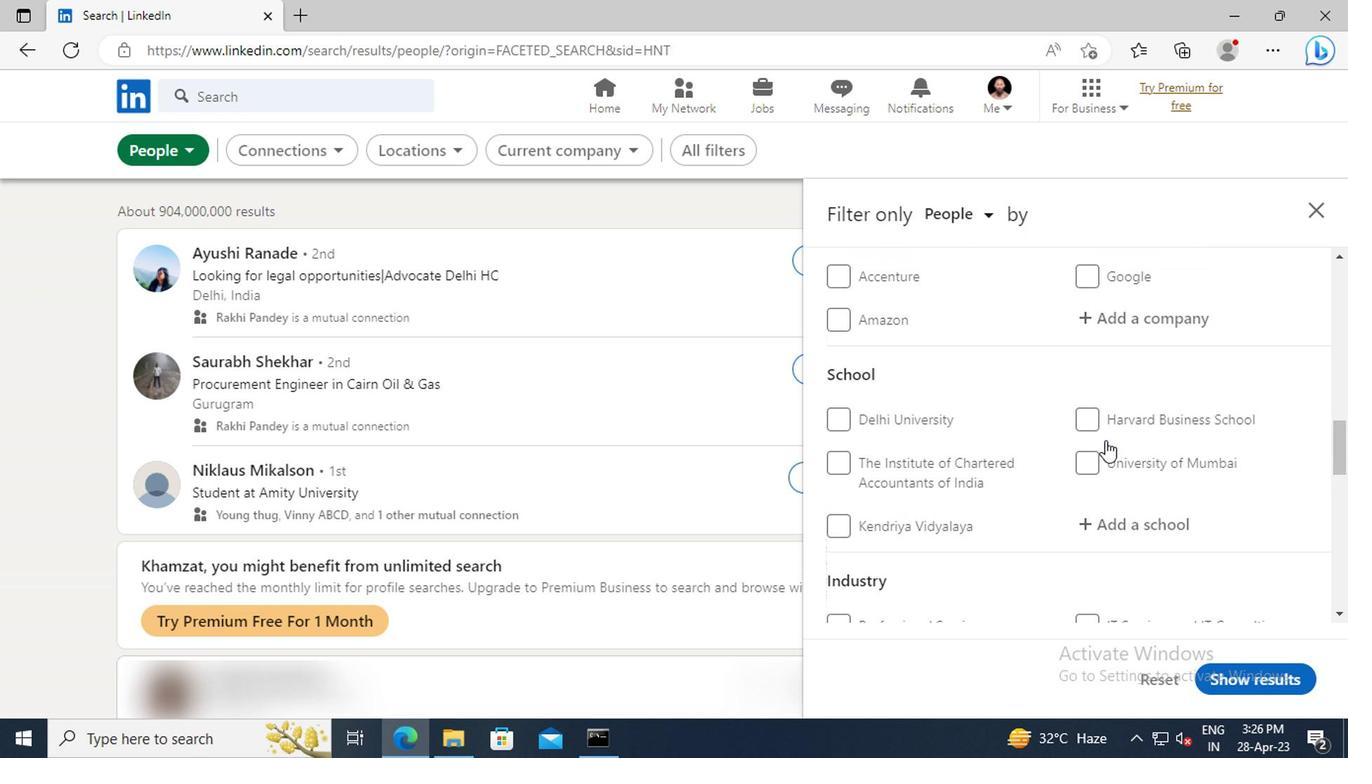 
Action: Mouse scrolled (1101, 441) with delta (0, 0)
Screenshot: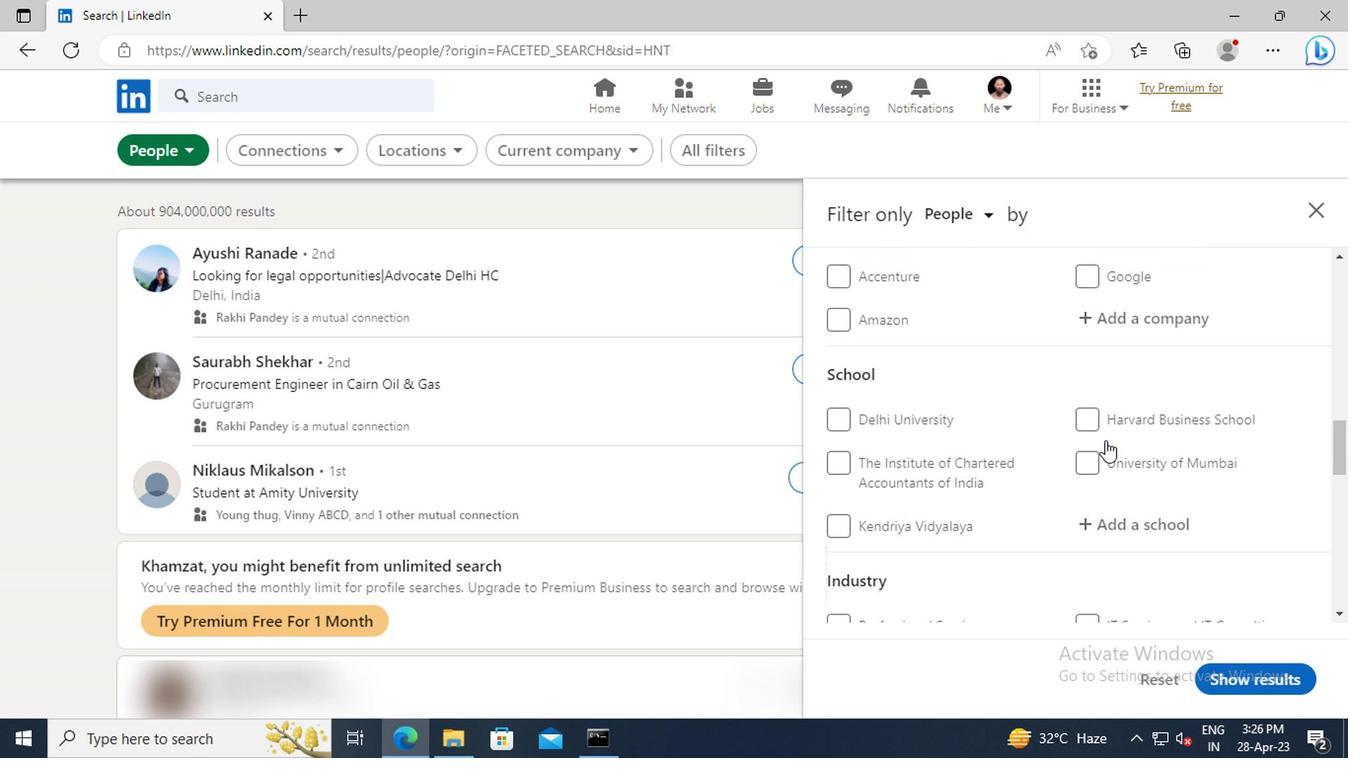 
Action: Mouse scrolled (1101, 441) with delta (0, 0)
Screenshot: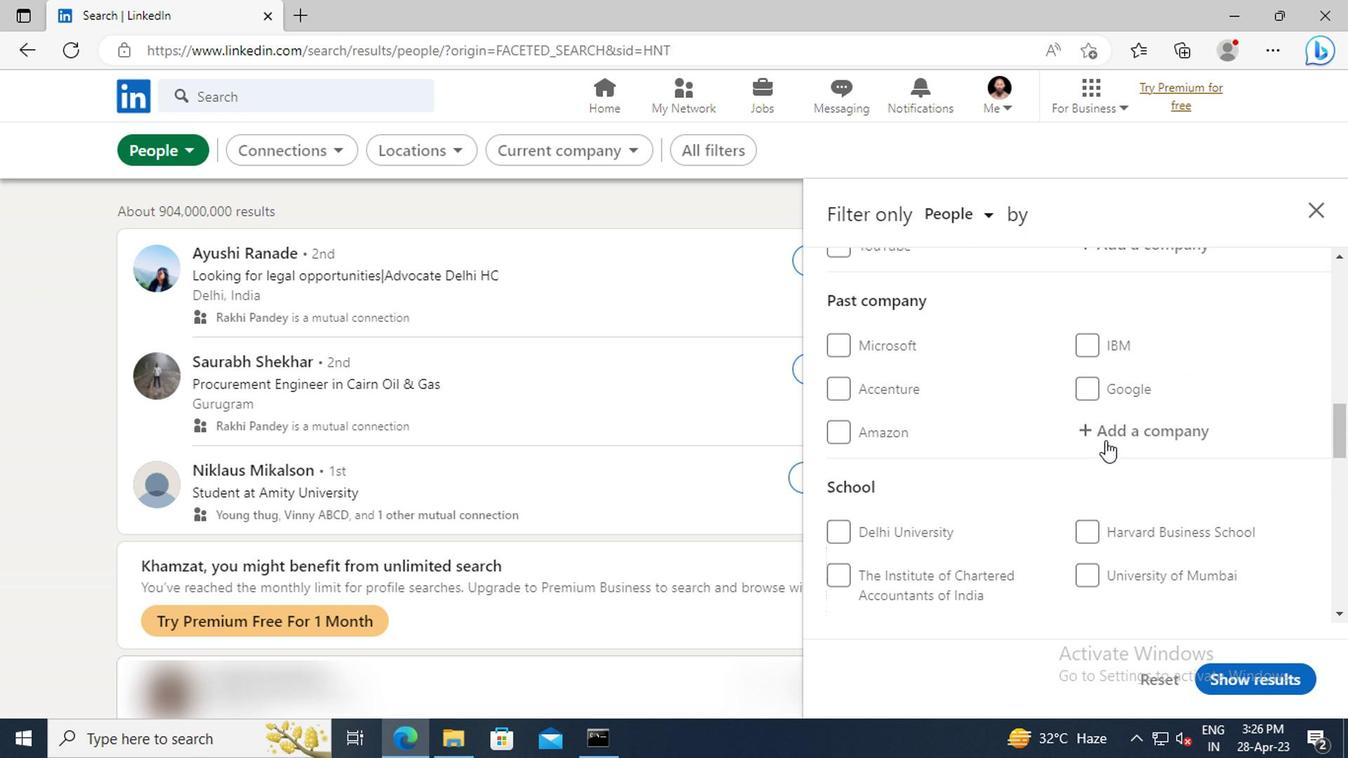 
Action: Mouse scrolled (1101, 441) with delta (0, 0)
Screenshot: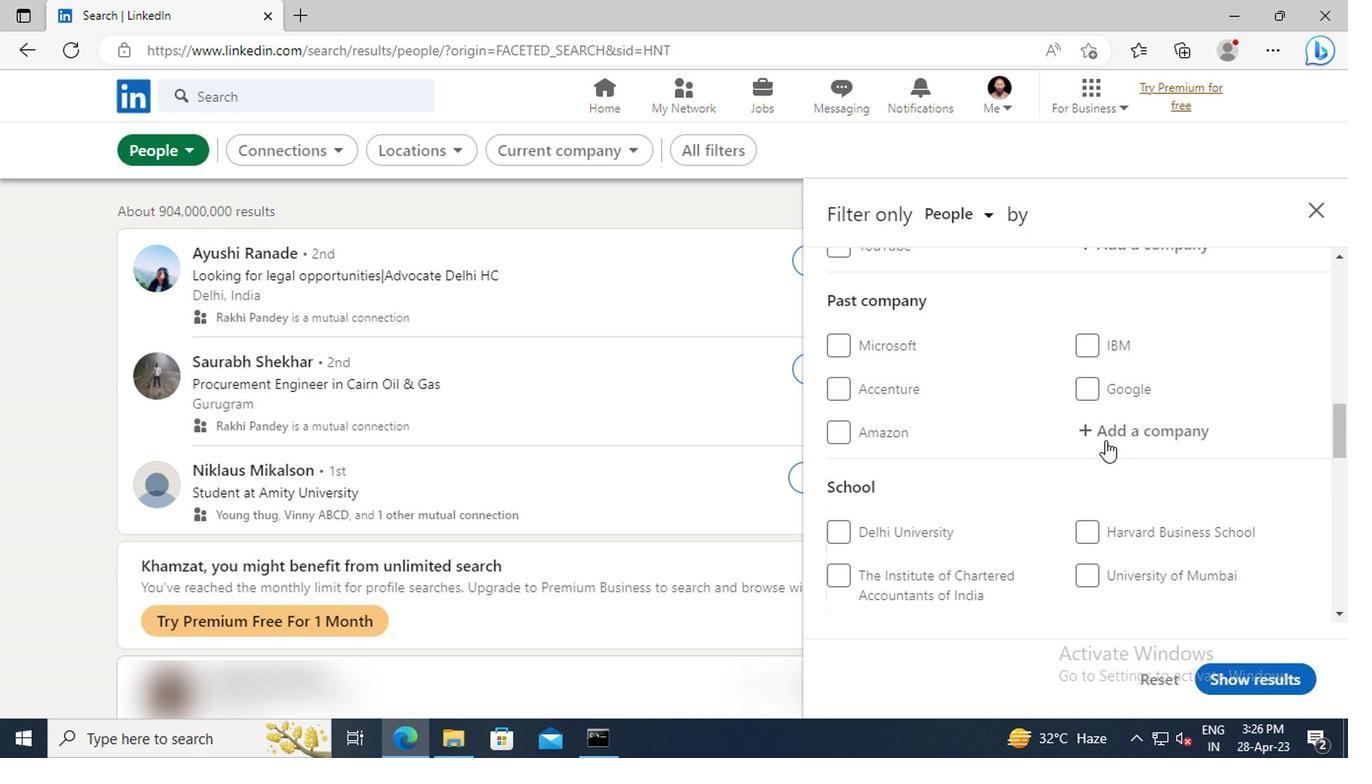 
Action: Mouse scrolled (1101, 441) with delta (0, 0)
Screenshot: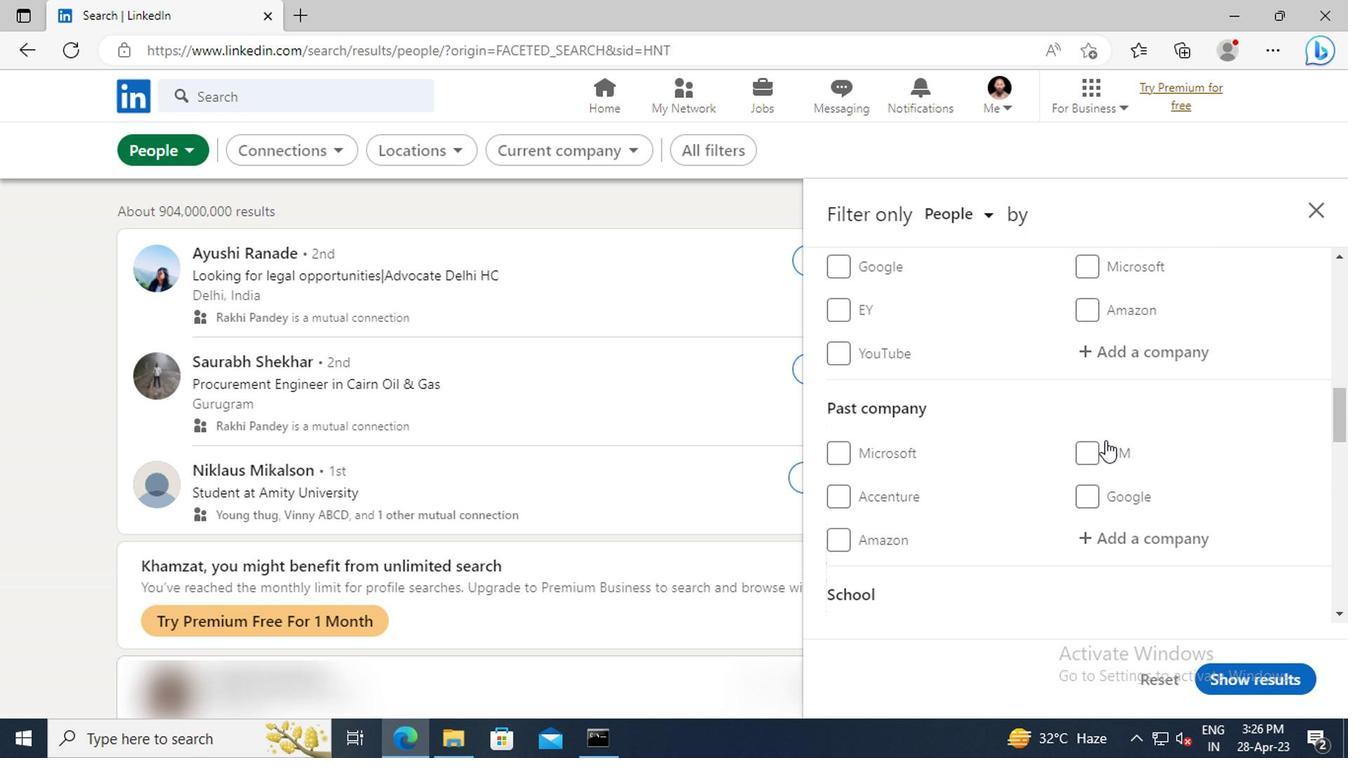 
Action: Mouse moved to (1103, 424)
Screenshot: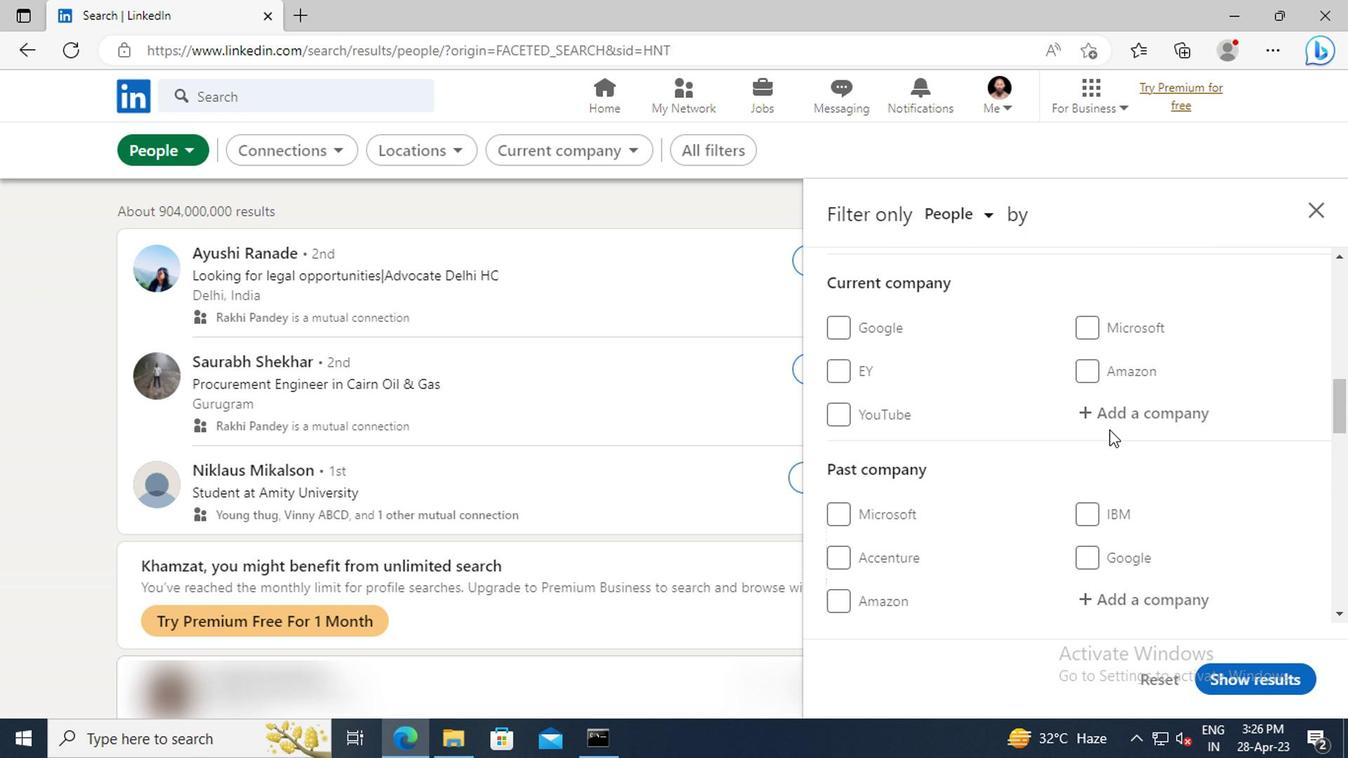 
Action: Mouse pressed left at (1103, 424)
Screenshot: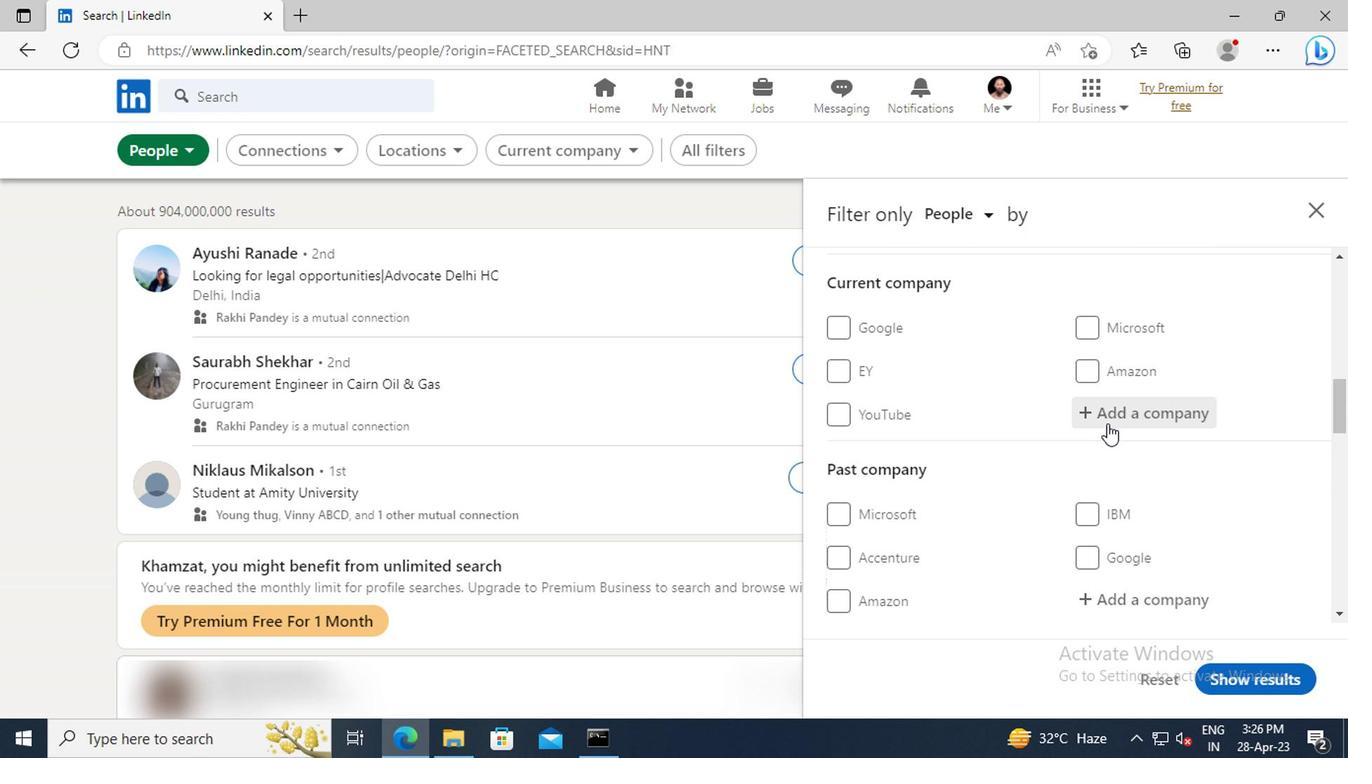 
Action: Mouse moved to (1027, 382)
Screenshot: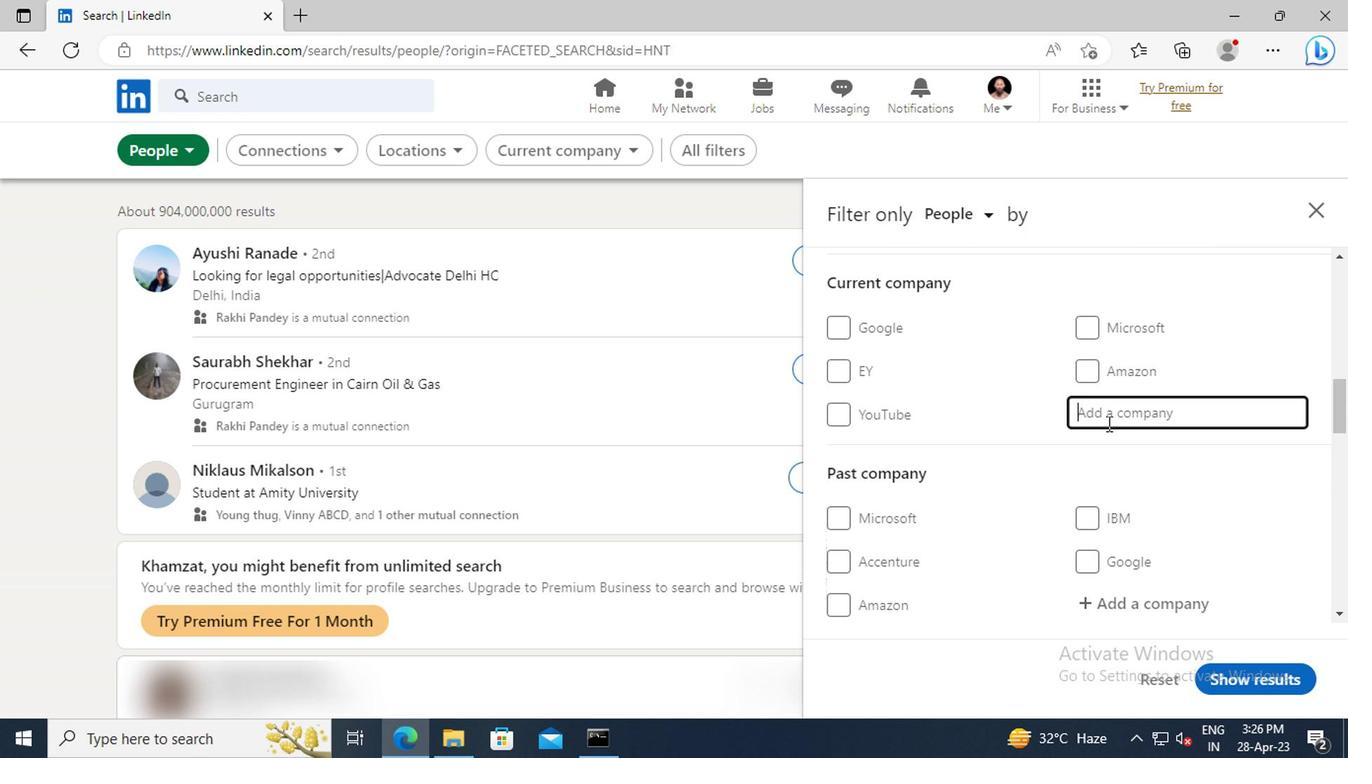 
Action: Key pressed <Key.shift>MATH<Key.shift_r>WORKS
Screenshot: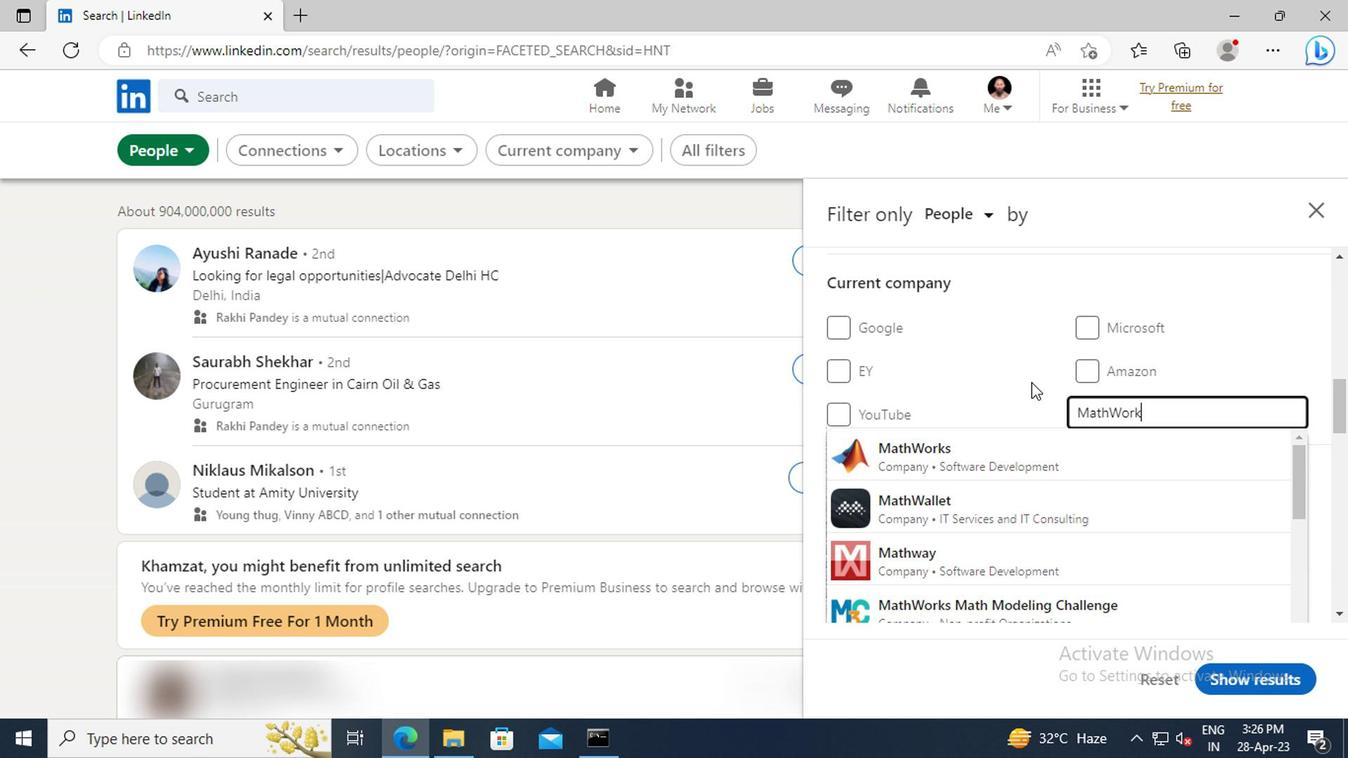 
Action: Mouse moved to (1028, 450)
Screenshot: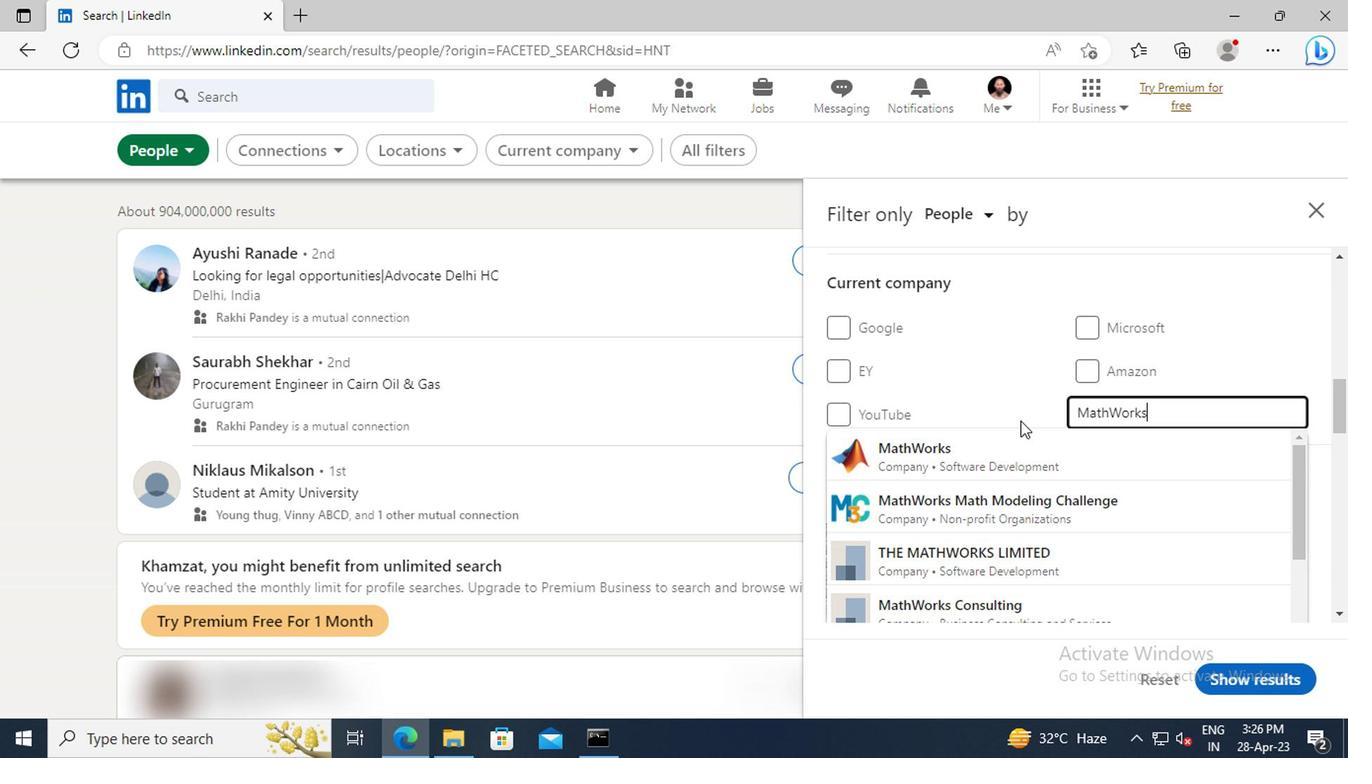 
Action: Mouse pressed left at (1028, 450)
Screenshot: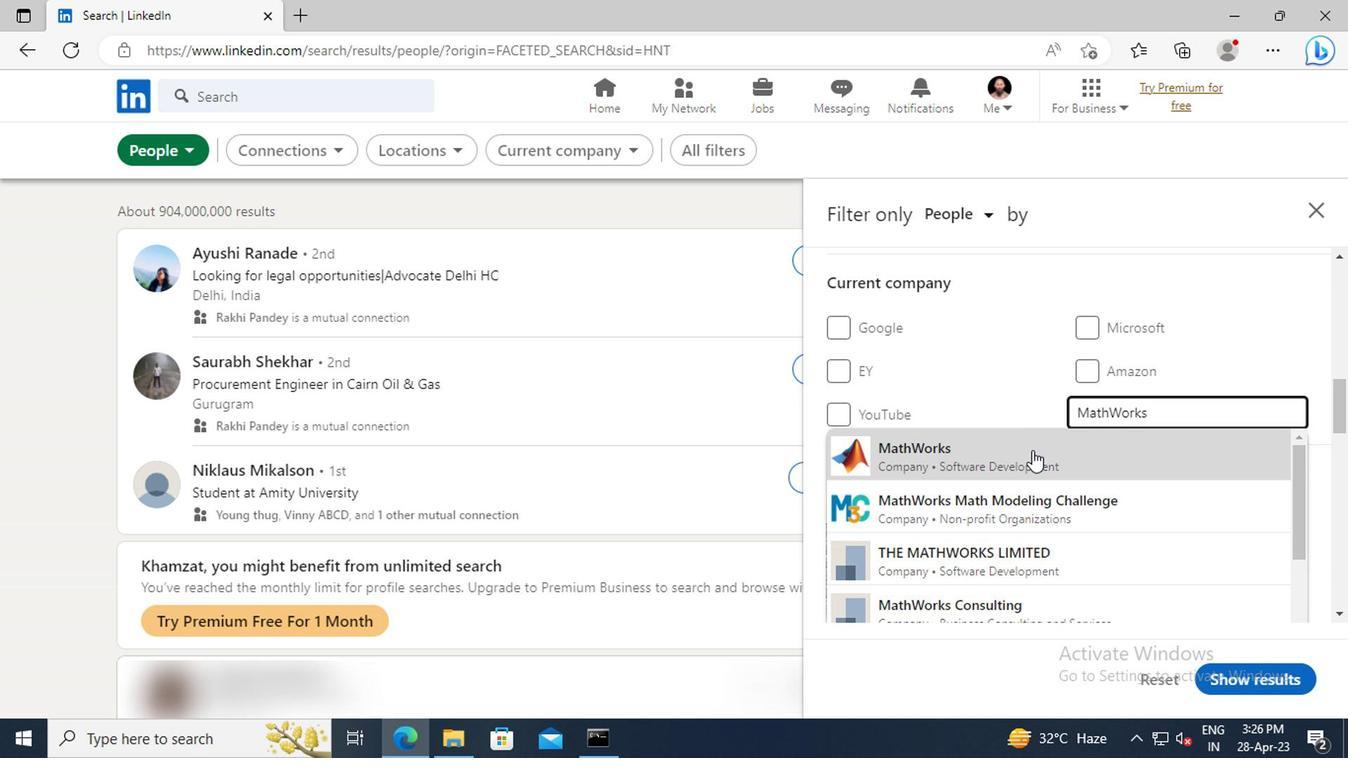 
Action: Mouse moved to (1033, 450)
Screenshot: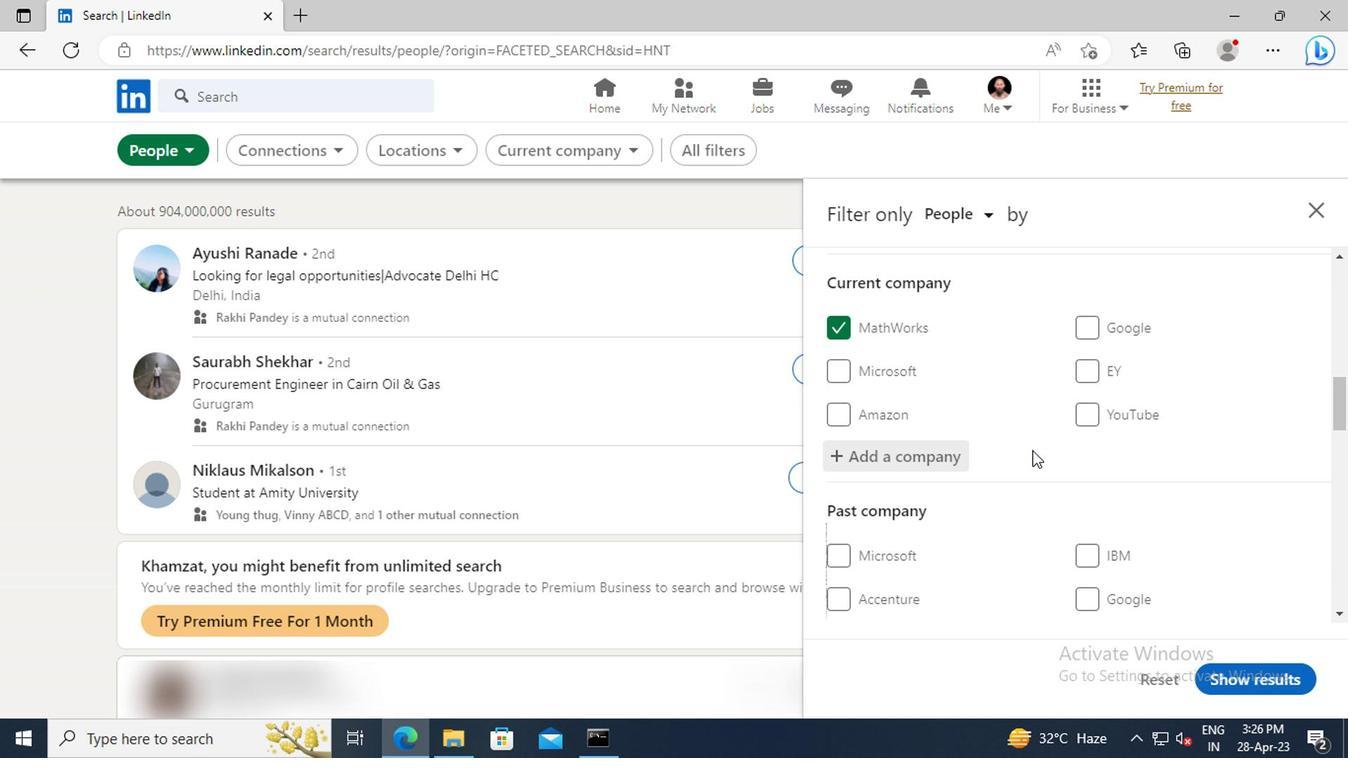 
Action: Mouse scrolled (1033, 450) with delta (0, 0)
Screenshot: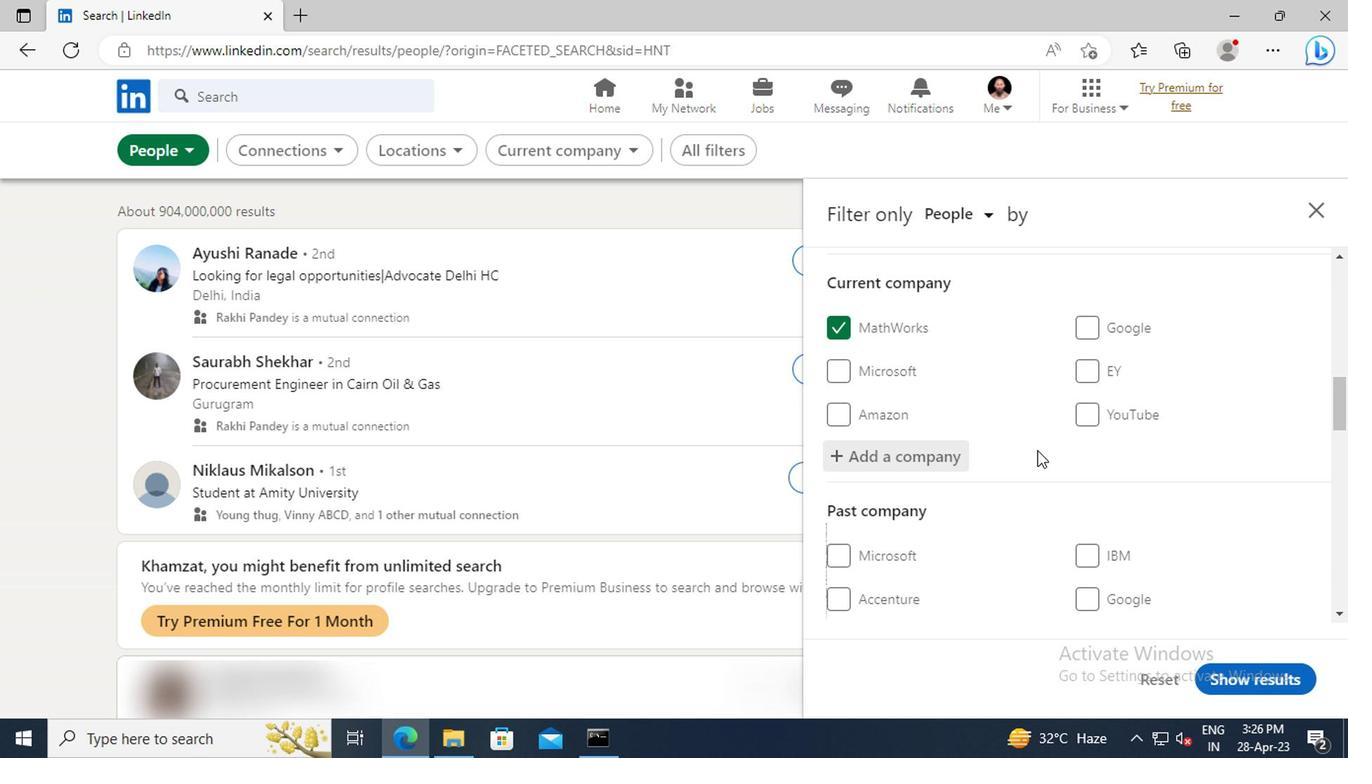 
Action: Mouse moved to (1043, 441)
Screenshot: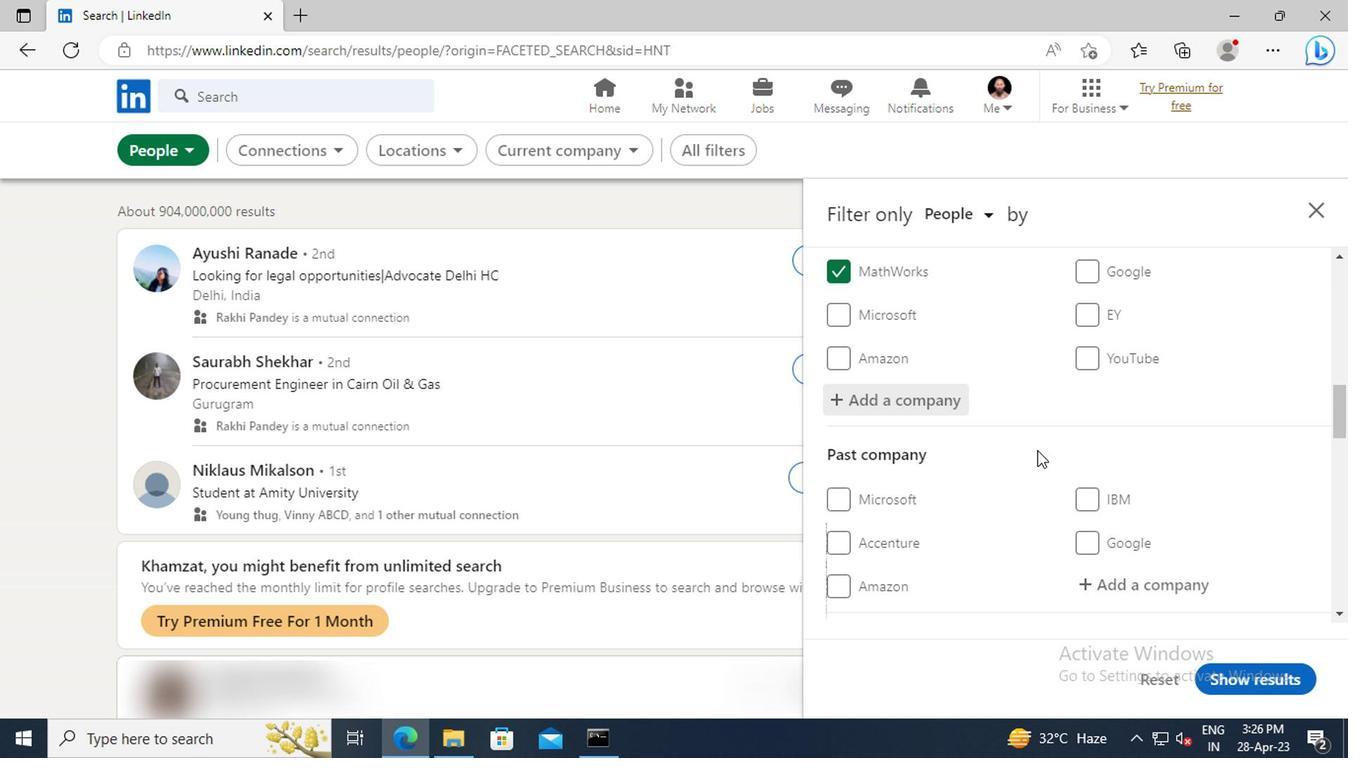 
Action: Mouse scrolled (1043, 440) with delta (0, 0)
Screenshot: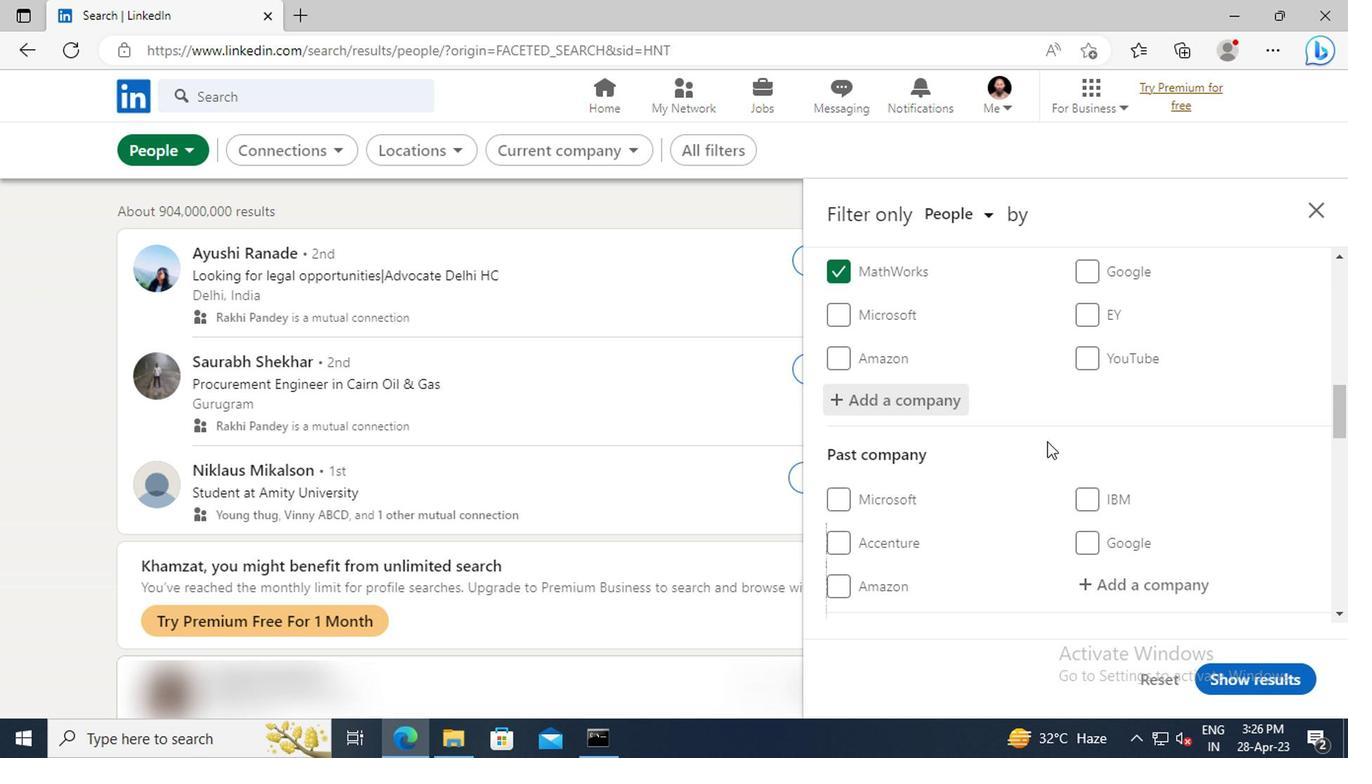 
Action: Mouse scrolled (1043, 440) with delta (0, 0)
Screenshot: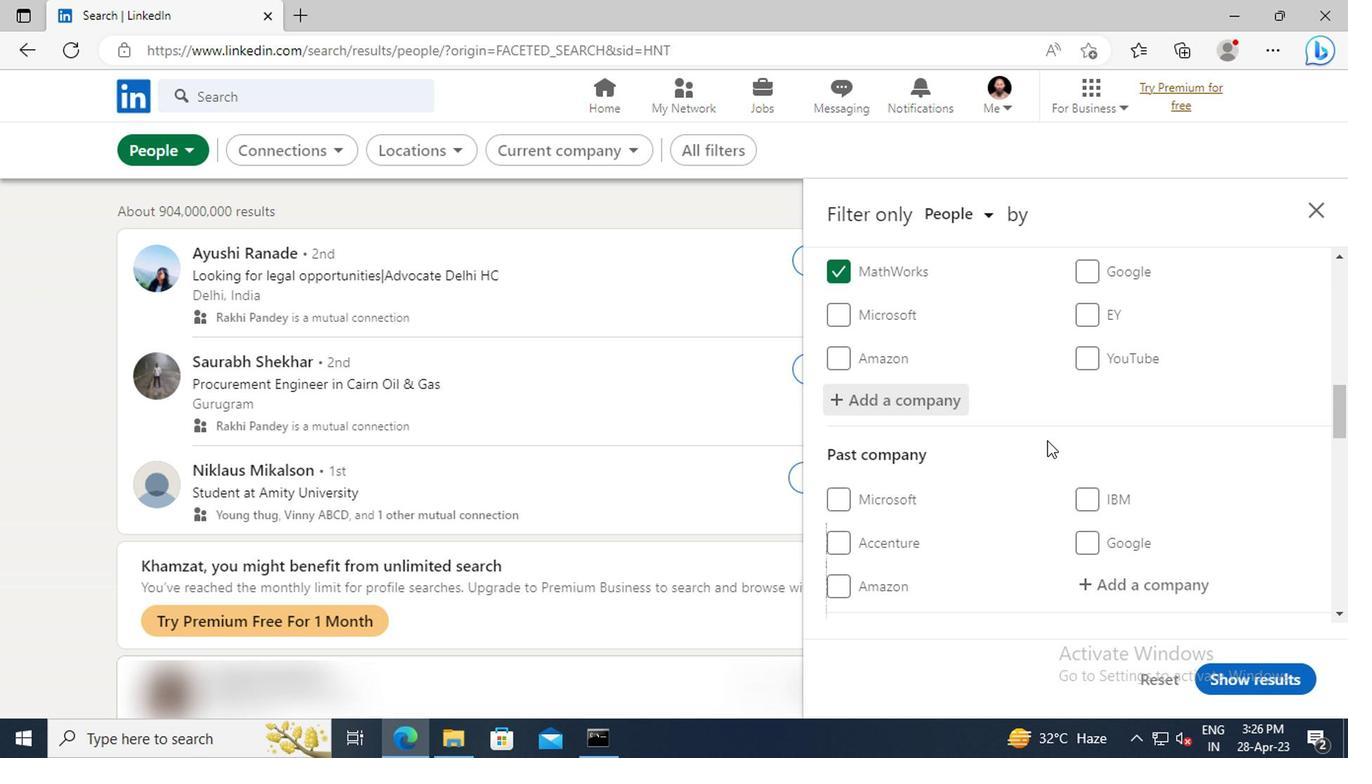 
Action: Mouse scrolled (1043, 440) with delta (0, 0)
Screenshot: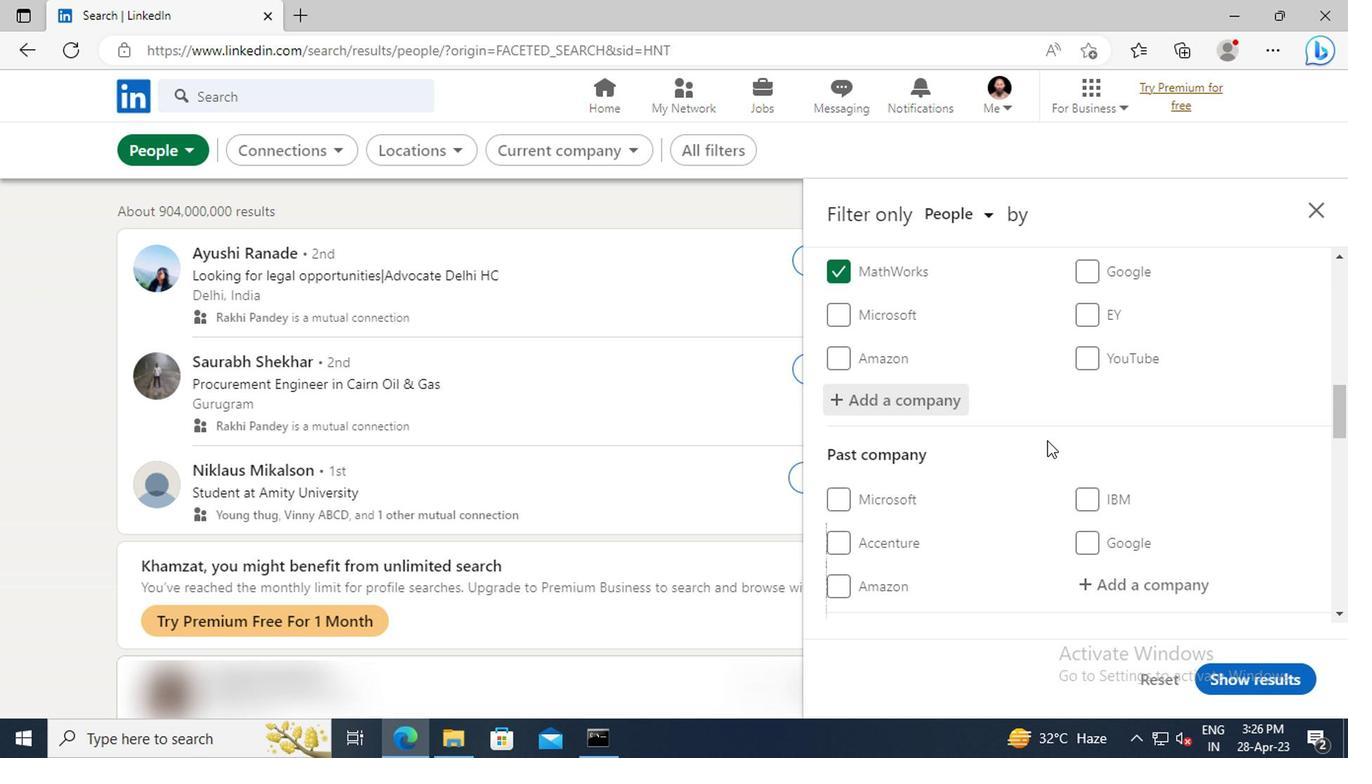 
Action: Mouse scrolled (1043, 440) with delta (0, 0)
Screenshot: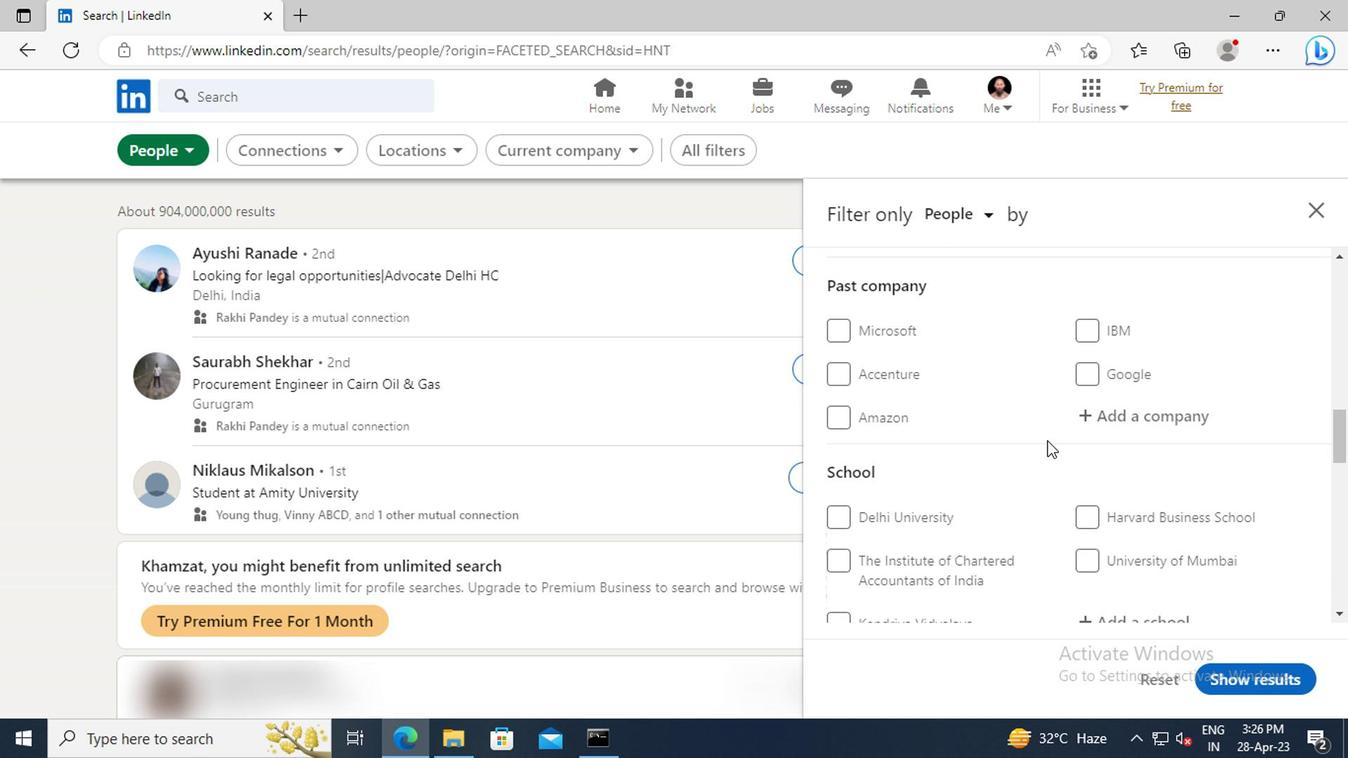 
Action: Mouse scrolled (1043, 440) with delta (0, 0)
Screenshot: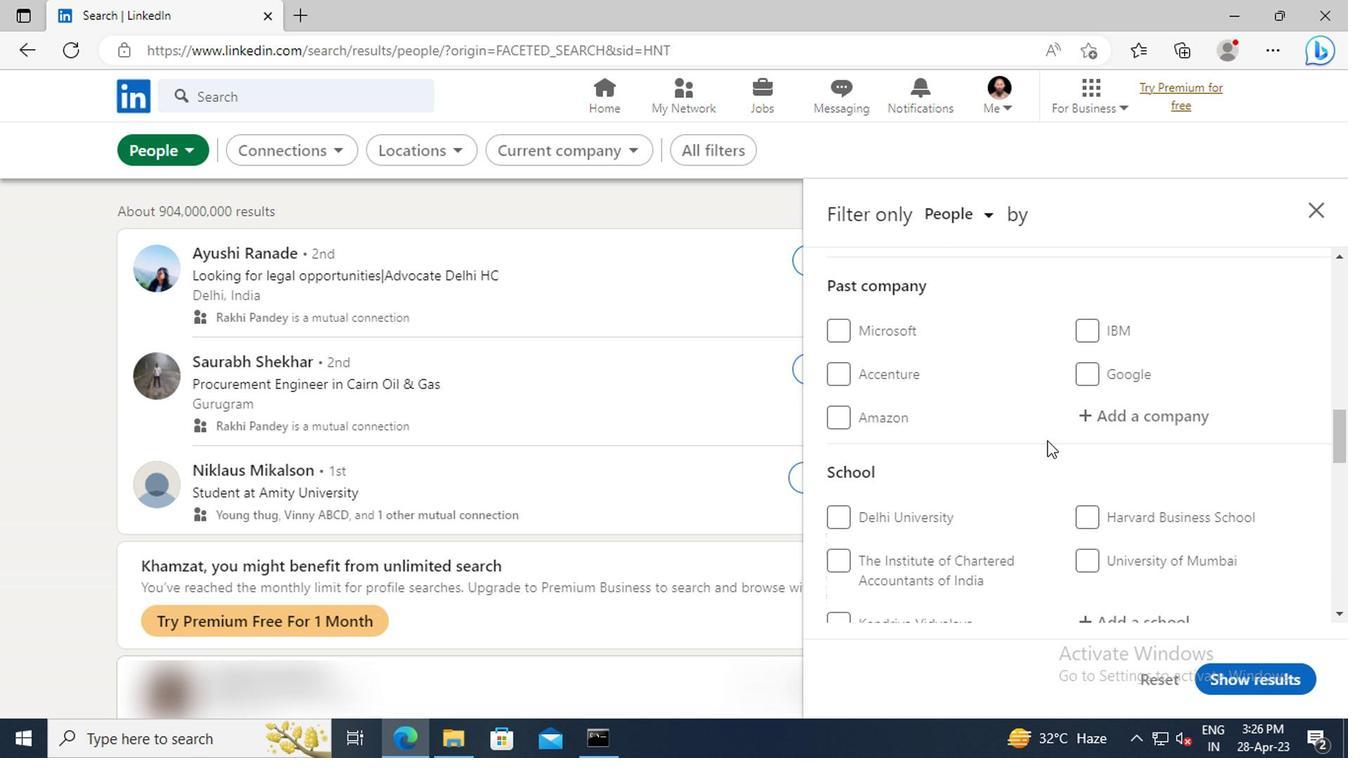 
Action: Mouse scrolled (1043, 440) with delta (0, 0)
Screenshot: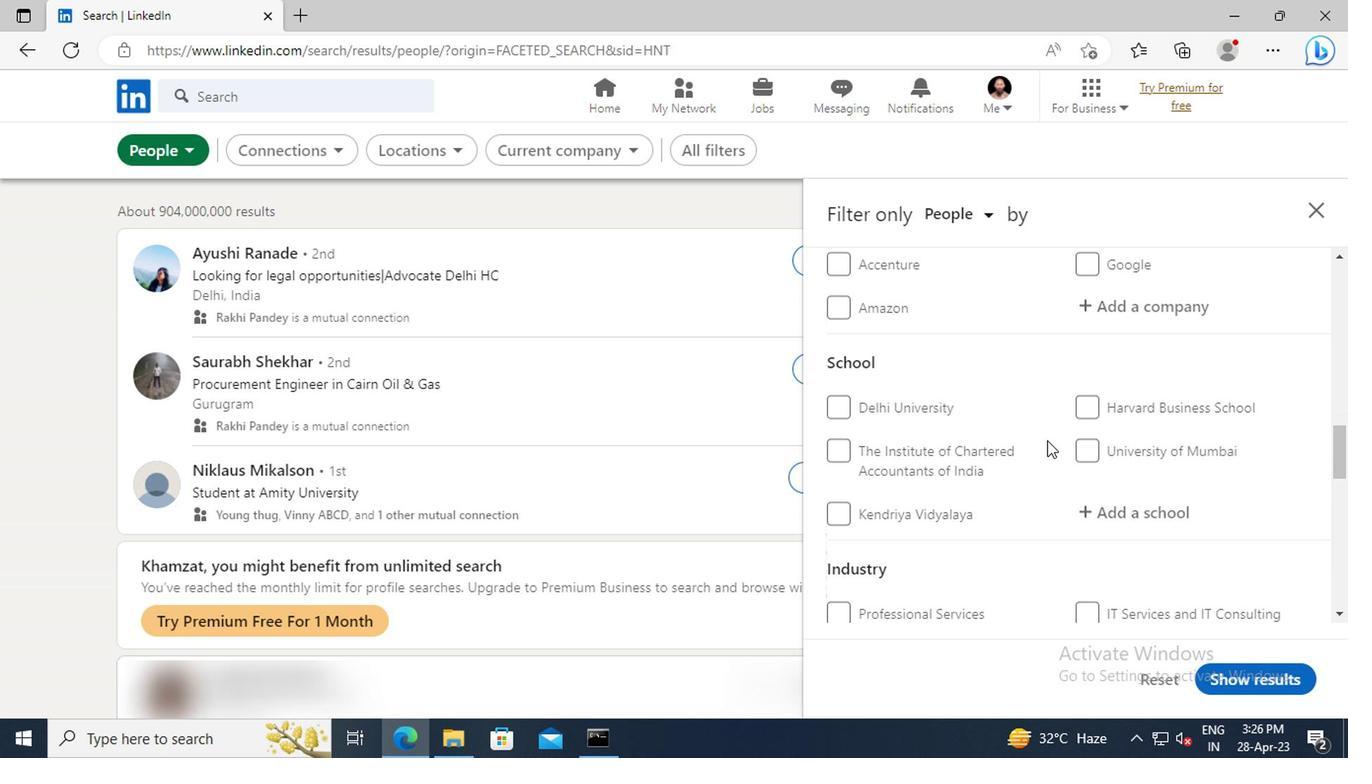 
Action: Mouse moved to (1098, 450)
Screenshot: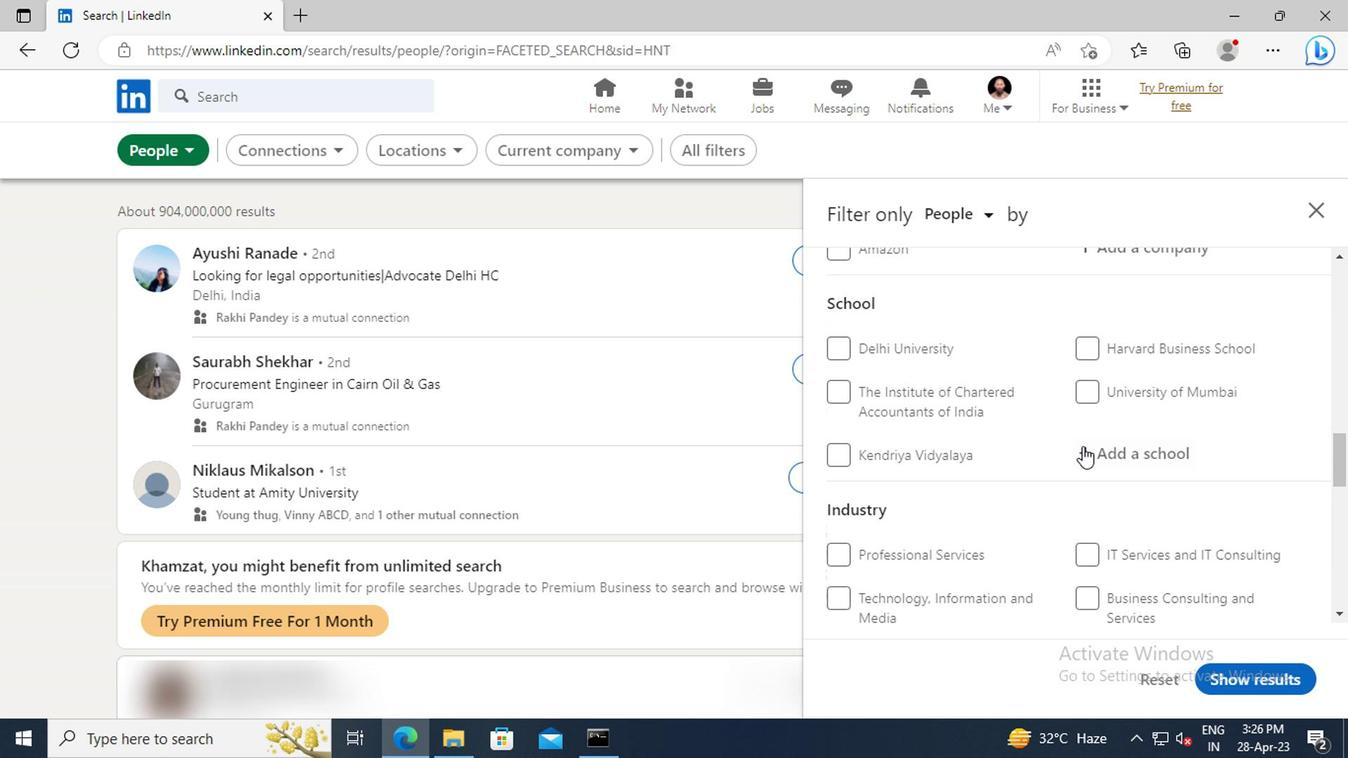 
Action: Mouse pressed left at (1098, 450)
Screenshot: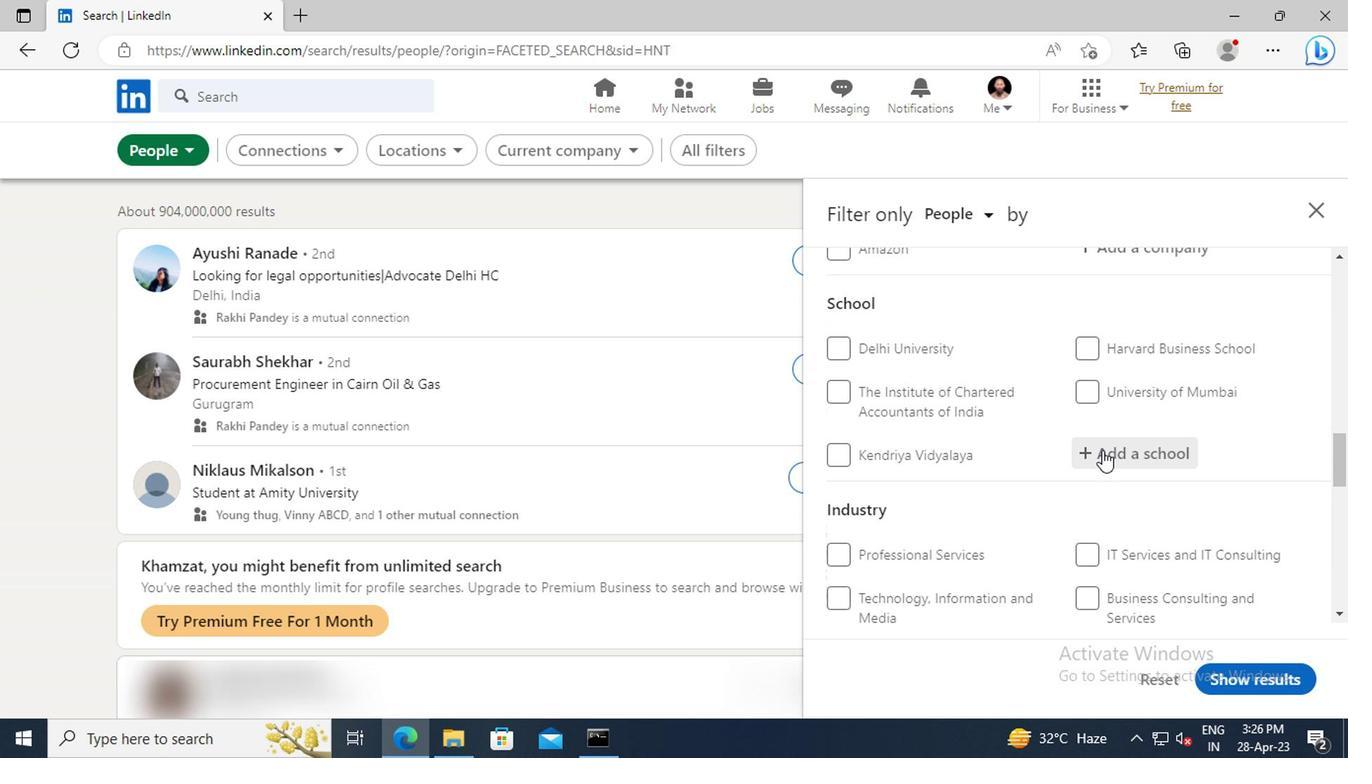 
Action: Mouse moved to (1099, 453)
Screenshot: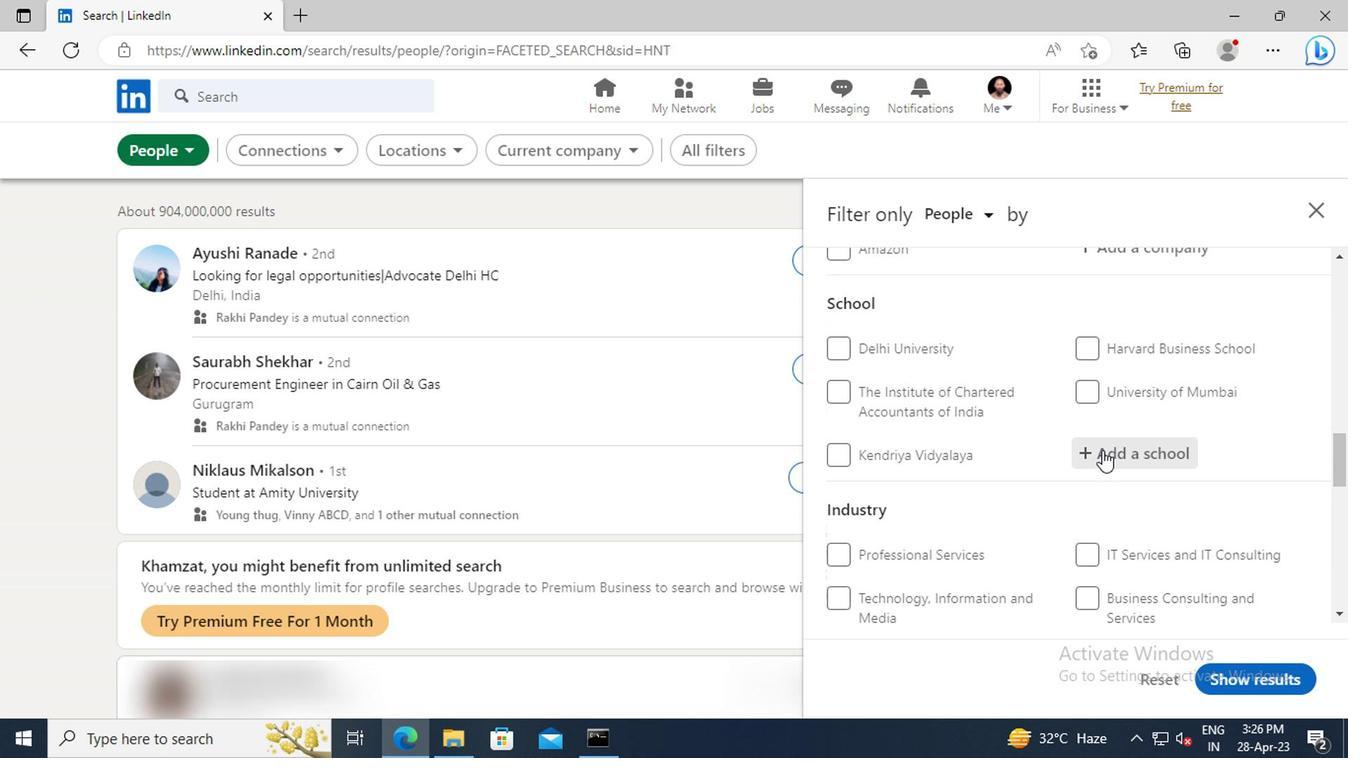 
Action: Key pressed <Key.shift>BHUPENDRA<Key.space><Key.shift>NAR
Screenshot: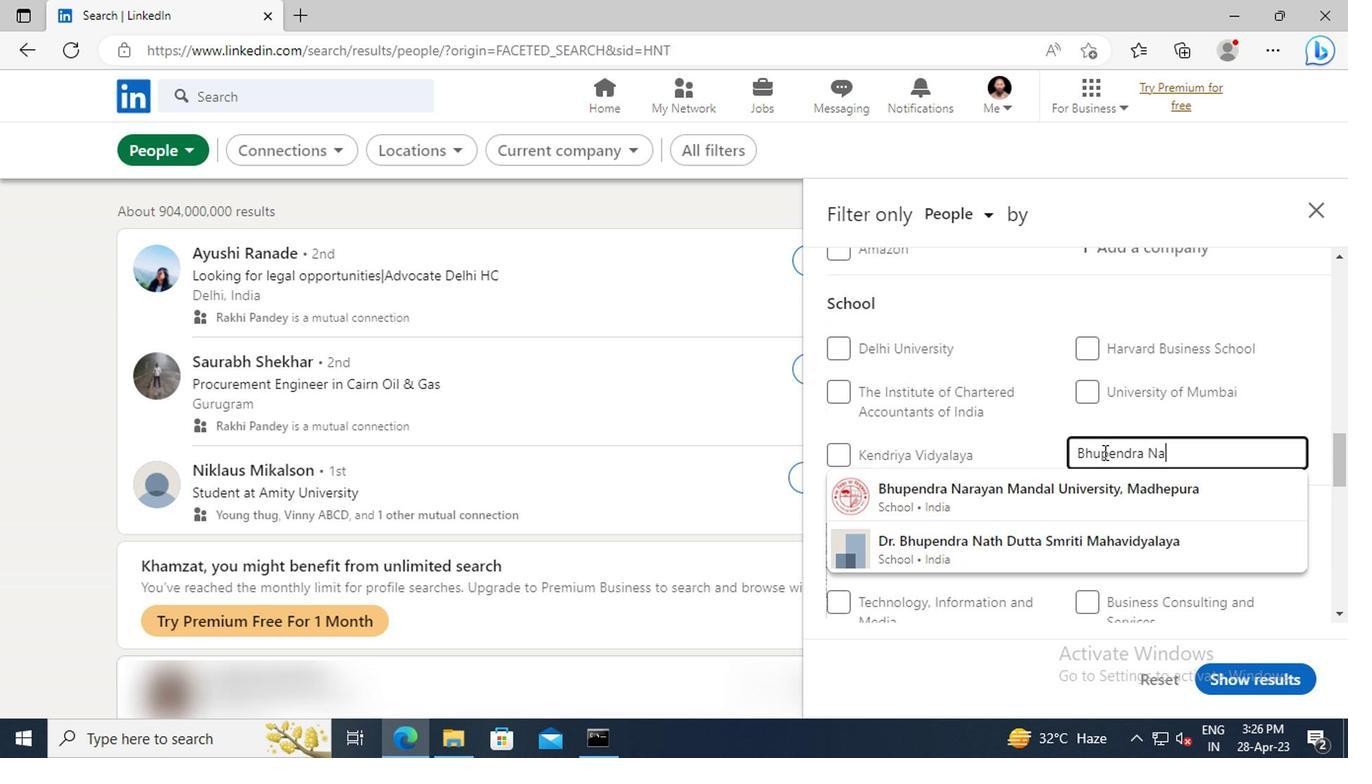 
Action: Mouse moved to (1097, 498)
Screenshot: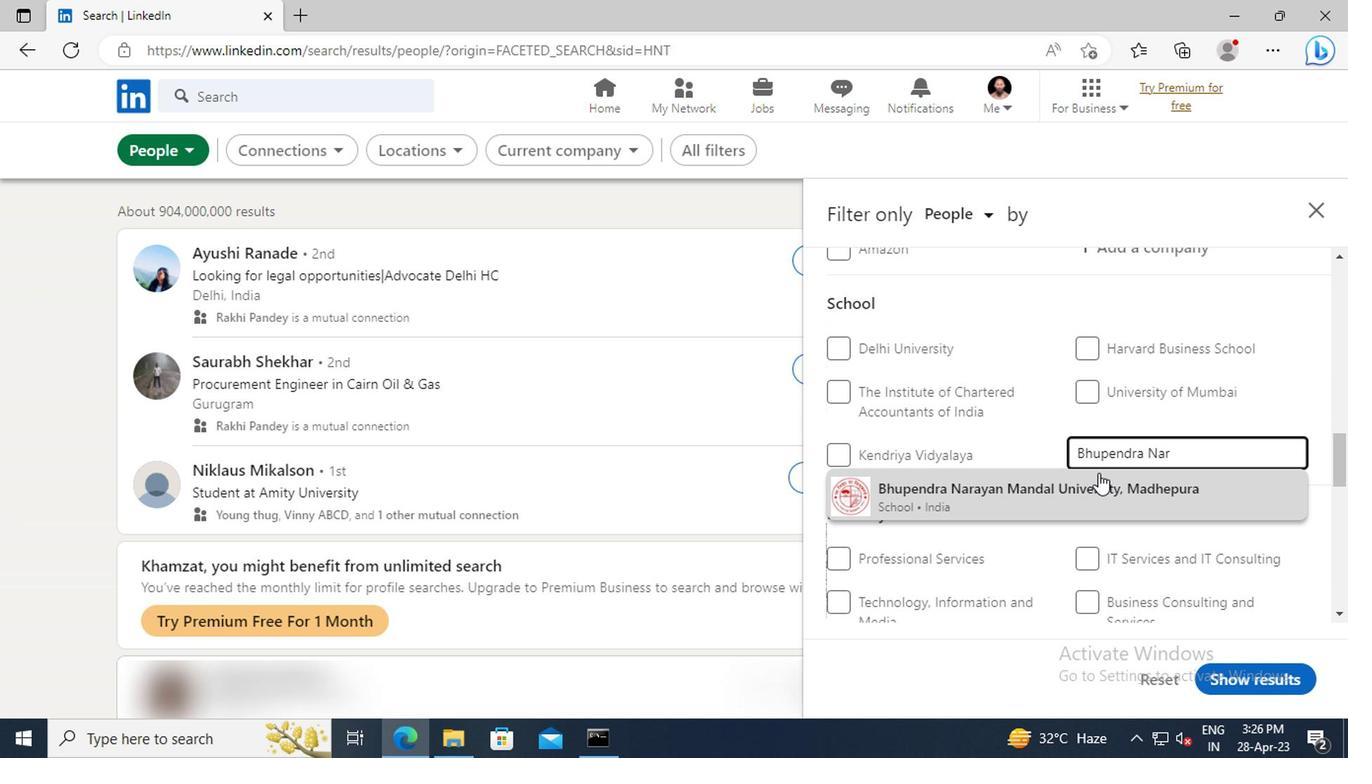 
Action: Mouse pressed left at (1097, 498)
Screenshot: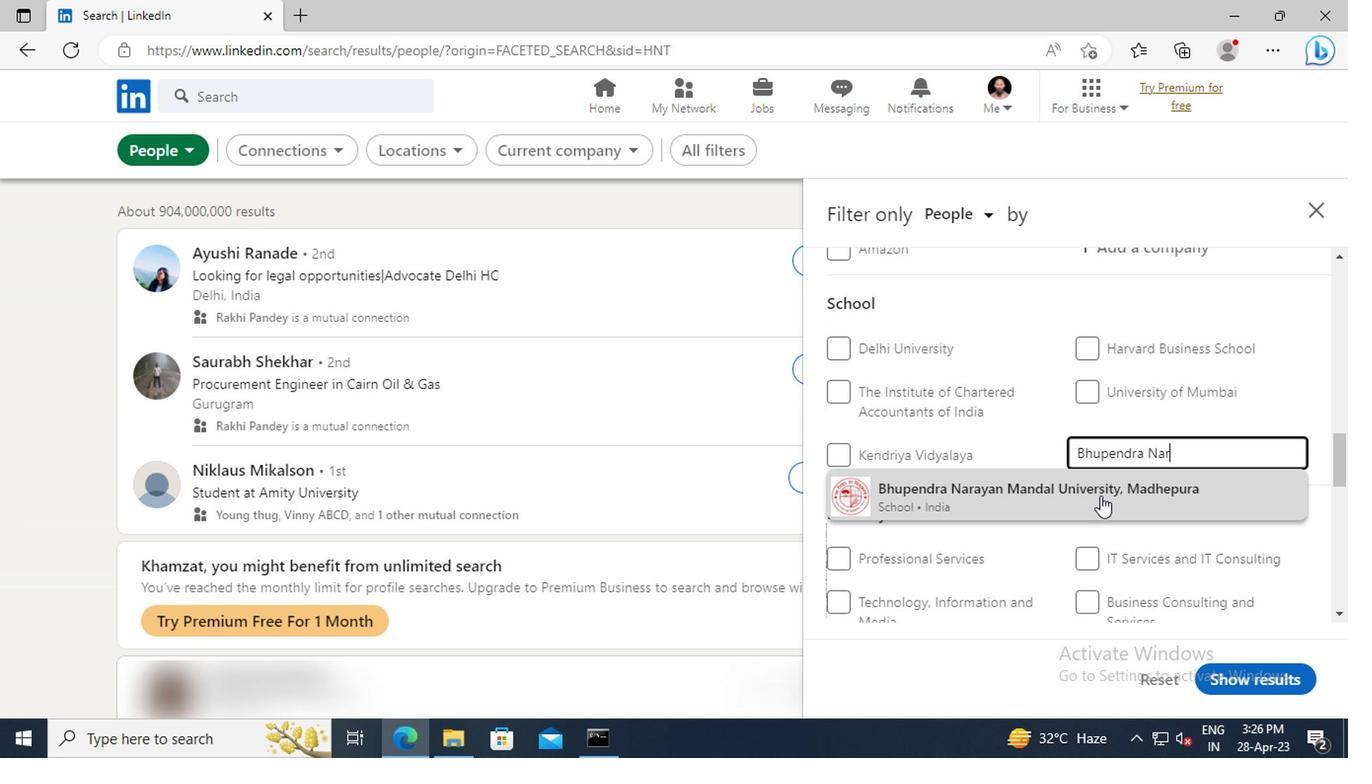 
Action: Mouse scrolled (1097, 497) with delta (0, 0)
Screenshot: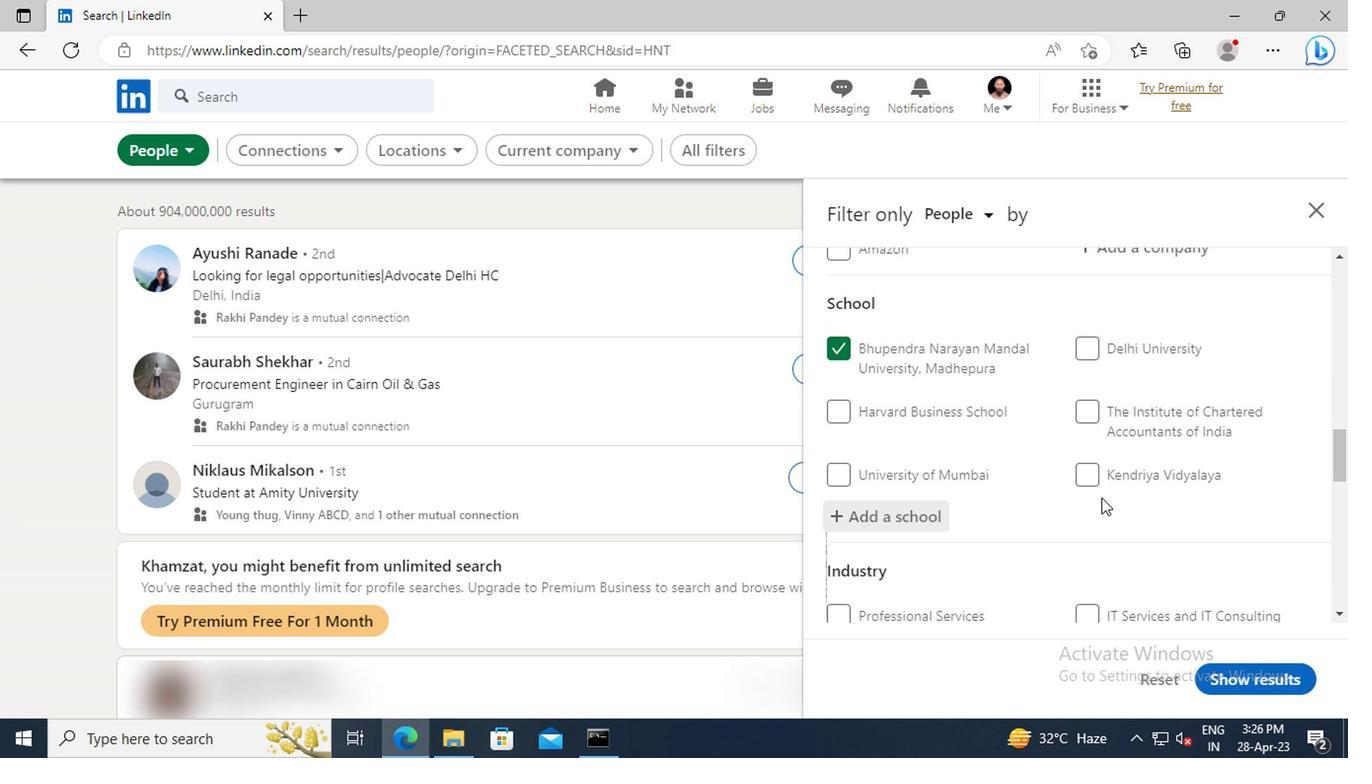 
Action: Mouse scrolled (1097, 497) with delta (0, 0)
Screenshot: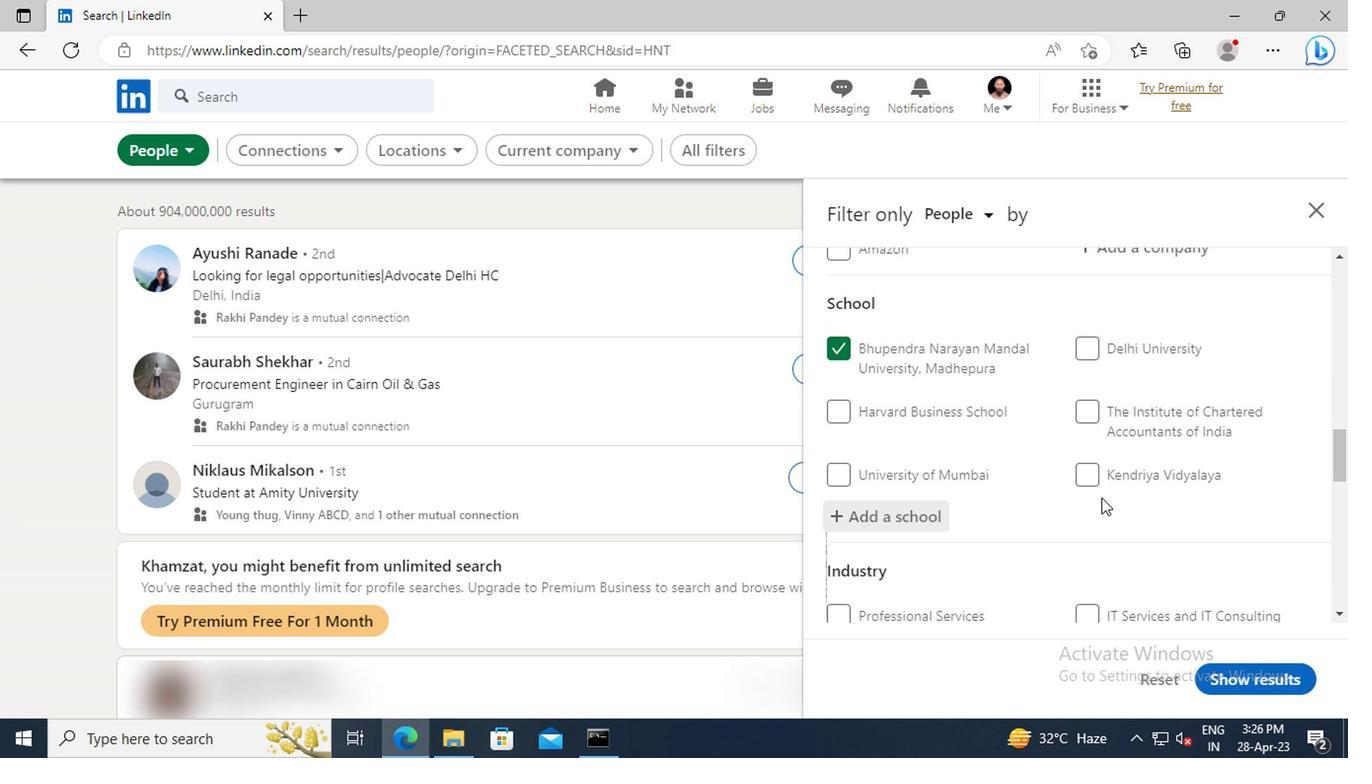 
Action: Mouse scrolled (1097, 497) with delta (0, 0)
Screenshot: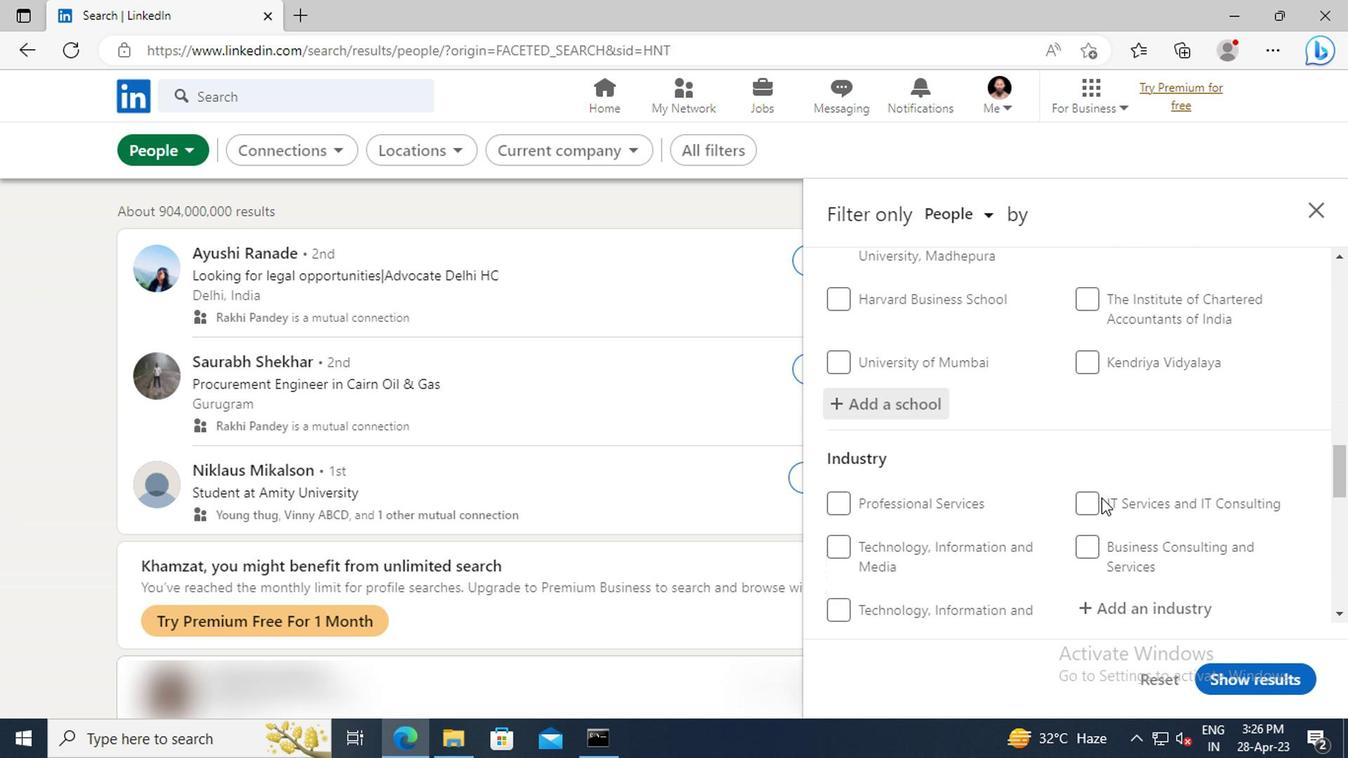 
Action: Mouse scrolled (1097, 497) with delta (0, 0)
Screenshot: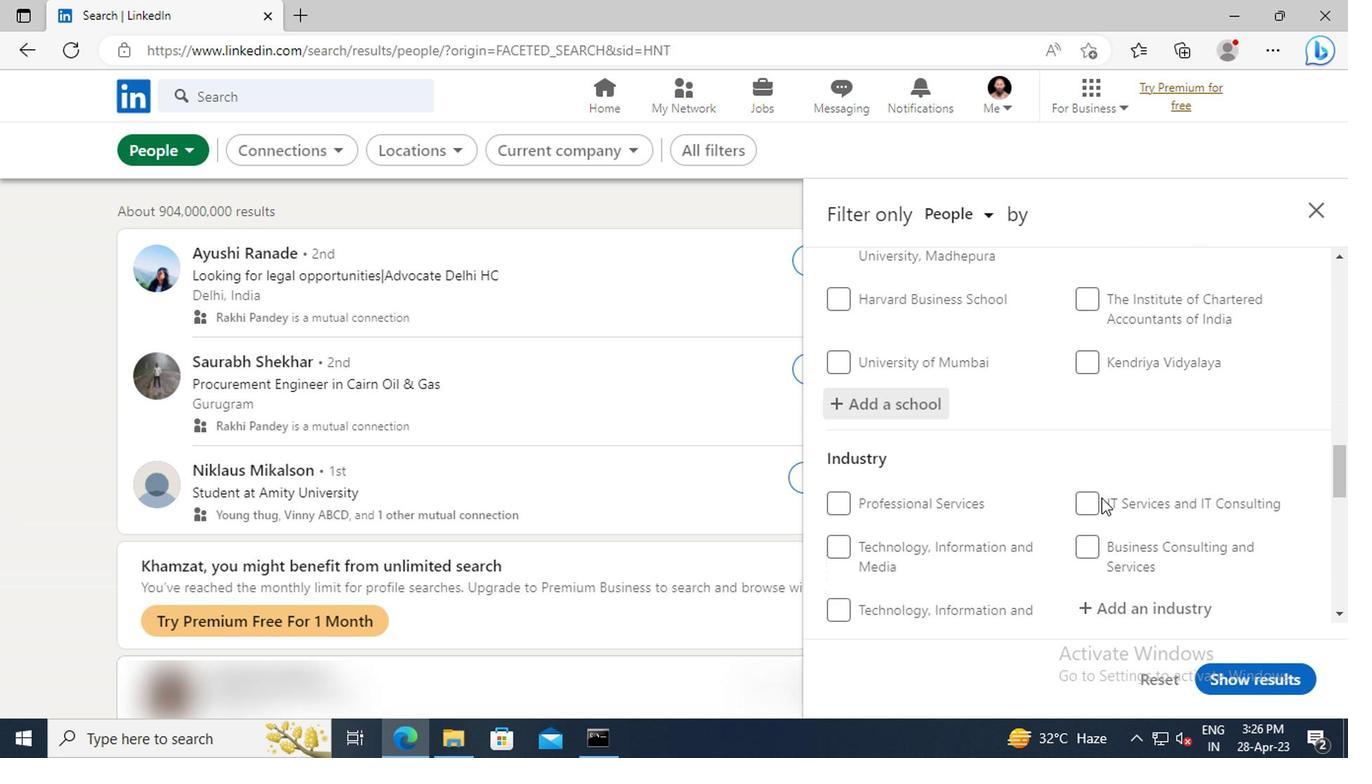 
Action: Mouse moved to (1105, 496)
Screenshot: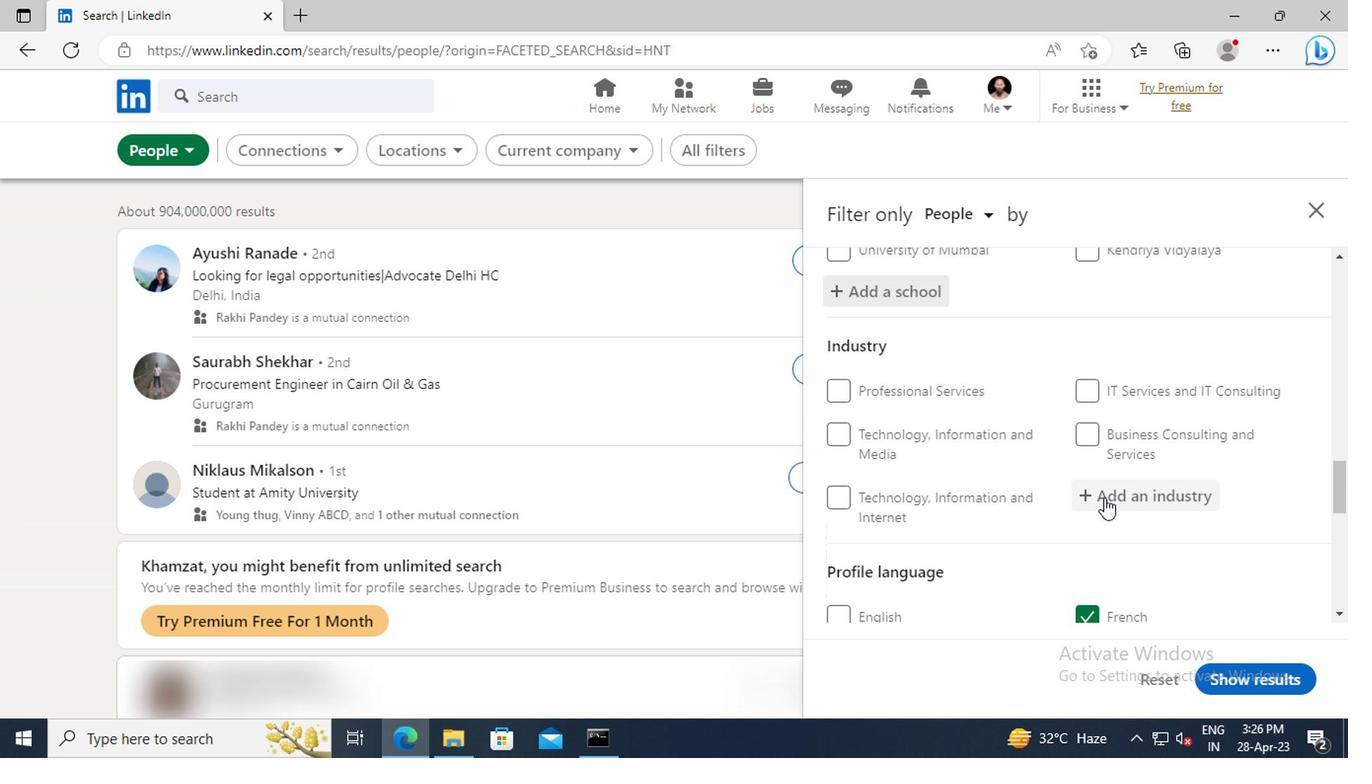 
Action: Mouse pressed left at (1105, 496)
Screenshot: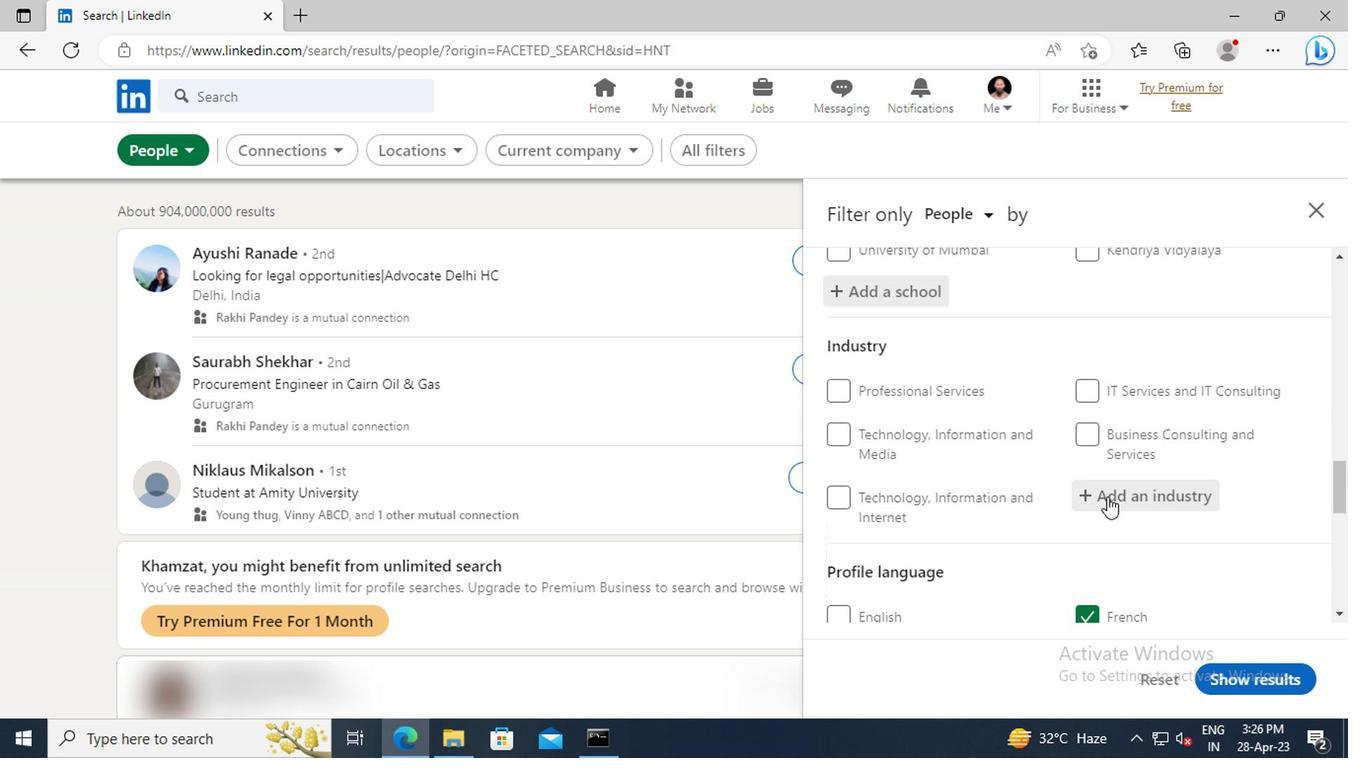 
Action: Key pressed <Key.shift>INTERIOR<Key.space><Key.shift>DES
Screenshot: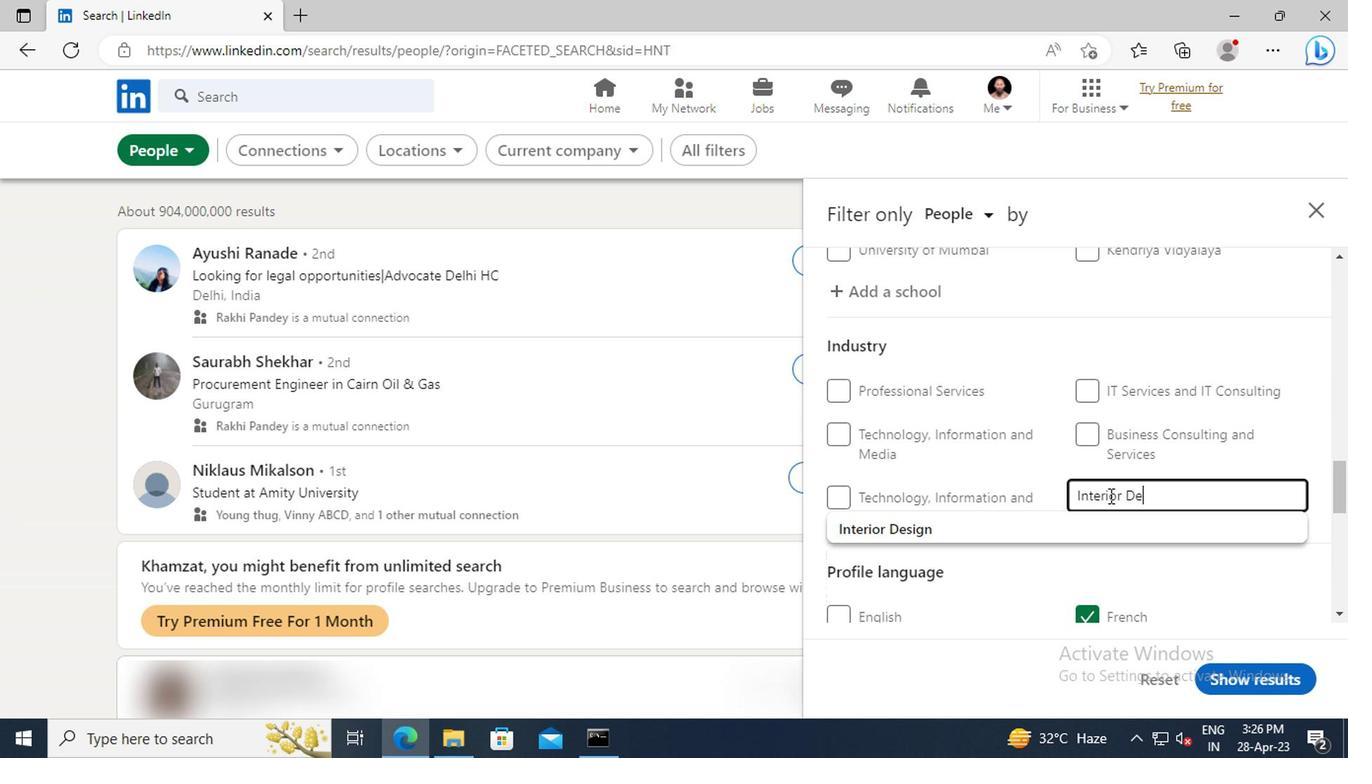 
Action: Mouse moved to (1107, 524)
Screenshot: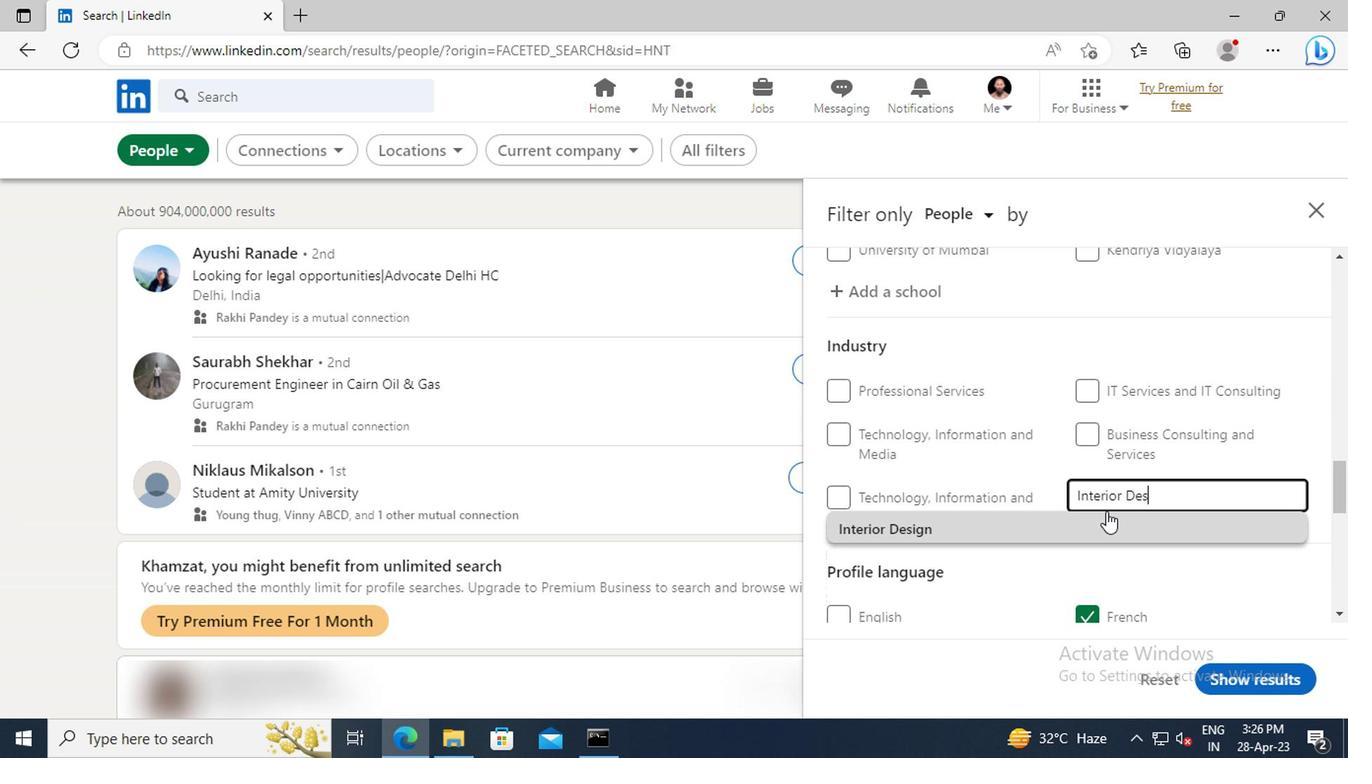 
Action: Mouse pressed left at (1107, 524)
Screenshot: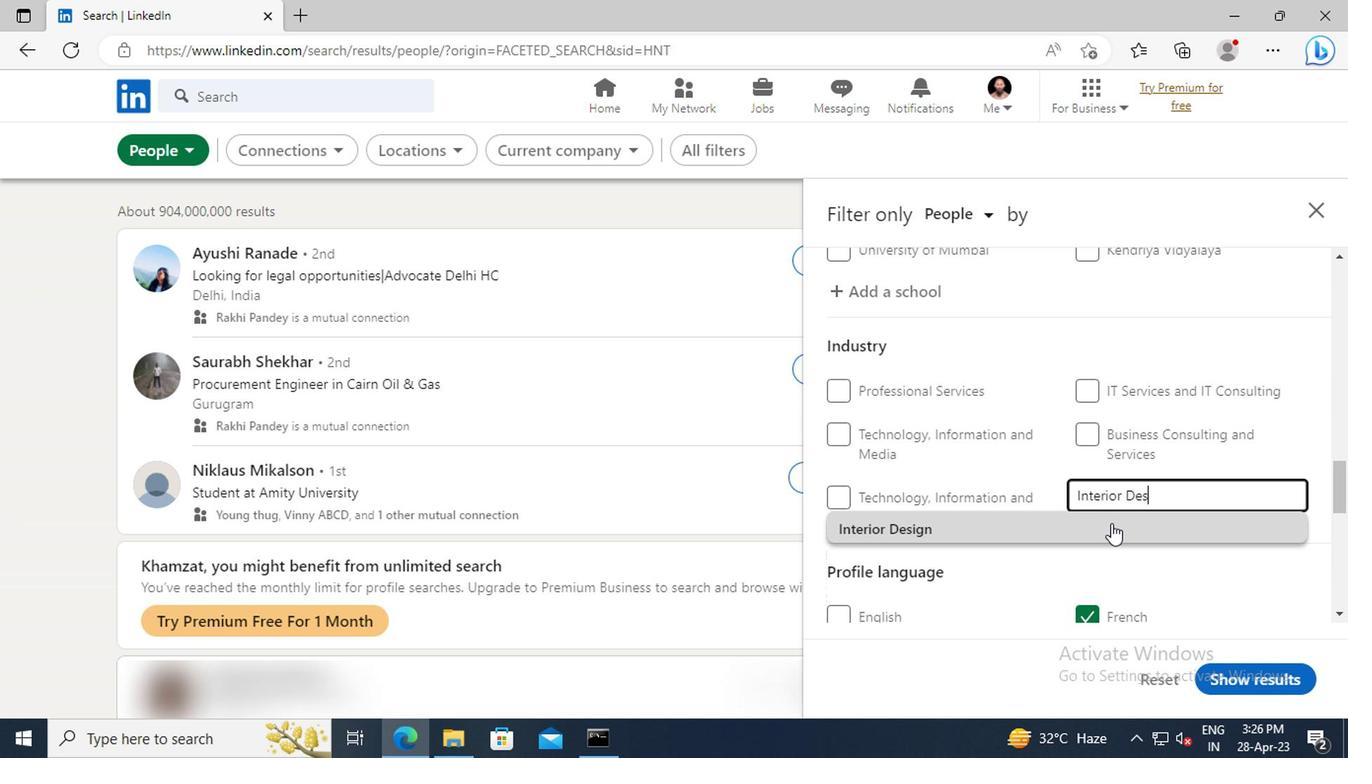 
Action: Mouse scrolled (1107, 523) with delta (0, 0)
Screenshot: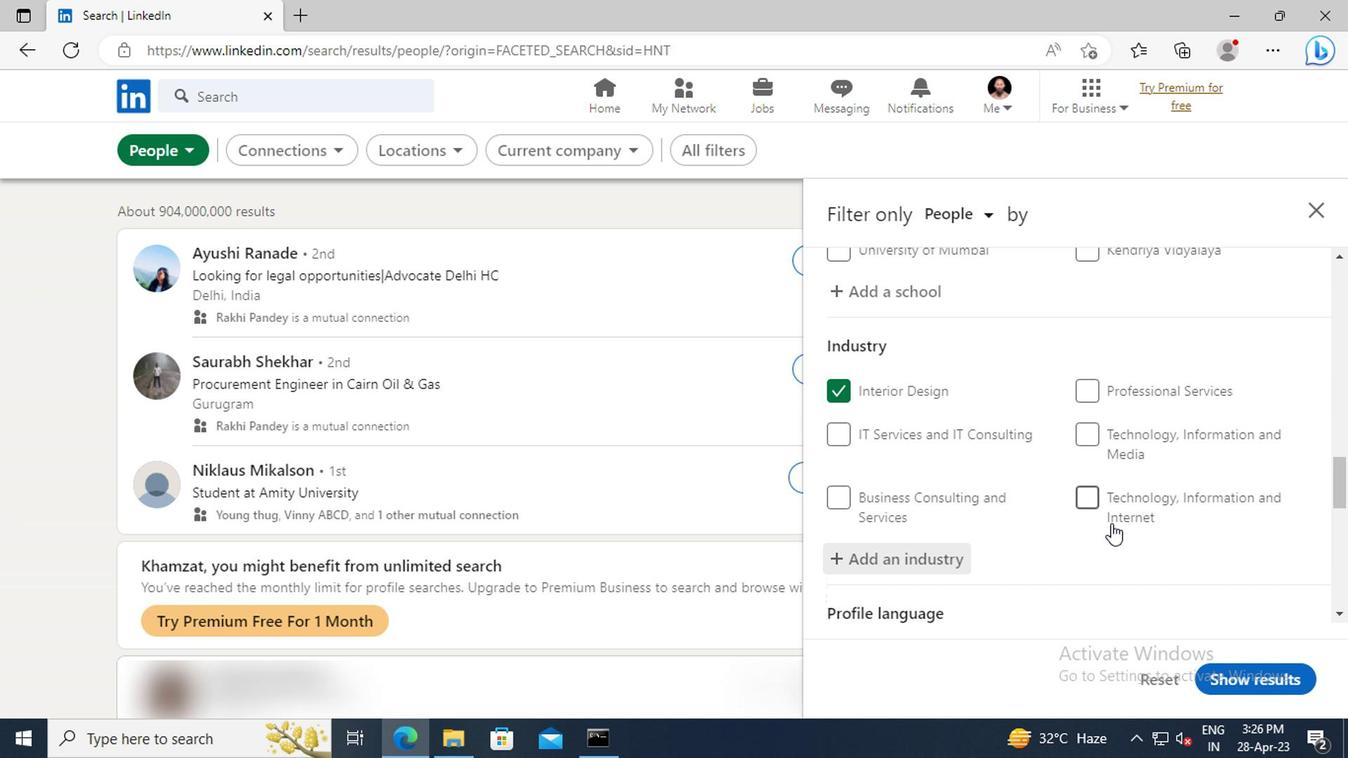 
Action: Mouse scrolled (1107, 523) with delta (0, 0)
Screenshot: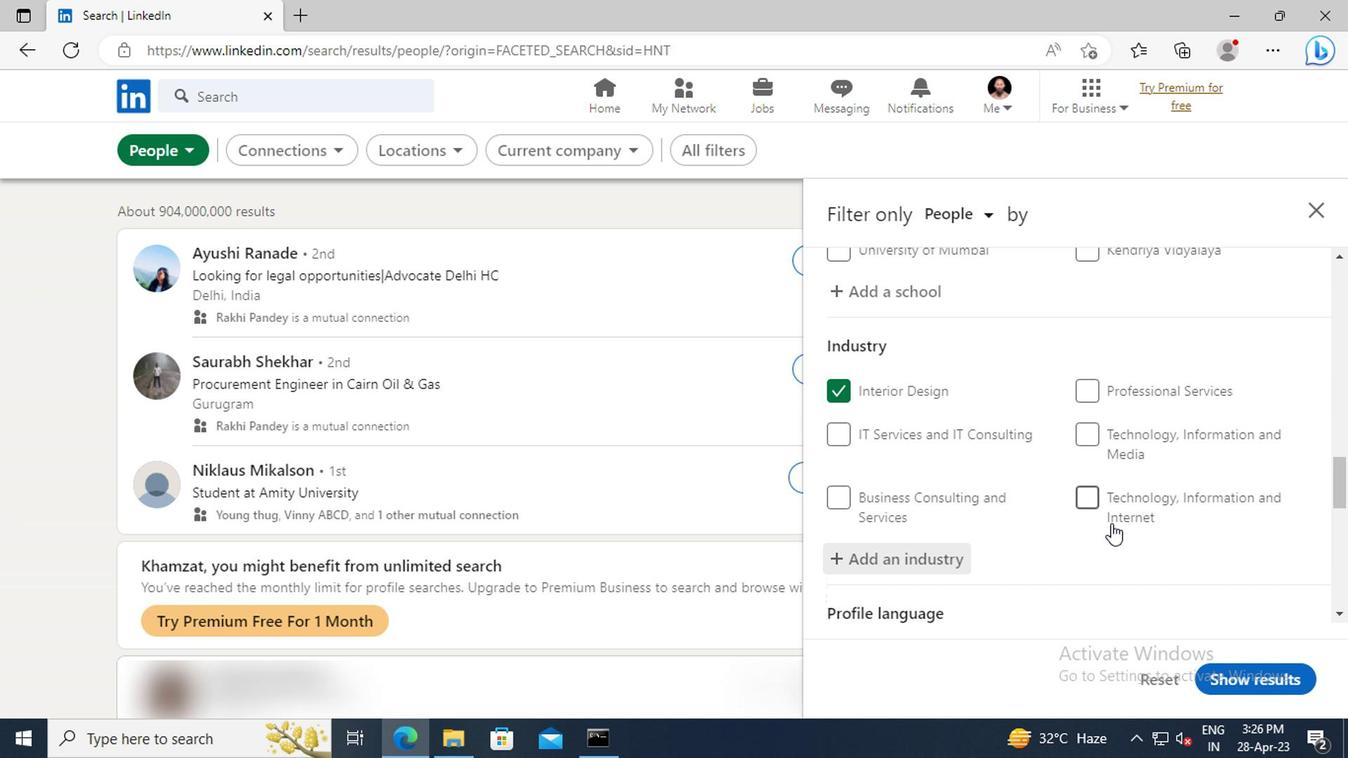 
Action: Mouse scrolled (1107, 523) with delta (0, 0)
Screenshot: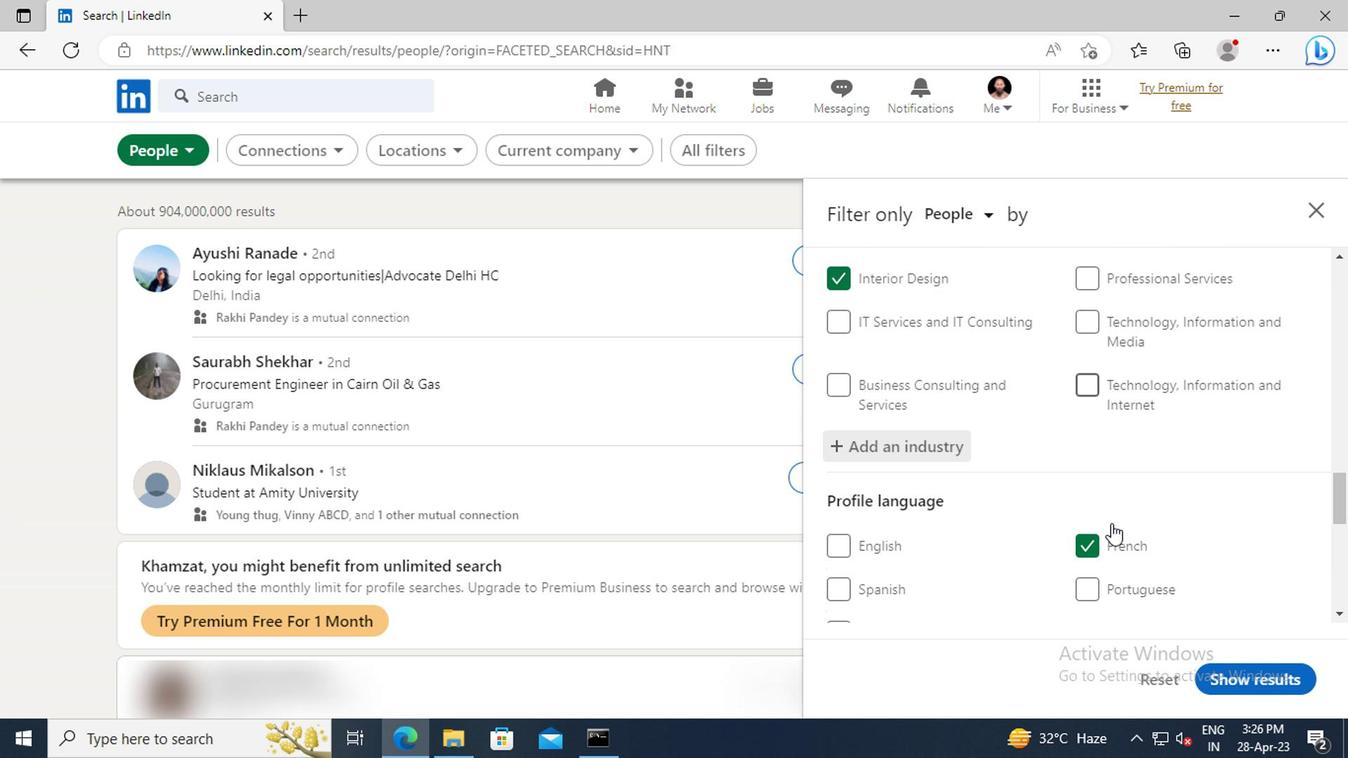 
Action: Mouse scrolled (1107, 523) with delta (0, 0)
Screenshot: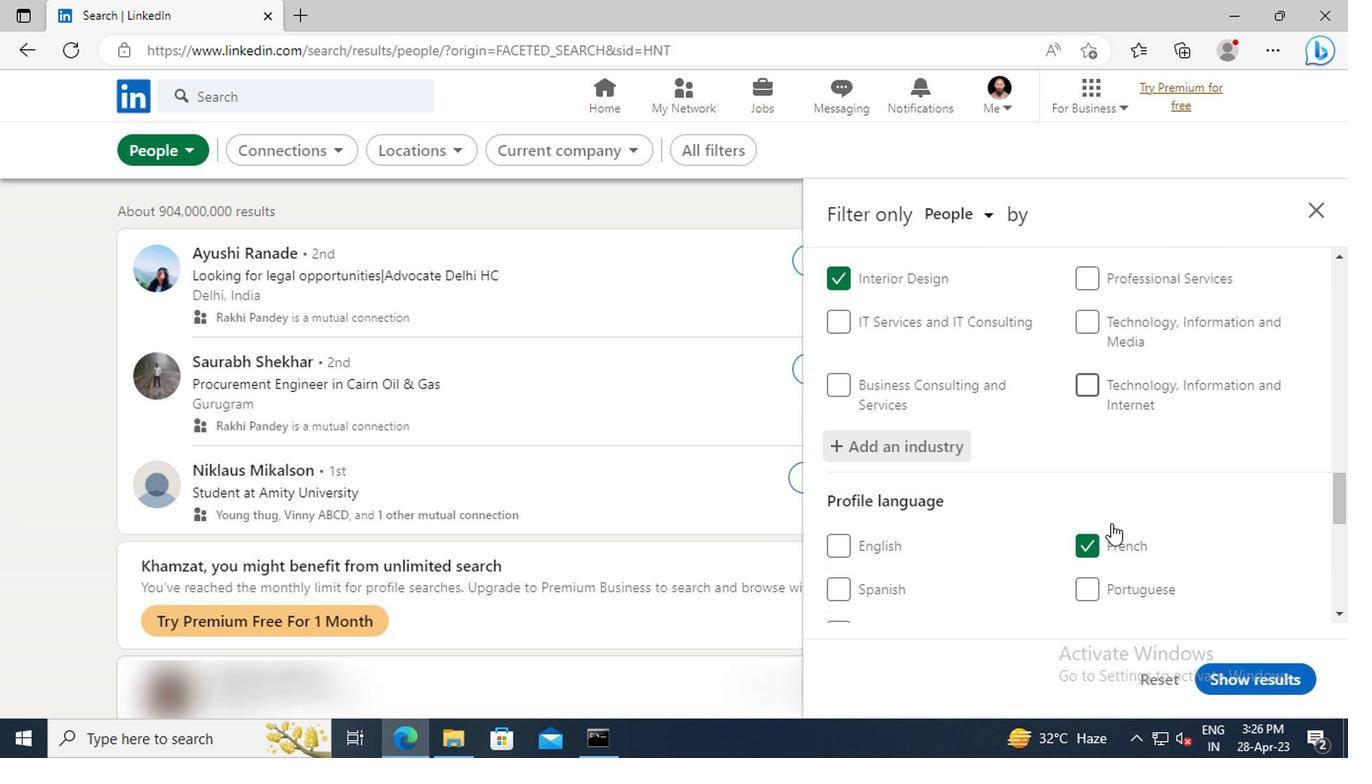 
Action: Mouse scrolled (1107, 523) with delta (0, 0)
Screenshot: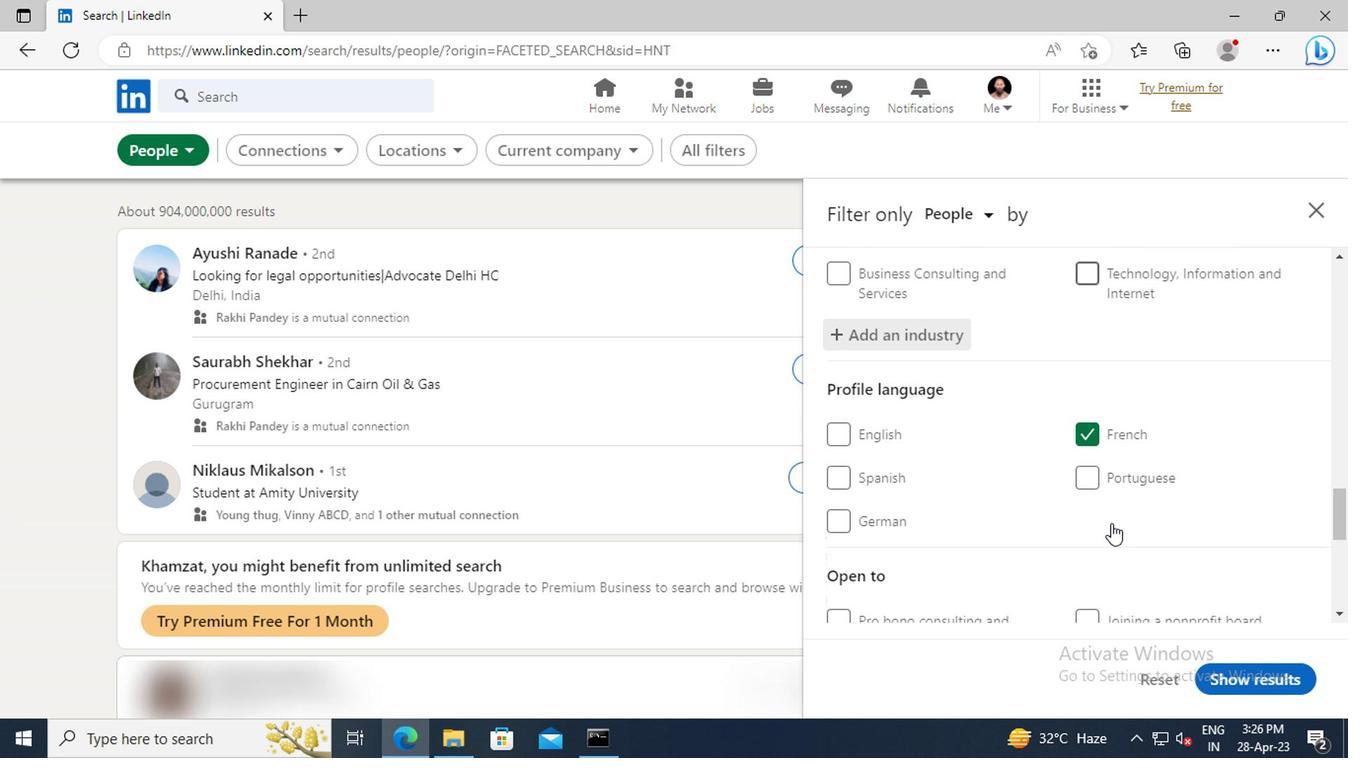 
Action: Mouse scrolled (1107, 523) with delta (0, 0)
Screenshot: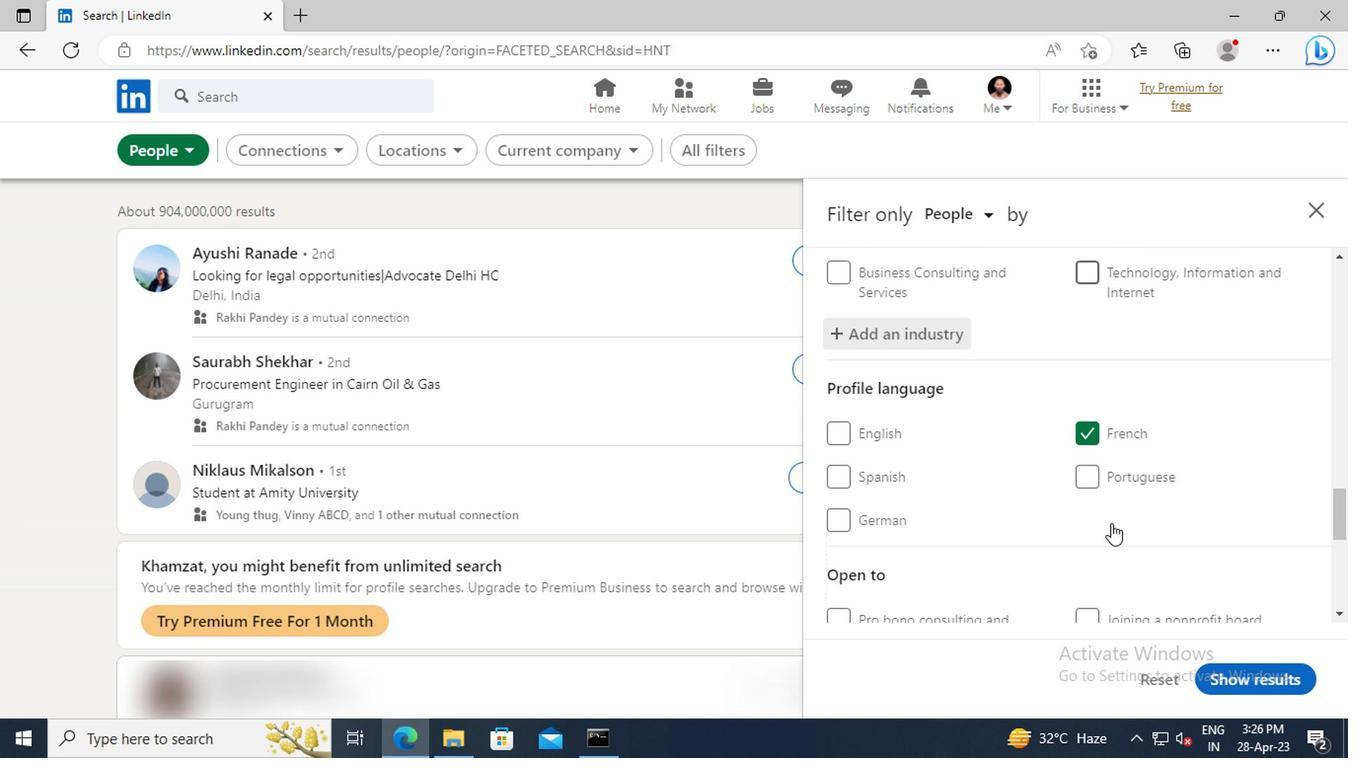 
Action: Mouse scrolled (1107, 523) with delta (0, 0)
Screenshot: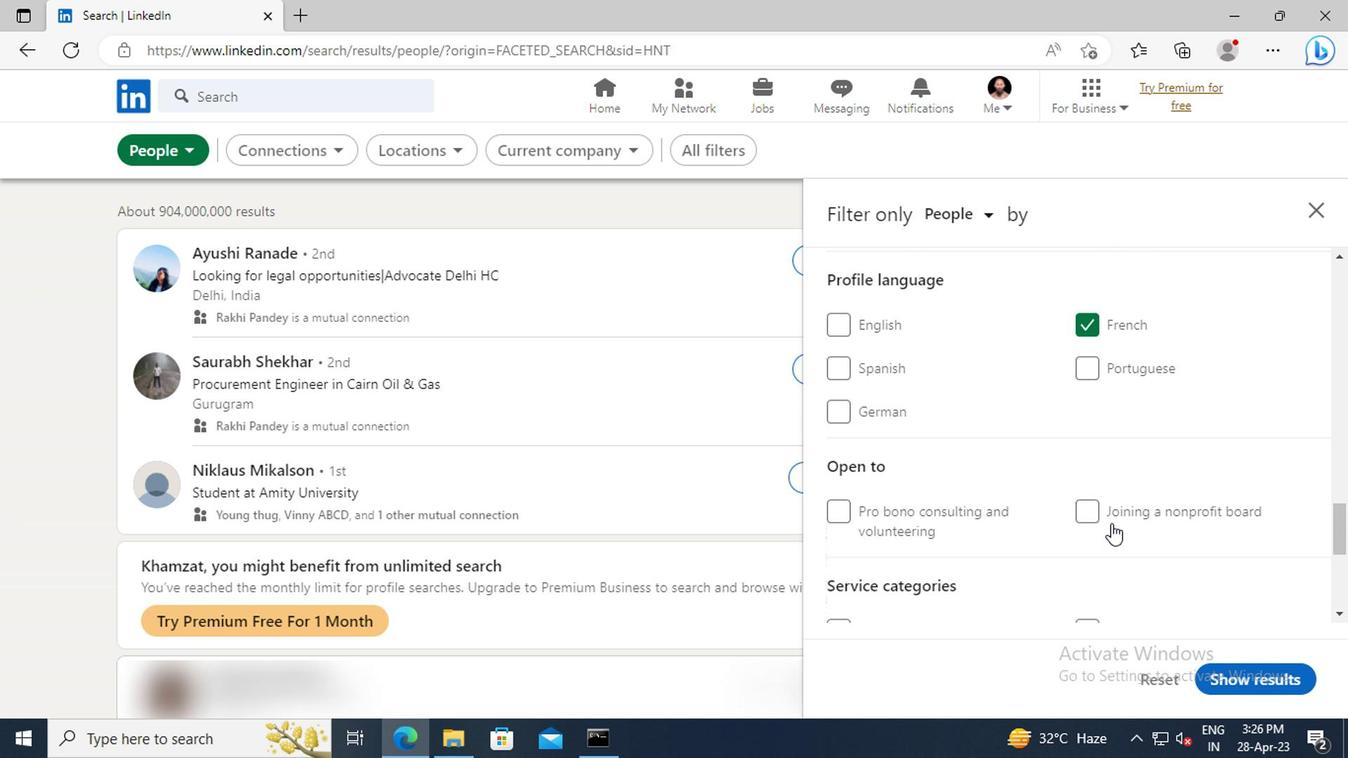 
Action: Mouse scrolled (1107, 523) with delta (0, 0)
Screenshot: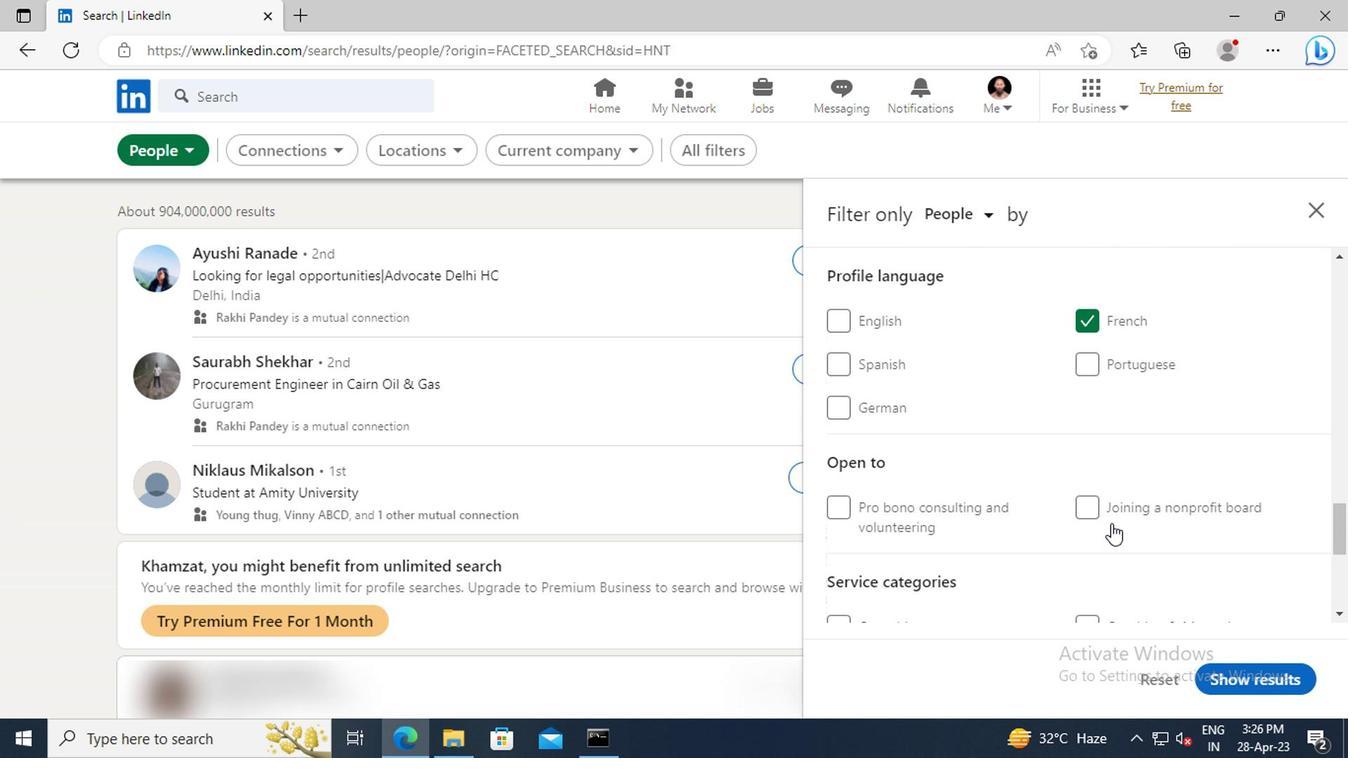 
Action: Mouse scrolled (1107, 523) with delta (0, 0)
Screenshot: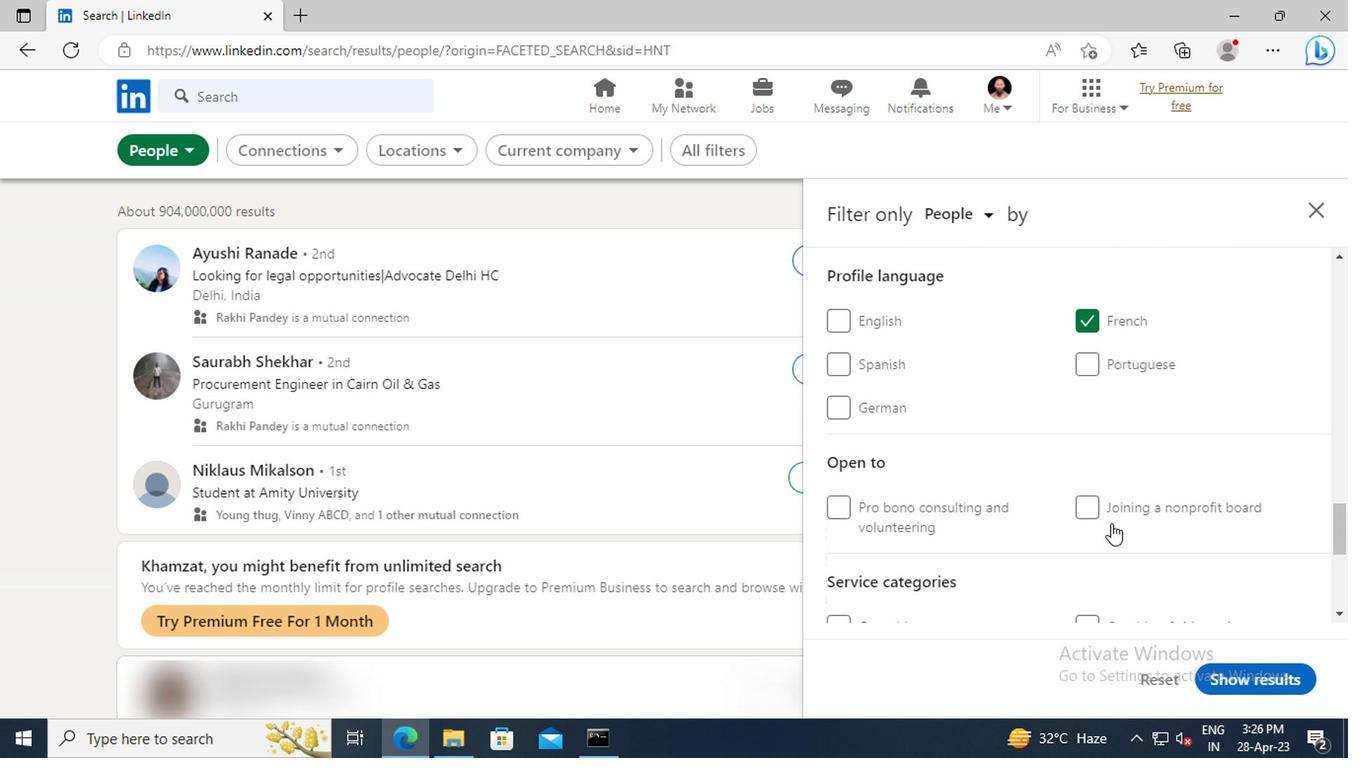 
Action: Mouse moved to (1113, 545)
Screenshot: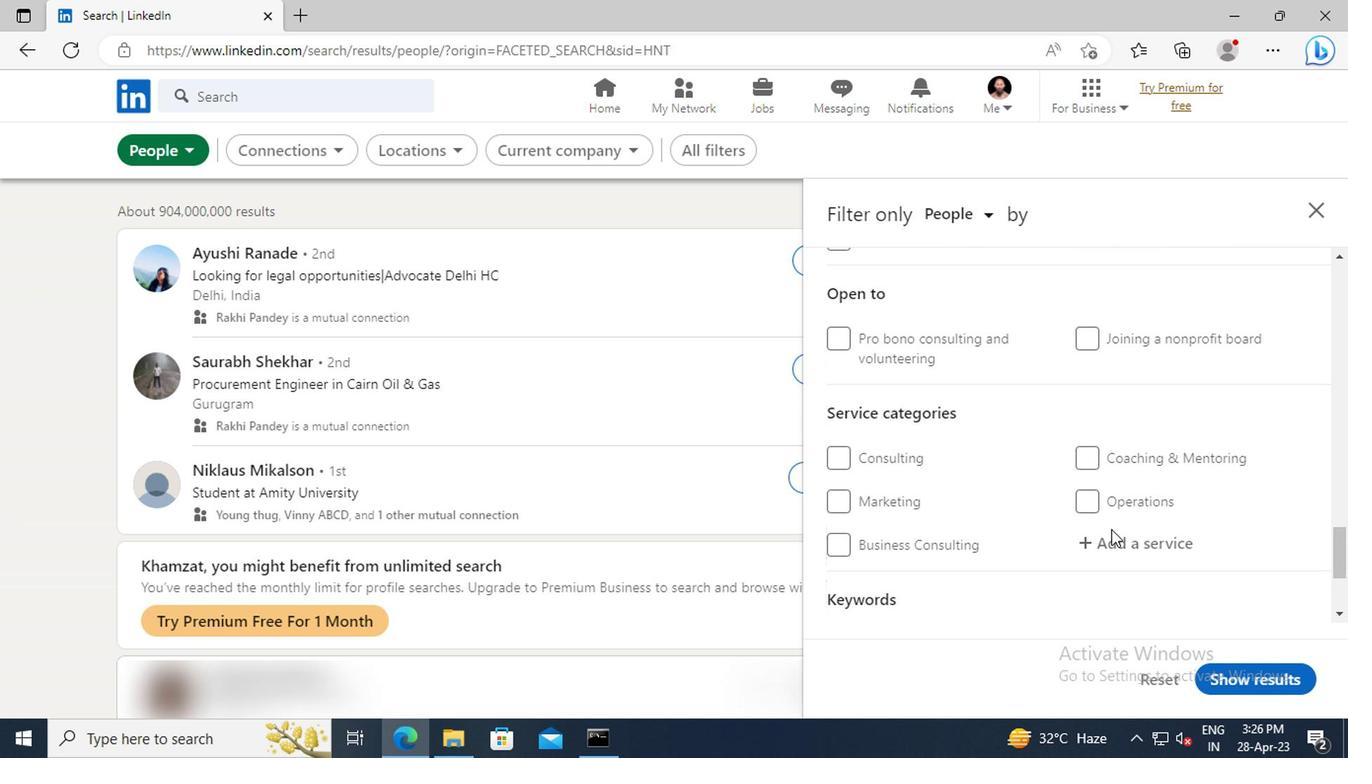 
Action: Mouse pressed left at (1113, 545)
Screenshot: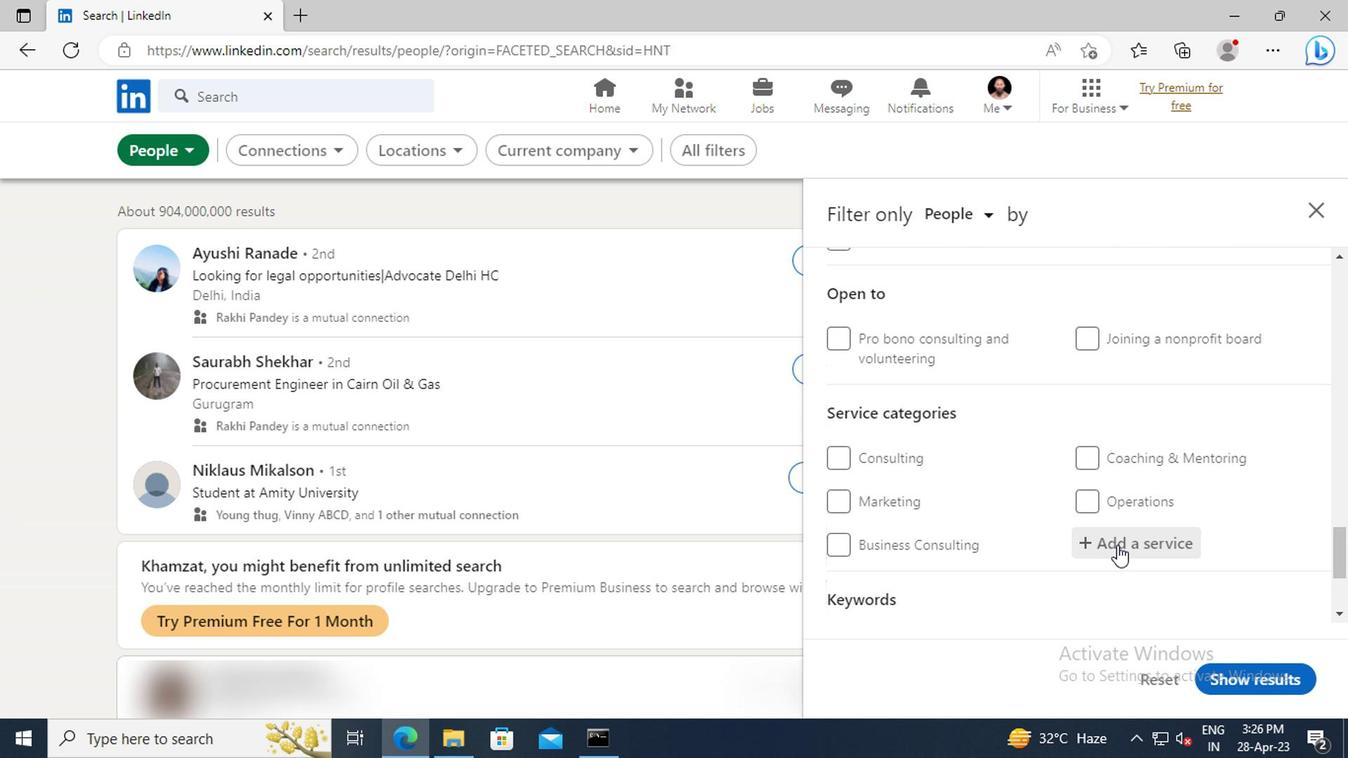 
Action: Key pressed <Key.shift>EVENT<Key.space><Key.shift>PLANN
Screenshot: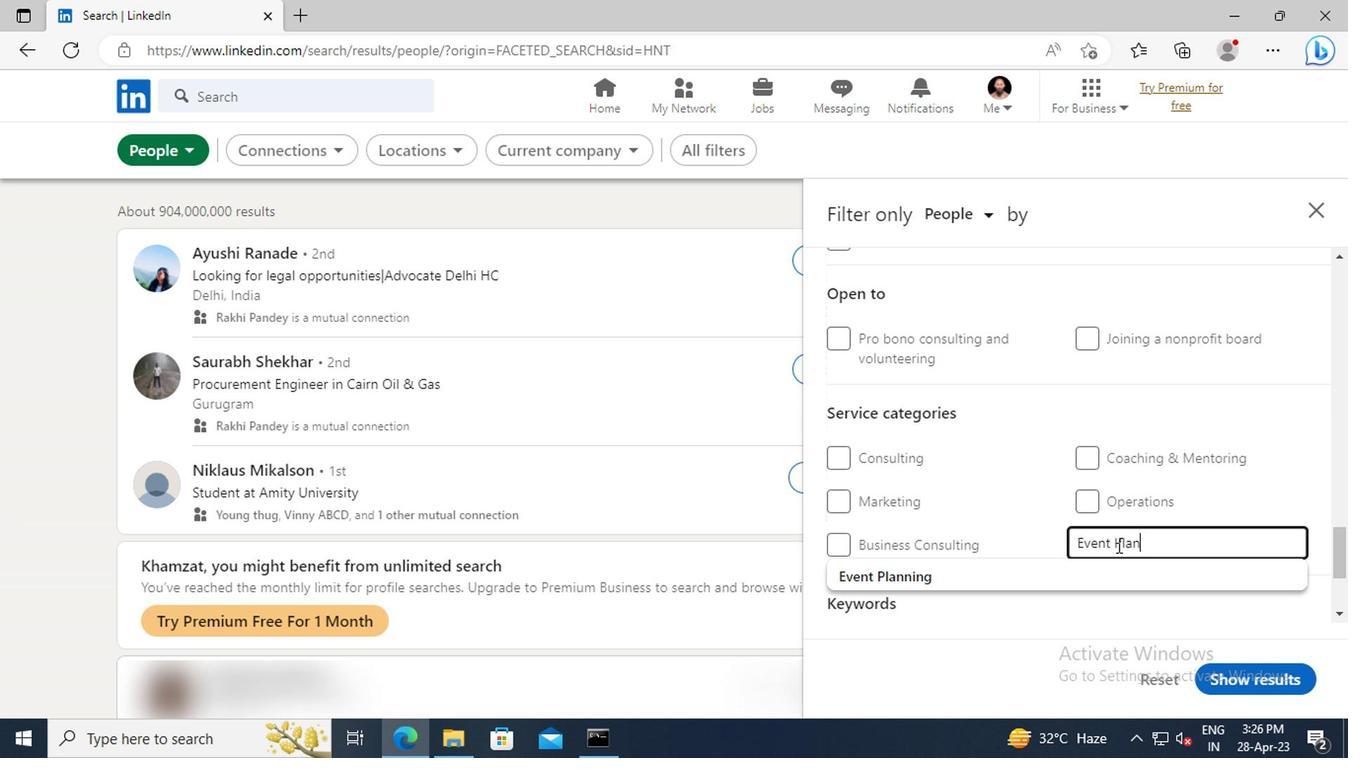 
Action: Mouse moved to (1111, 573)
Screenshot: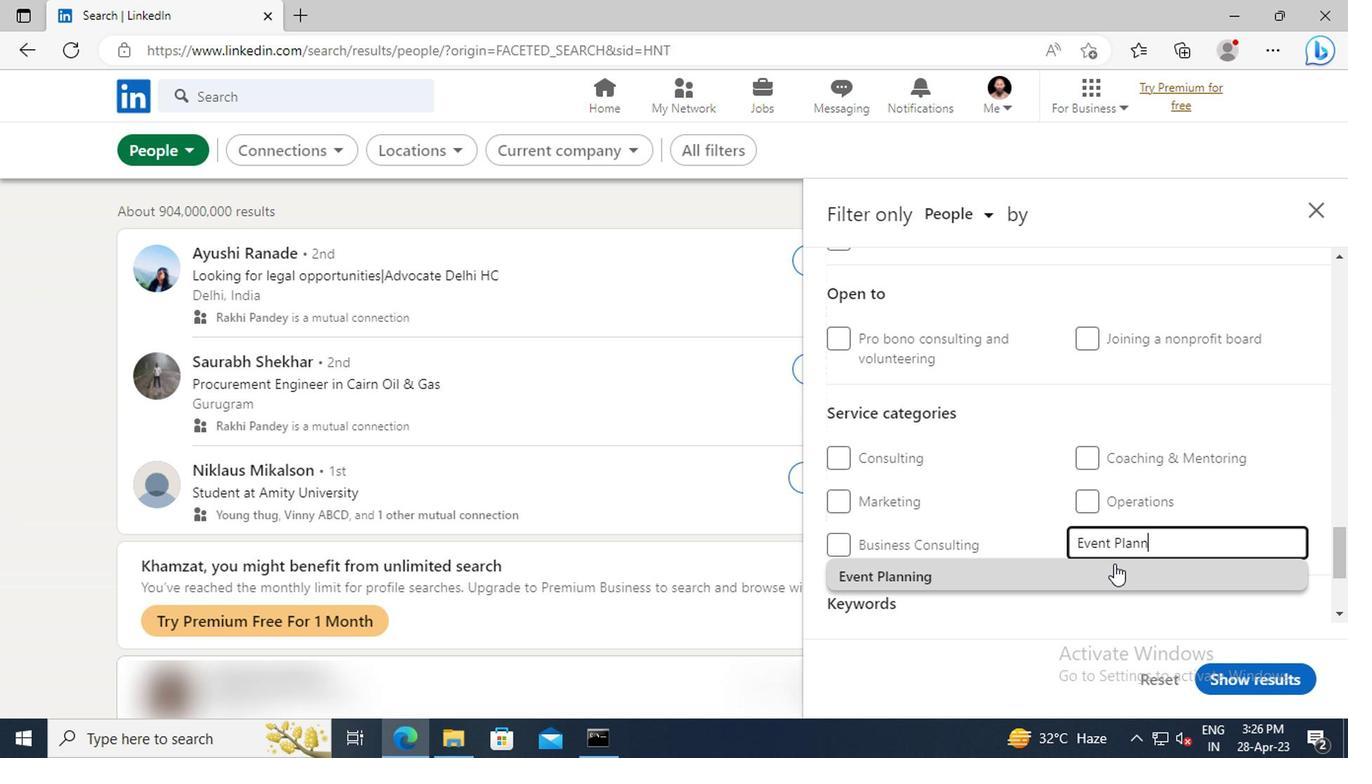 
Action: Mouse pressed left at (1111, 573)
Screenshot: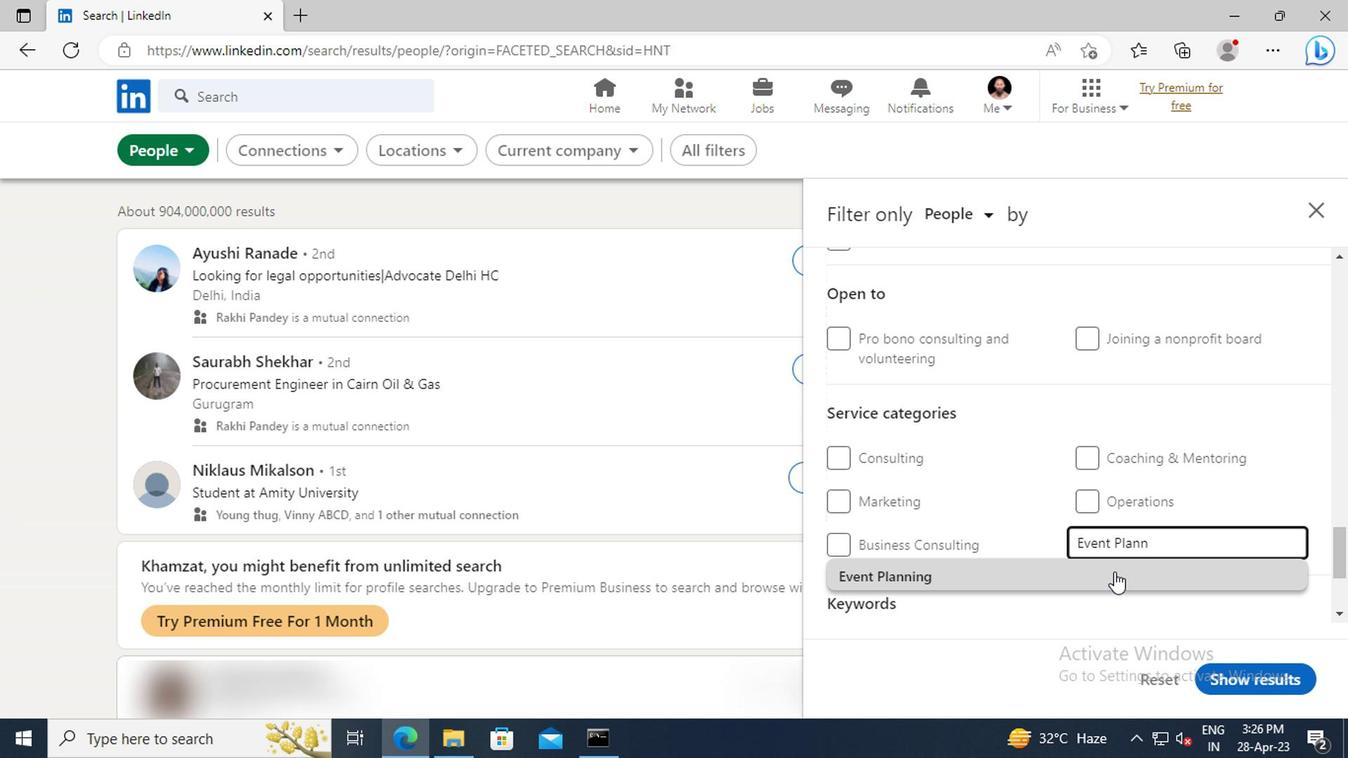 
Action: Mouse scrolled (1111, 572) with delta (0, 0)
Screenshot: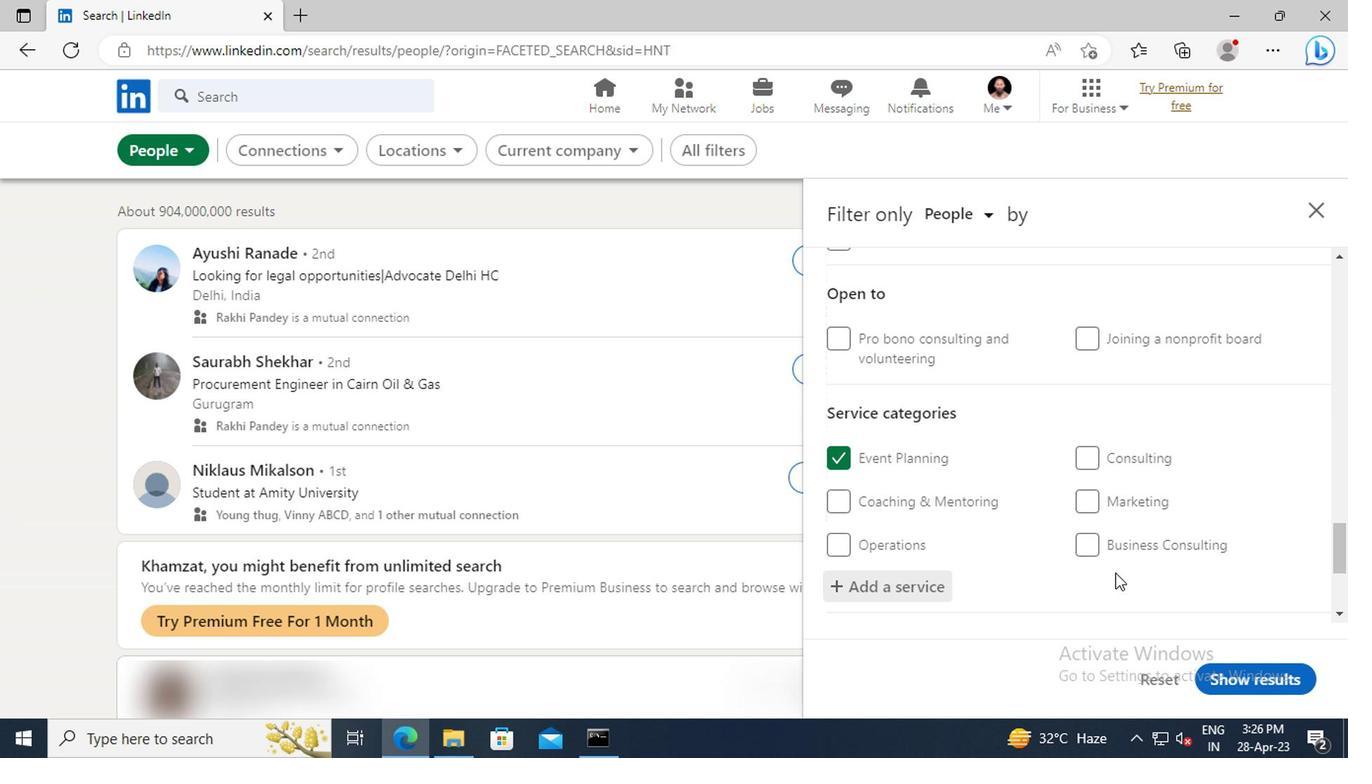 
Action: Mouse scrolled (1111, 572) with delta (0, 0)
Screenshot: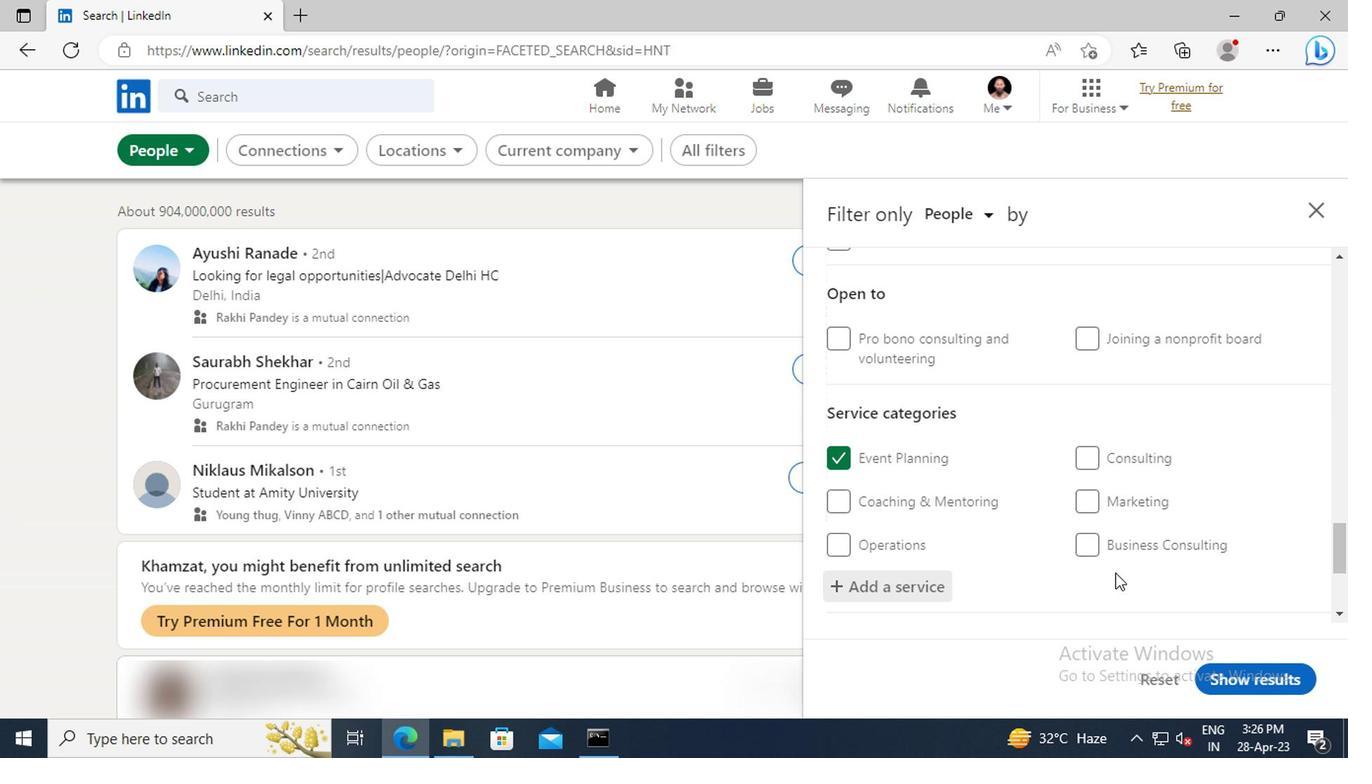 
Action: Mouse scrolled (1111, 572) with delta (0, 0)
Screenshot: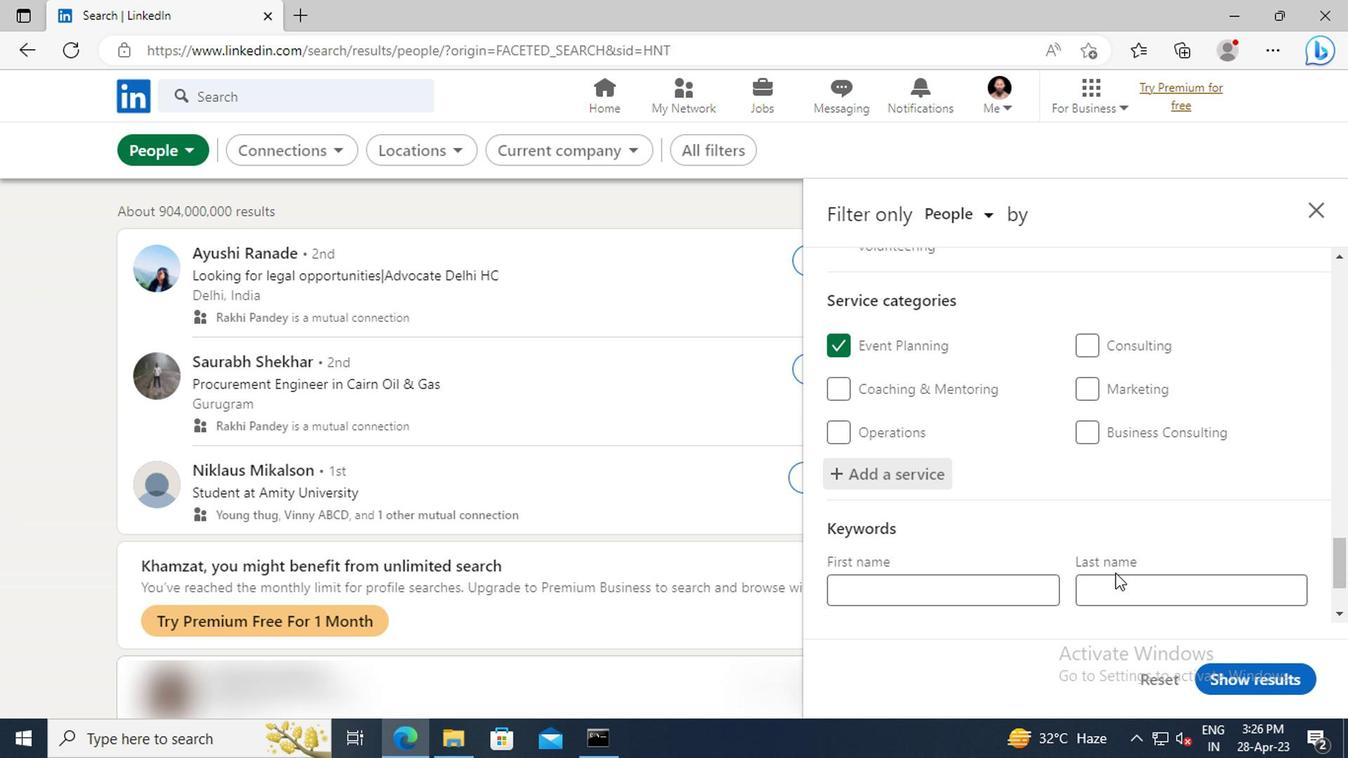 
Action: Mouse scrolled (1111, 572) with delta (0, 0)
Screenshot: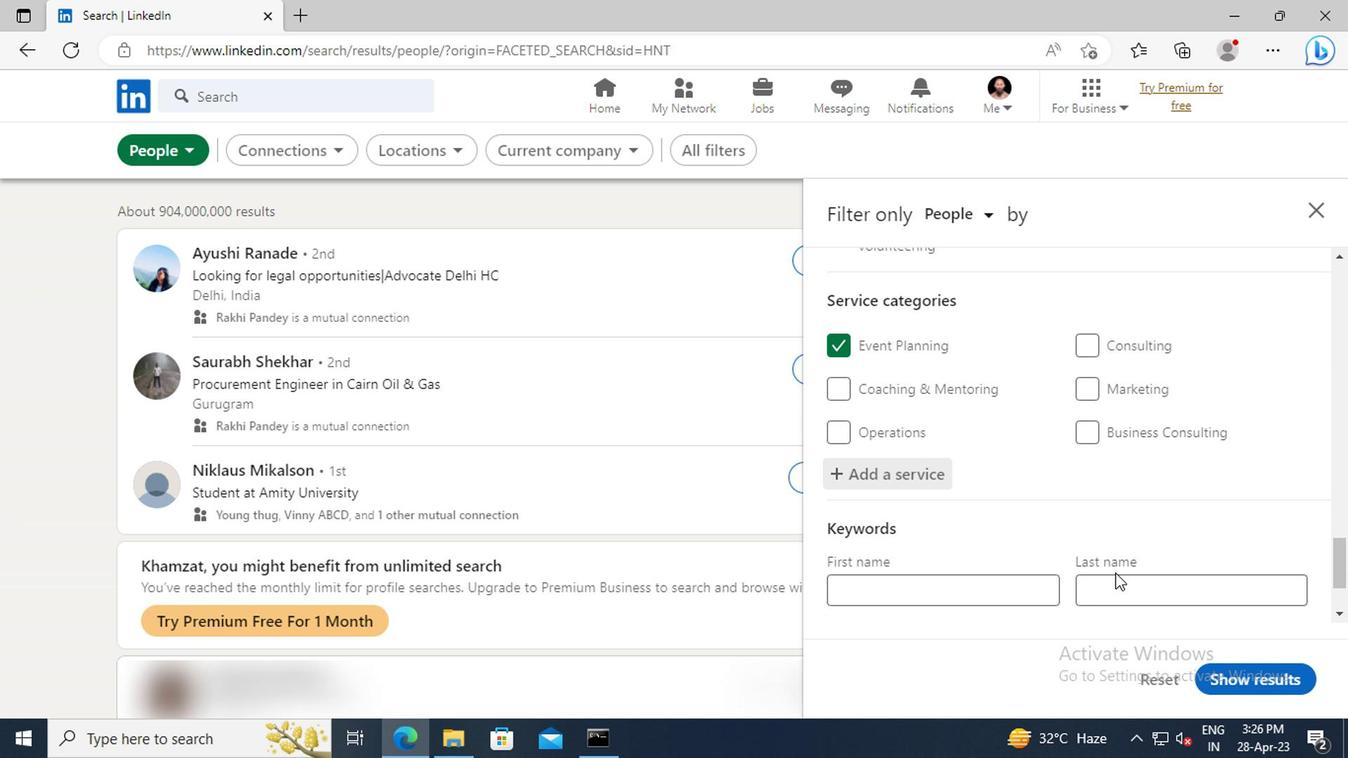 
Action: Mouse scrolled (1111, 572) with delta (0, 0)
Screenshot: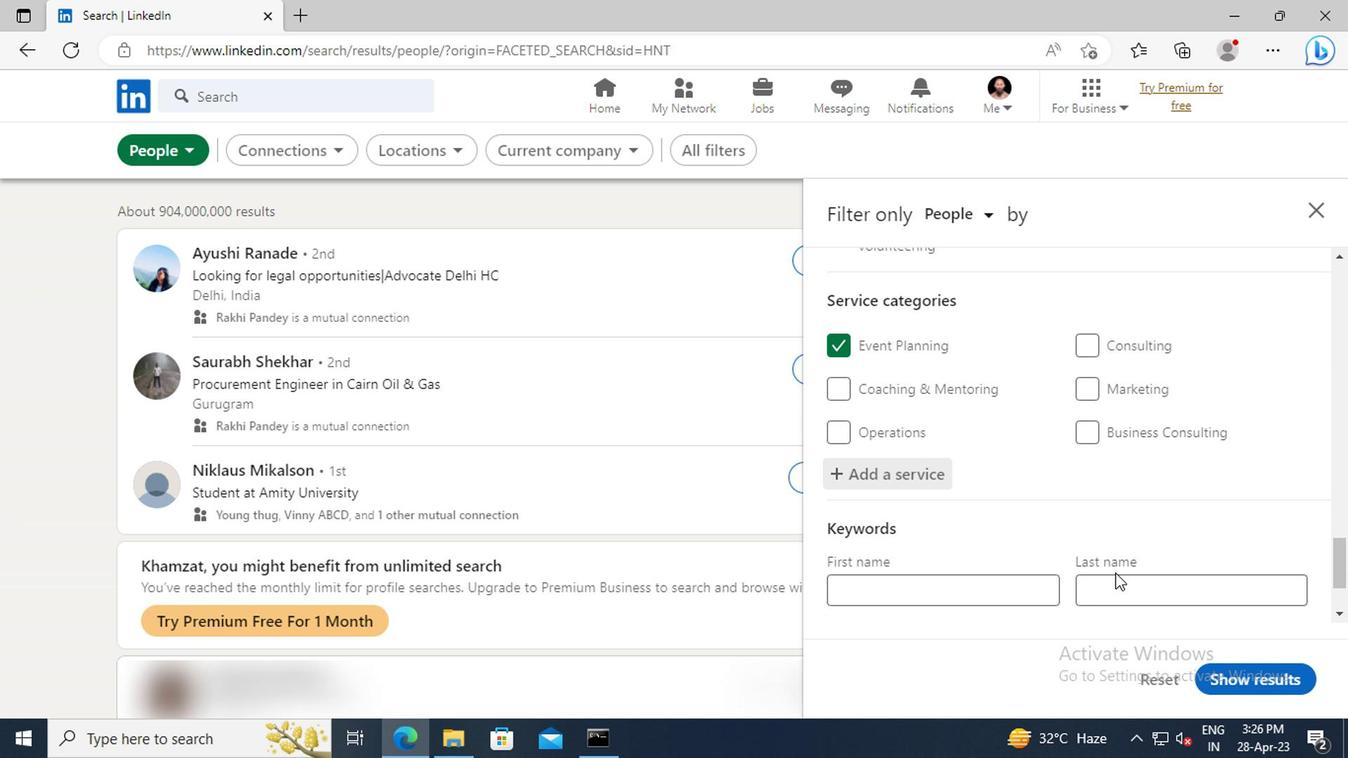 
Action: Mouse moved to (906, 539)
Screenshot: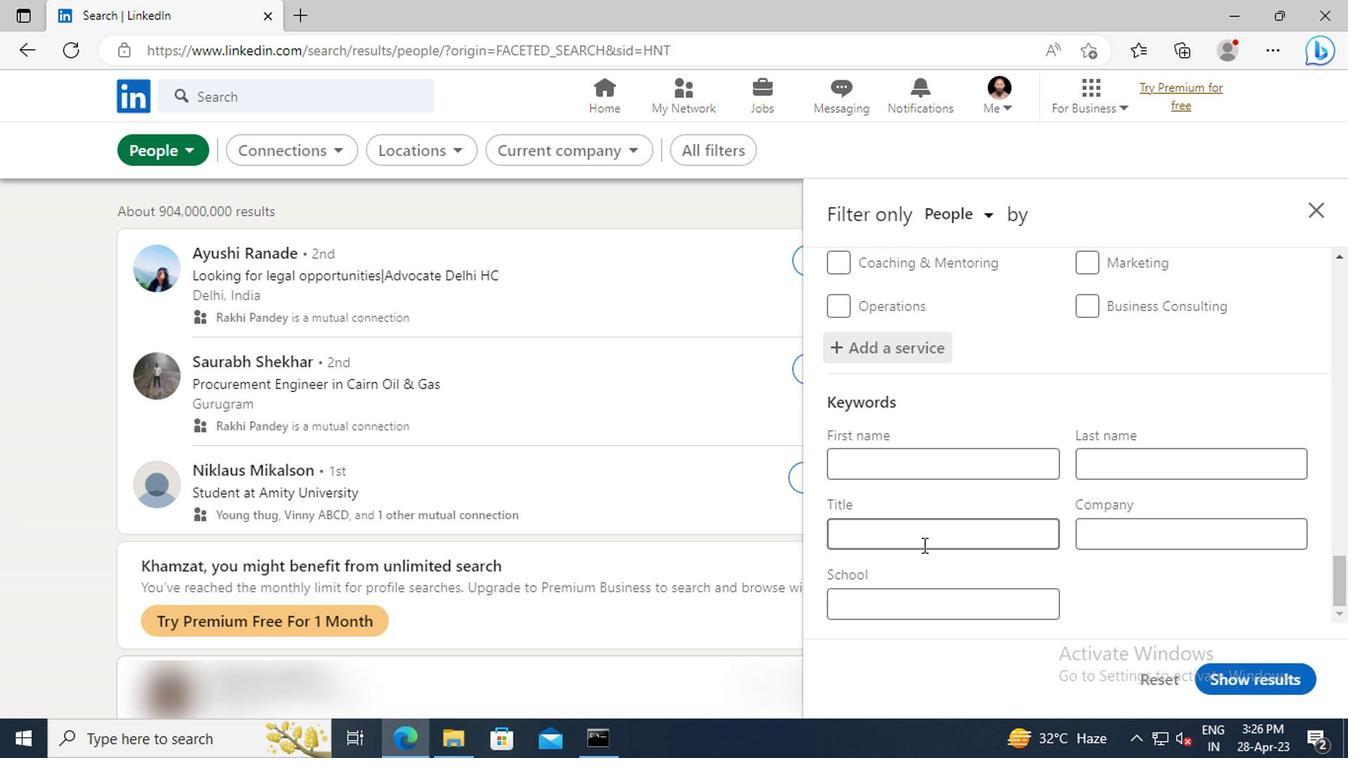 
Action: Mouse pressed left at (906, 539)
Screenshot: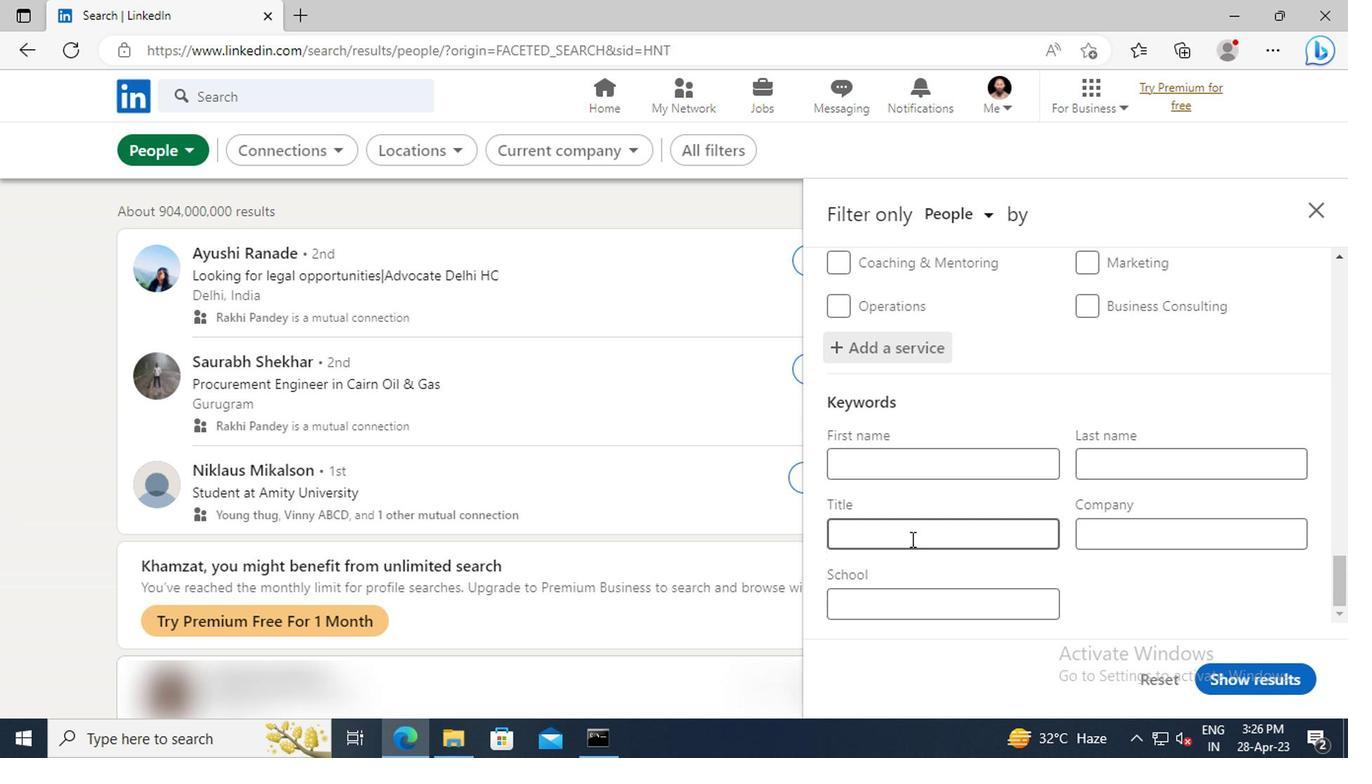 
Action: Key pressed <Key.shift>ACCOUNTING<Key.space><Key.shift>ANALYST<Key.enter>
Screenshot: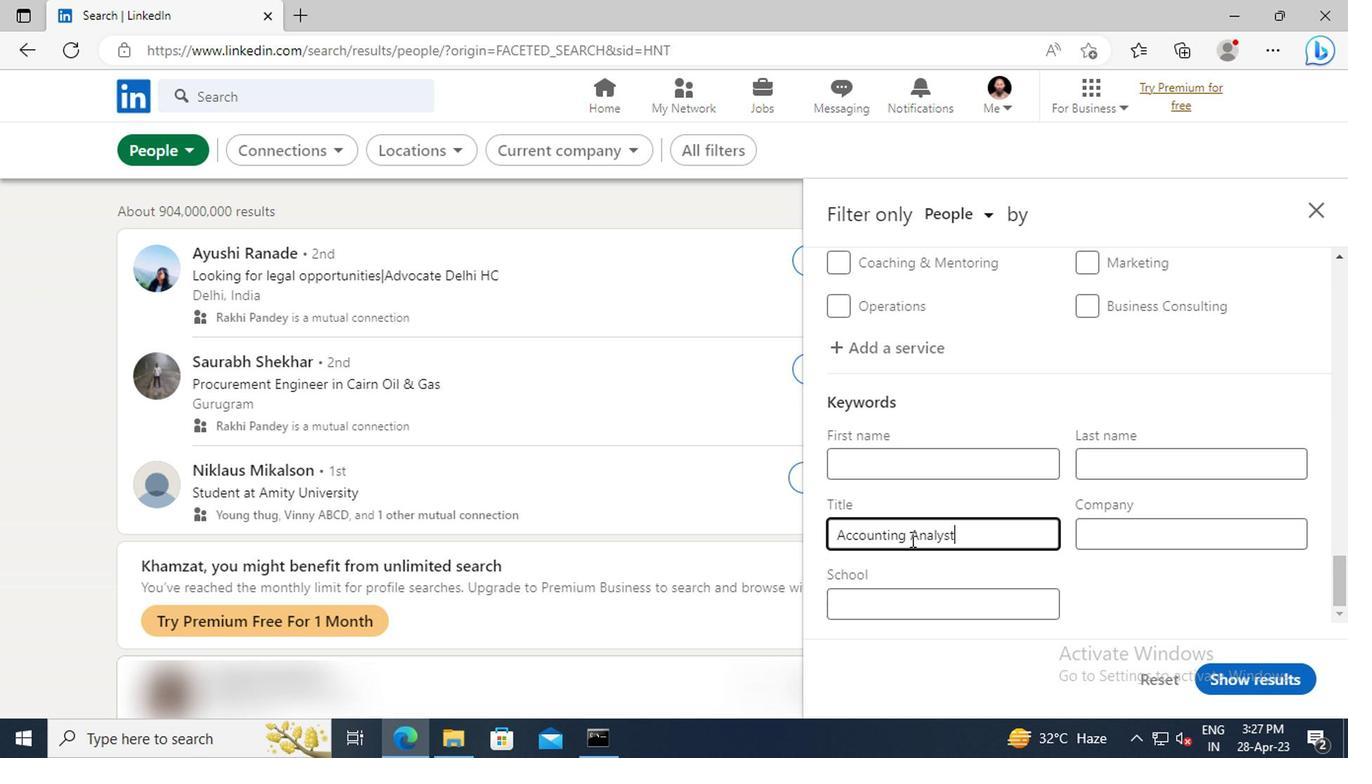 
Action: Mouse moved to (1226, 679)
Screenshot: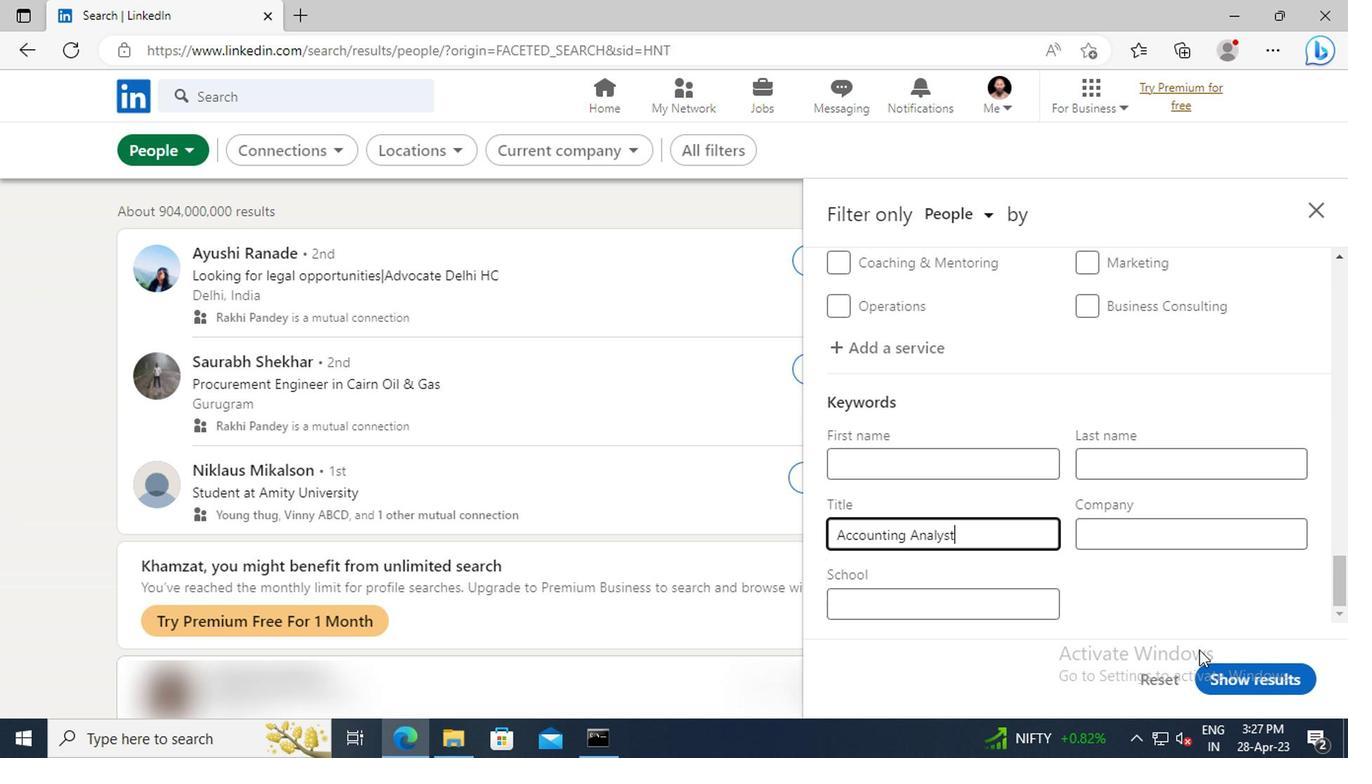 
Action: Mouse pressed left at (1226, 679)
Screenshot: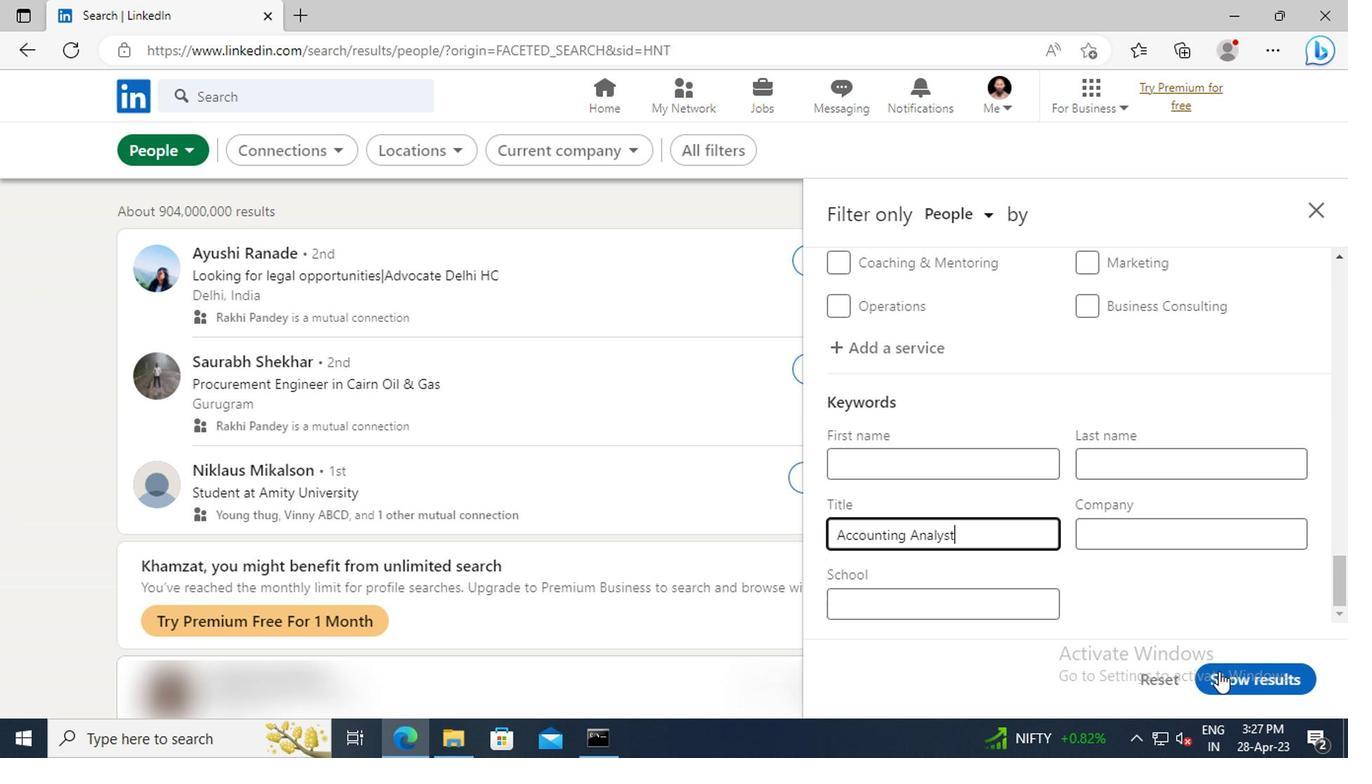 
Action: Mouse moved to (1203, 693)
Screenshot: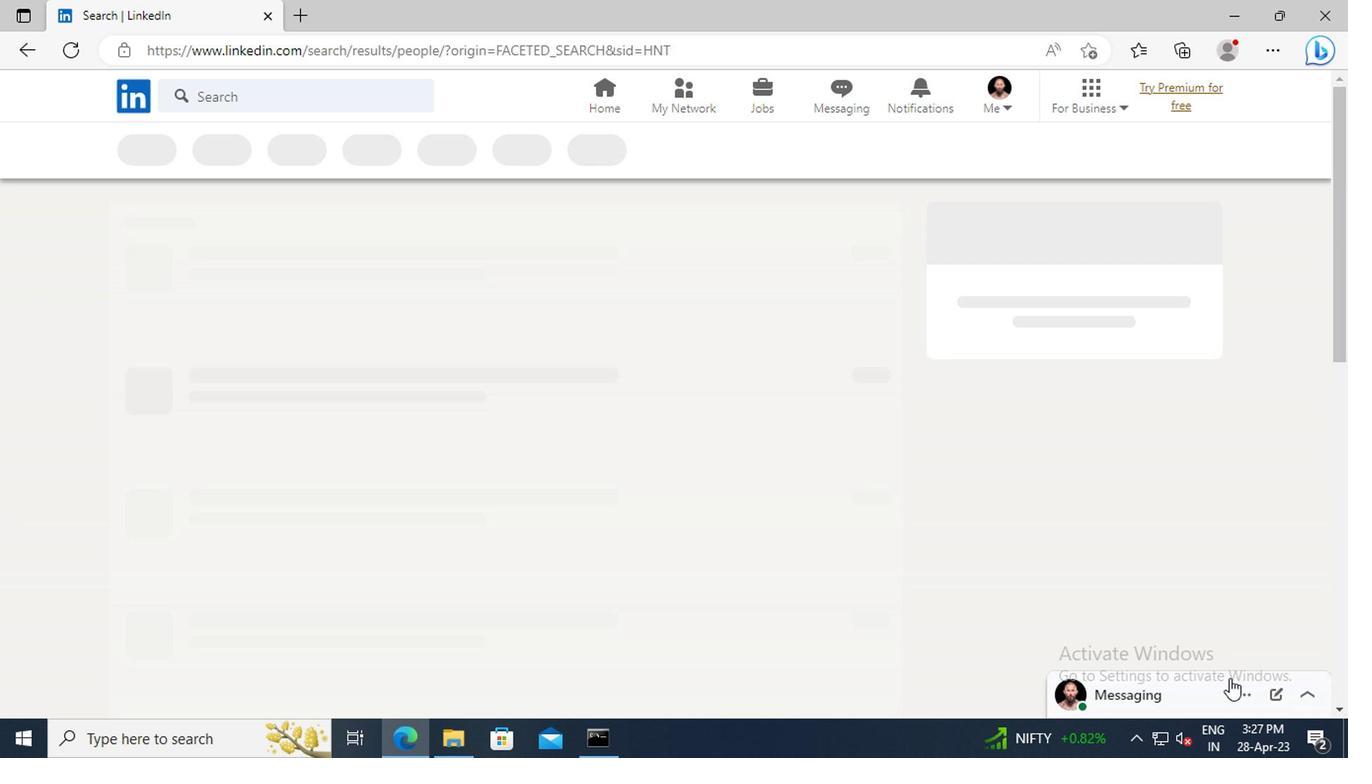 
